Task: Look for space in Xinghua, China from 9th June, 2023 to 11th June, 2023 for 2 adults in price range Rs.6000 to Rs.10000. Place can be entire place with 2 bedrooms having 2 beds and 1 bathroom. Property type can be house, flat, guest house. Amenities needed are: wifi, washing machine. Booking option can be shelf check-in. Required host language is Chinese (Simplified).
Action: Mouse moved to (329, 164)
Screenshot: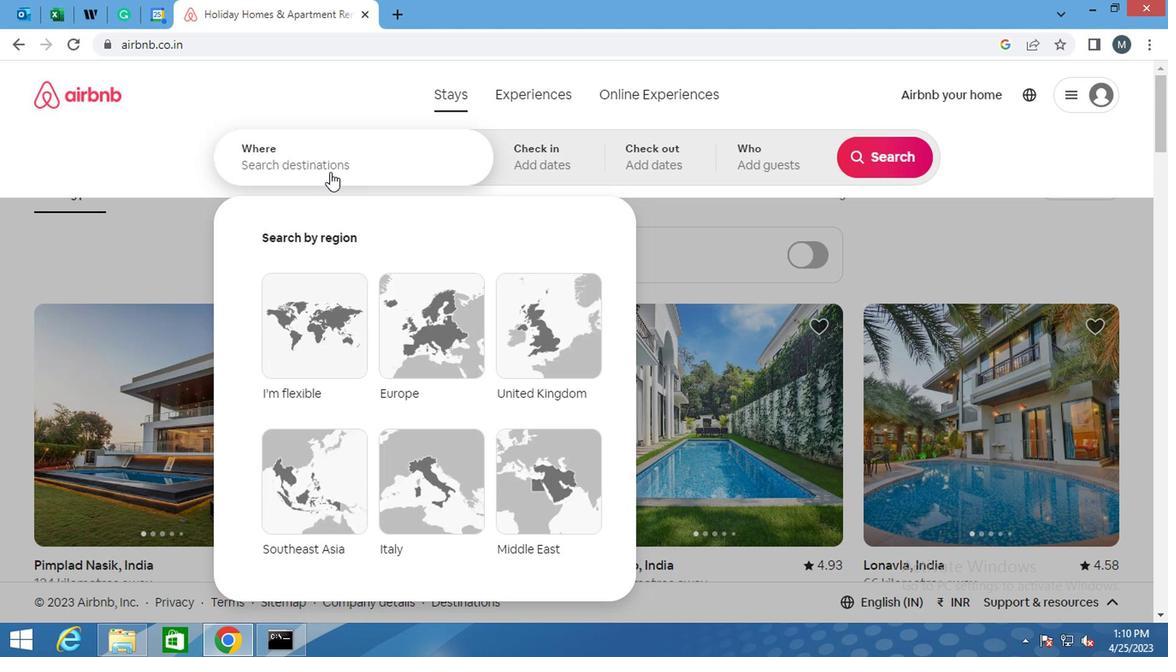 
Action: Mouse pressed left at (329, 164)
Screenshot: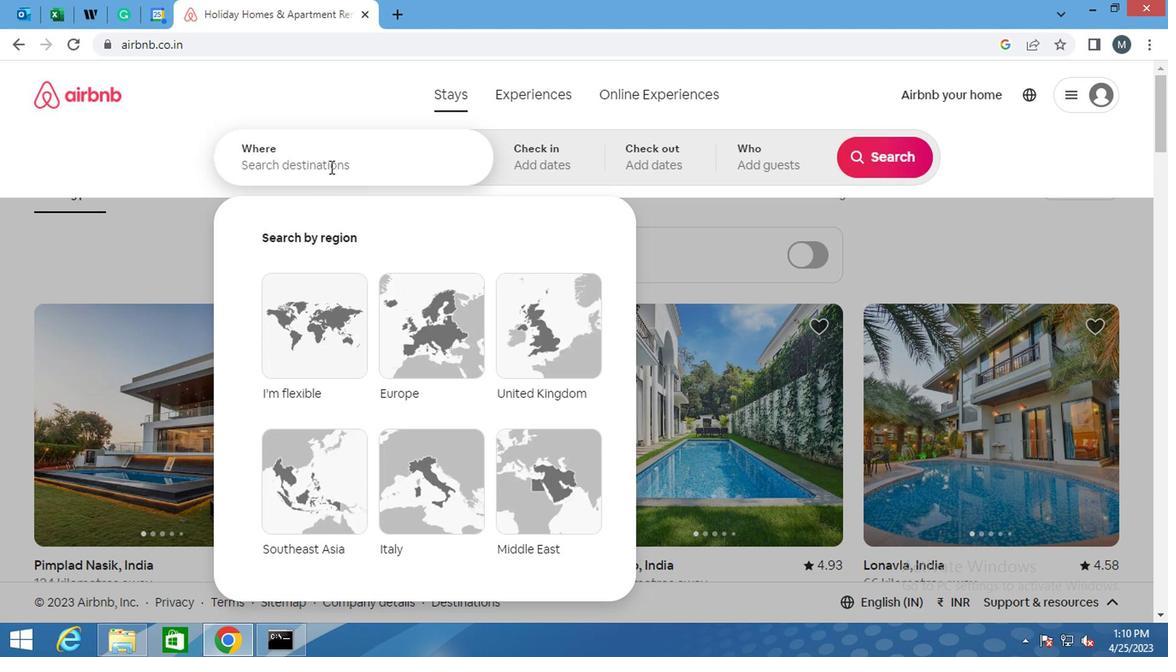 
Action: Mouse moved to (316, 175)
Screenshot: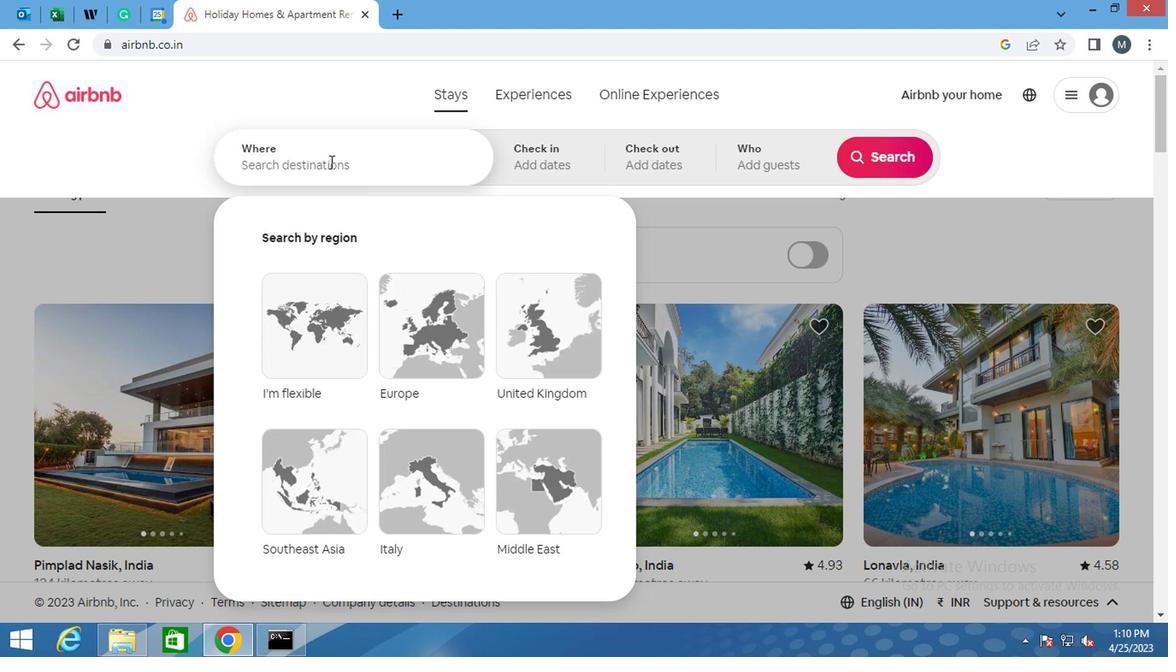
Action: Key pressed <Key.shift>XINGHUA,<Key.shift><Key.shift><Key.shift>CHINA
Screenshot: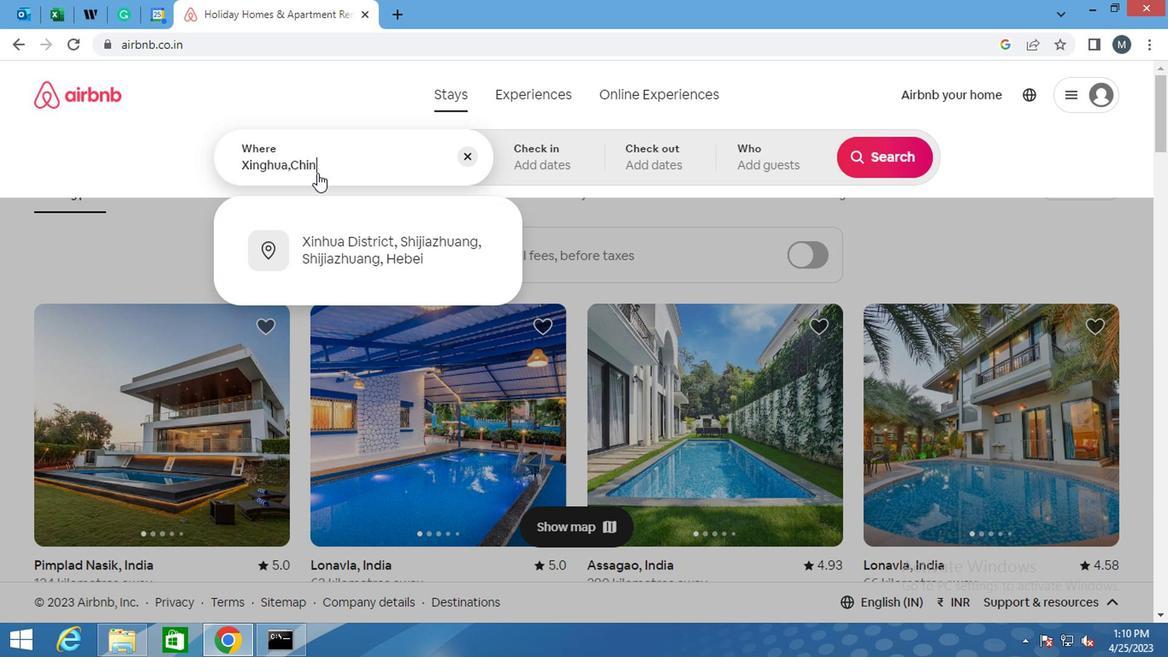
Action: Mouse moved to (555, 181)
Screenshot: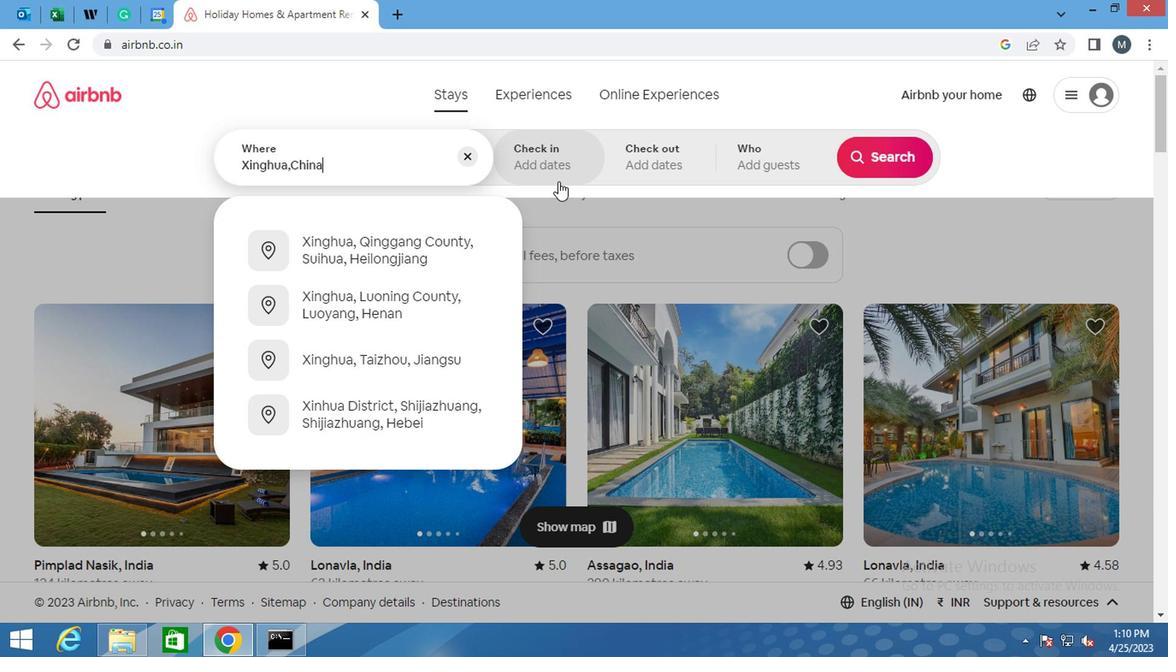 
Action: Mouse pressed left at (555, 181)
Screenshot: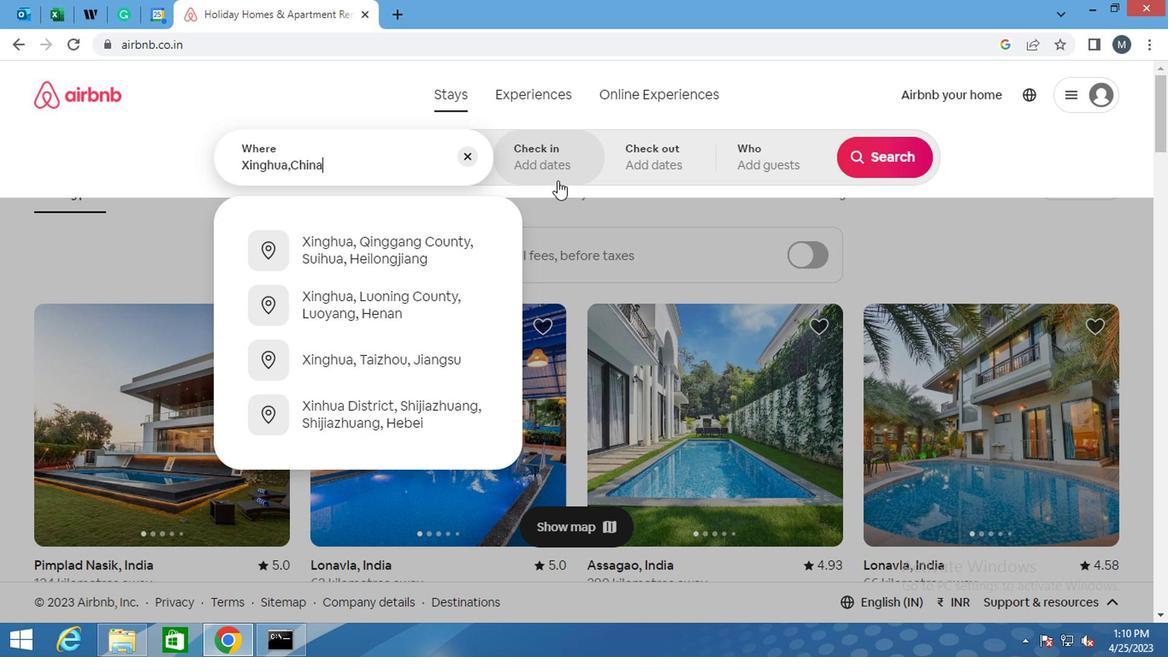 
Action: Mouse moved to (876, 300)
Screenshot: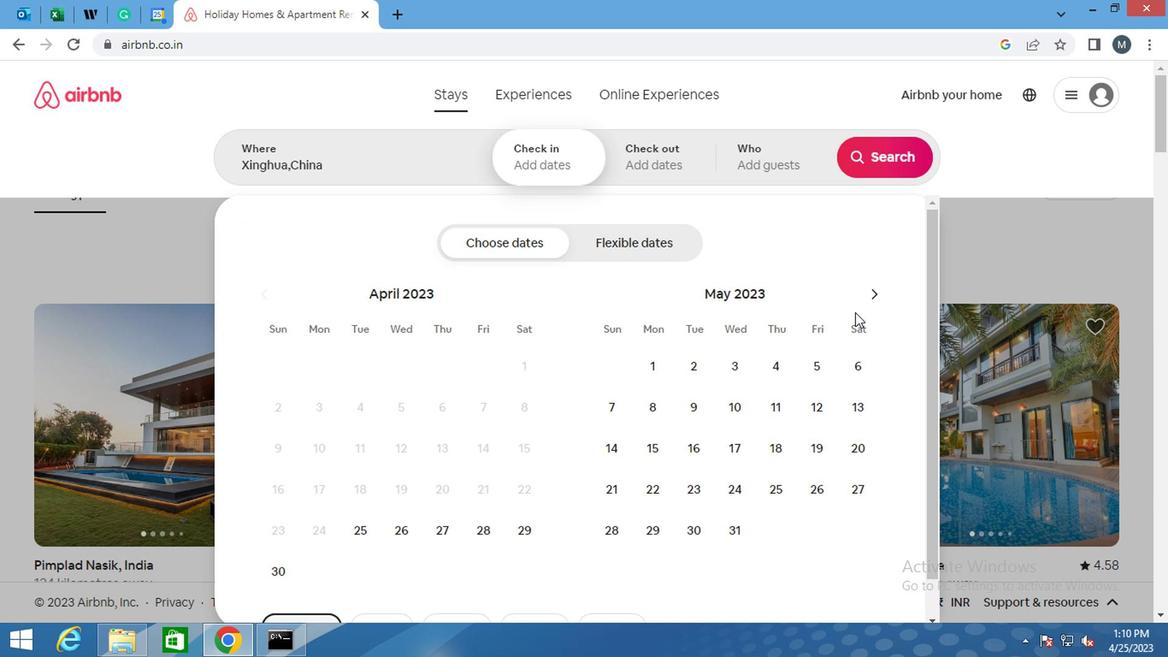 
Action: Mouse pressed left at (876, 300)
Screenshot: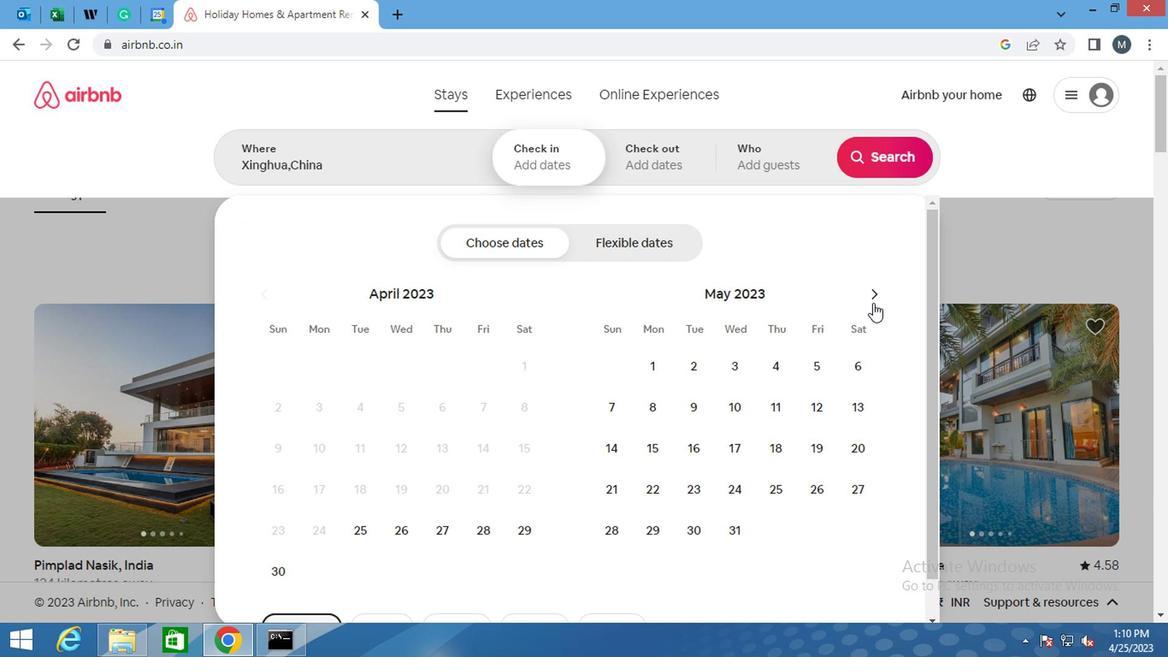 
Action: Mouse moved to (876, 299)
Screenshot: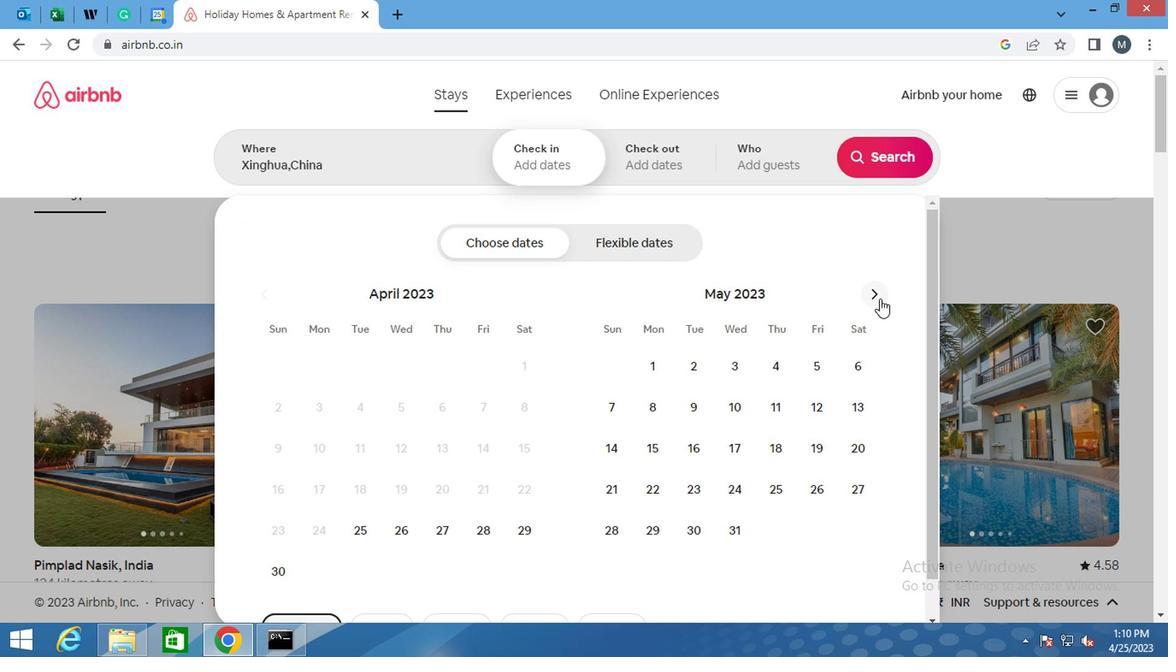 
Action: Mouse pressed left at (876, 299)
Screenshot: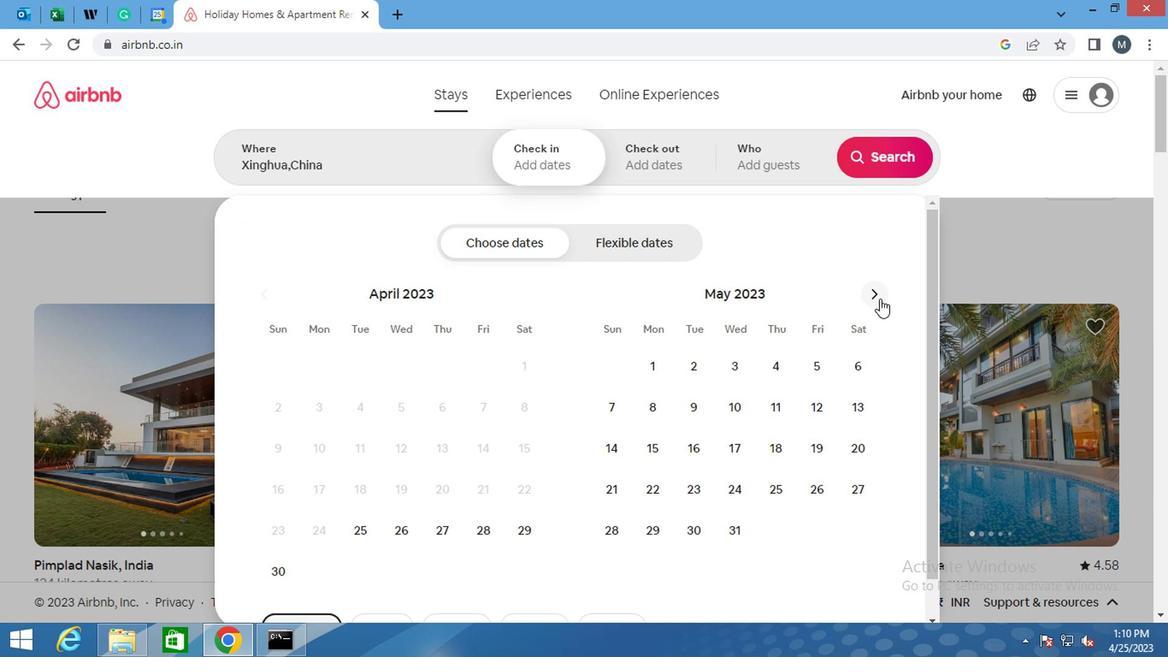 
Action: Mouse moved to (800, 402)
Screenshot: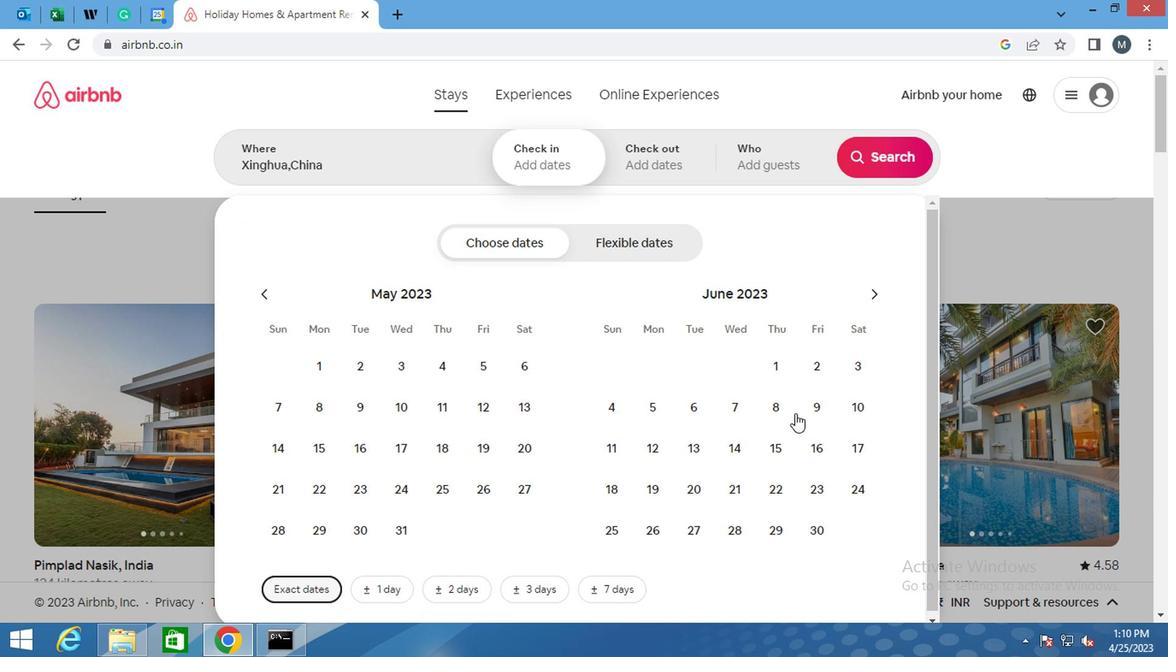 
Action: Mouse pressed left at (800, 402)
Screenshot: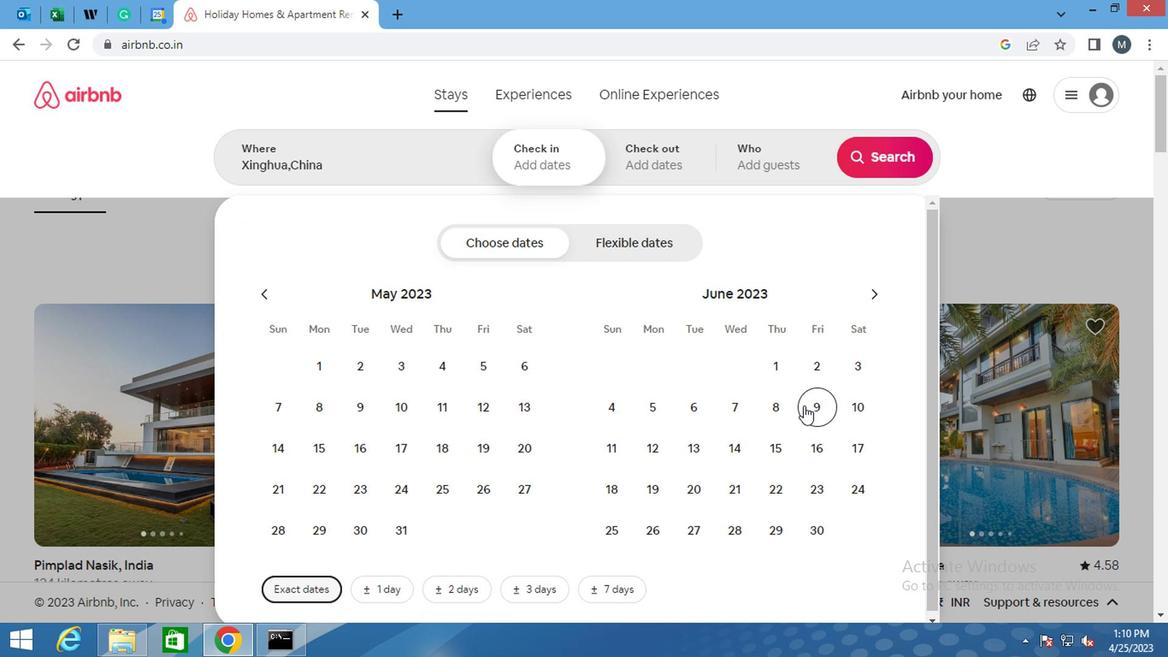 
Action: Mouse moved to (625, 435)
Screenshot: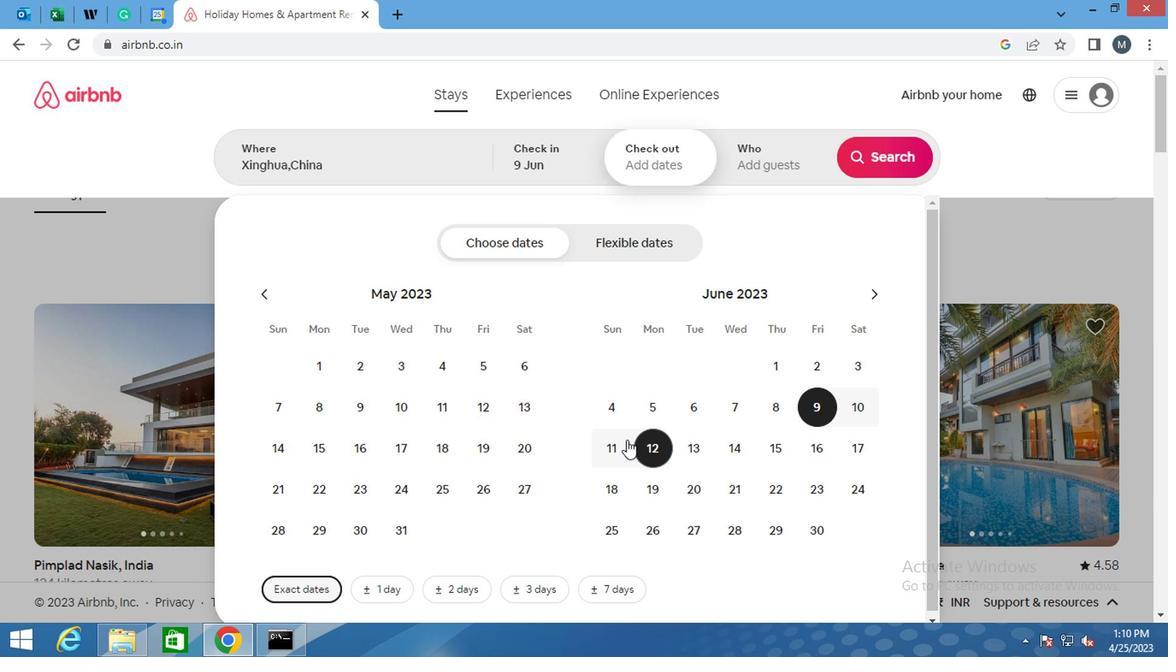 
Action: Mouse pressed left at (625, 435)
Screenshot: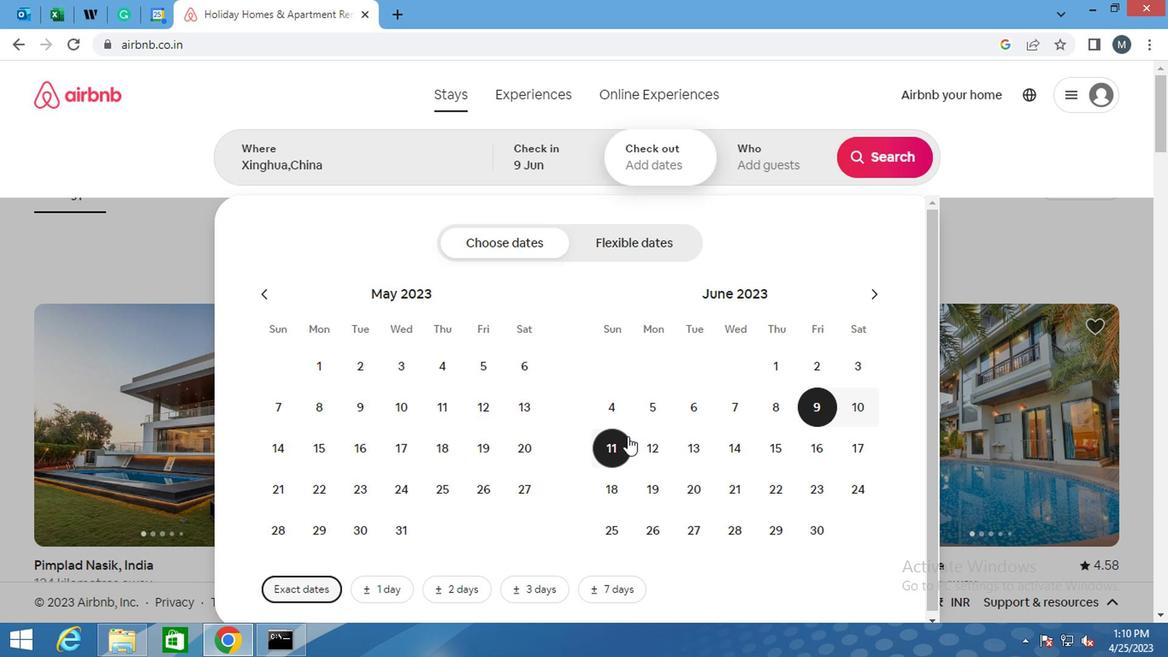 
Action: Mouse moved to (788, 166)
Screenshot: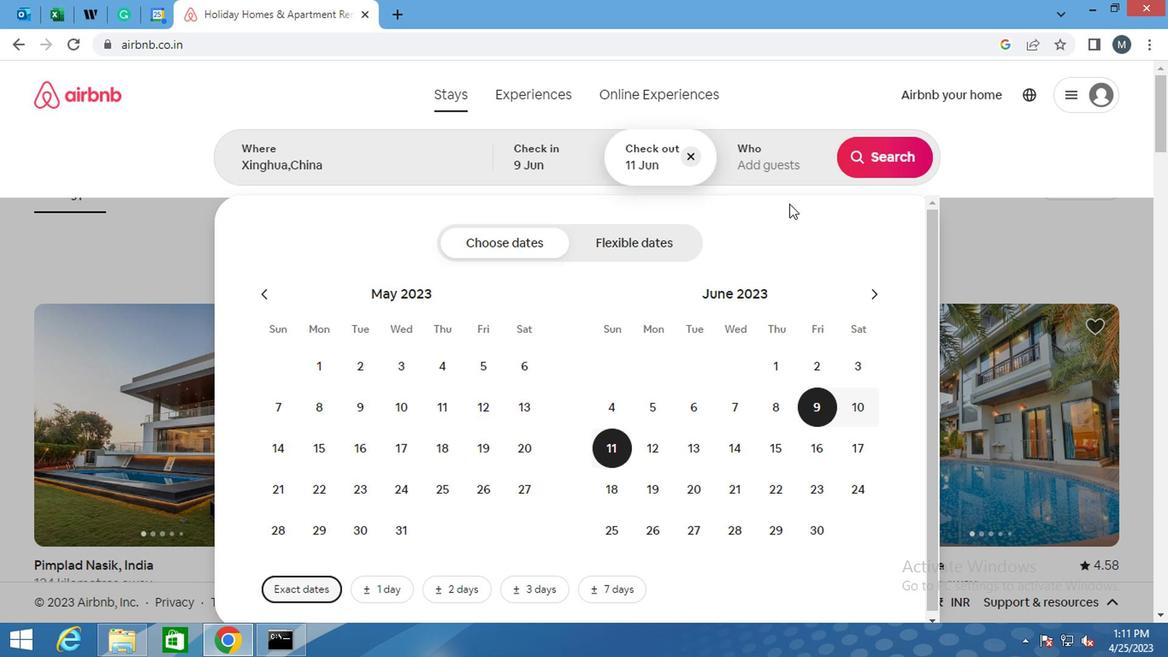 
Action: Mouse pressed left at (788, 166)
Screenshot: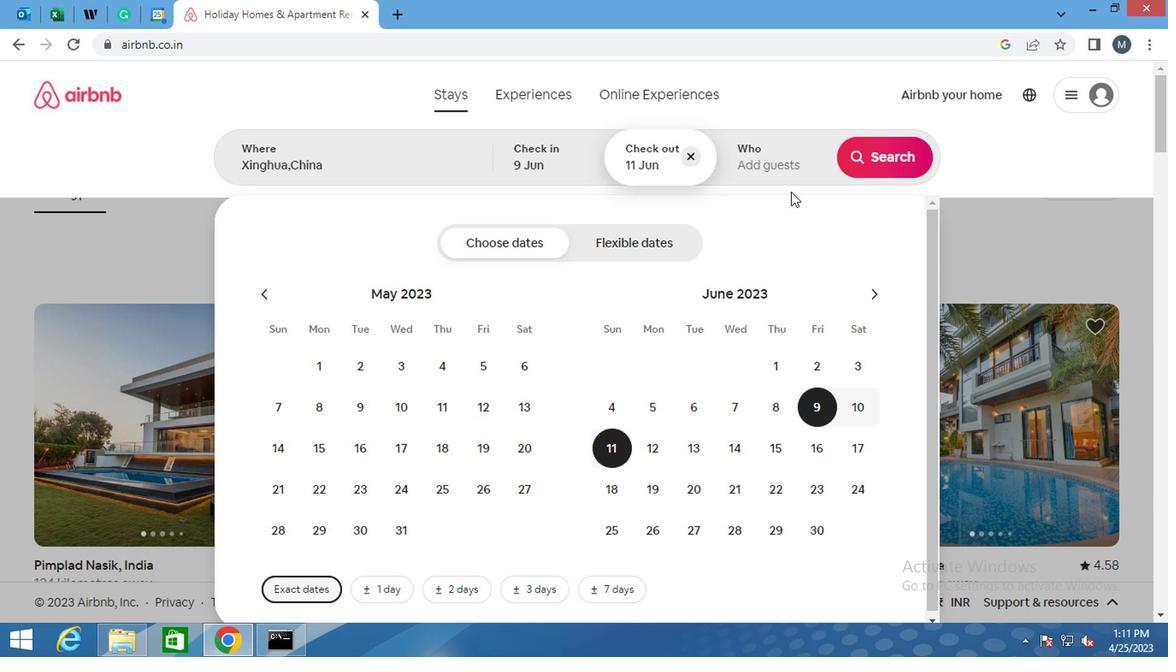 
Action: Mouse moved to (897, 245)
Screenshot: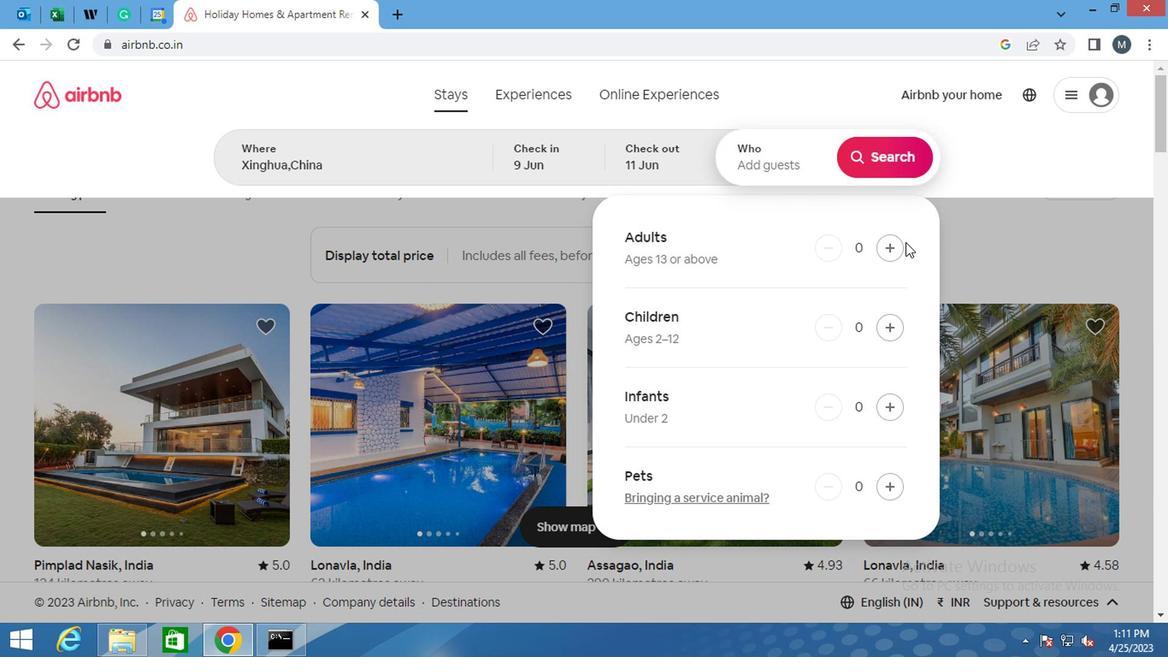 
Action: Mouse pressed left at (897, 245)
Screenshot: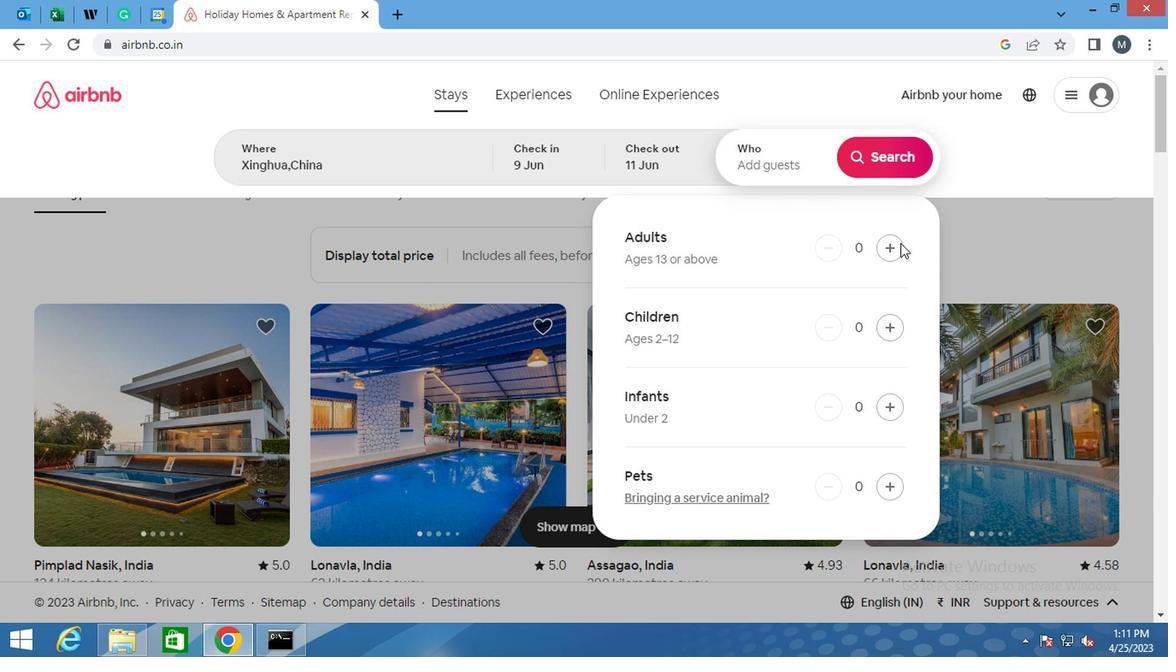 
Action: Mouse moved to (895, 246)
Screenshot: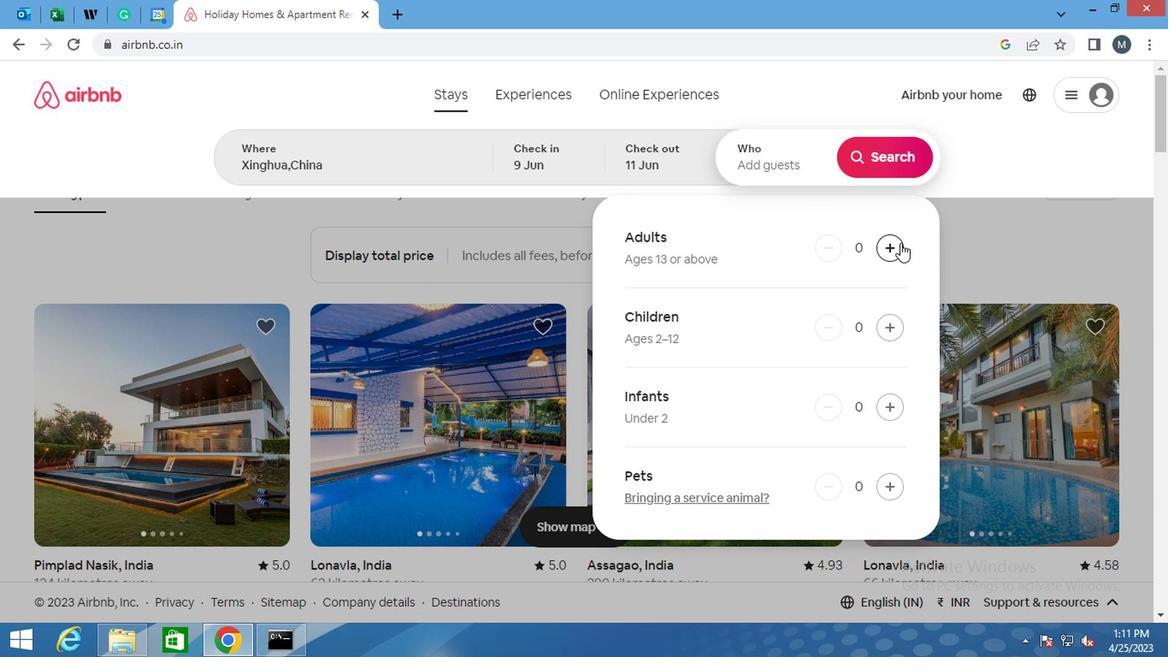 
Action: Mouse pressed left at (895, 246)
Screenshot: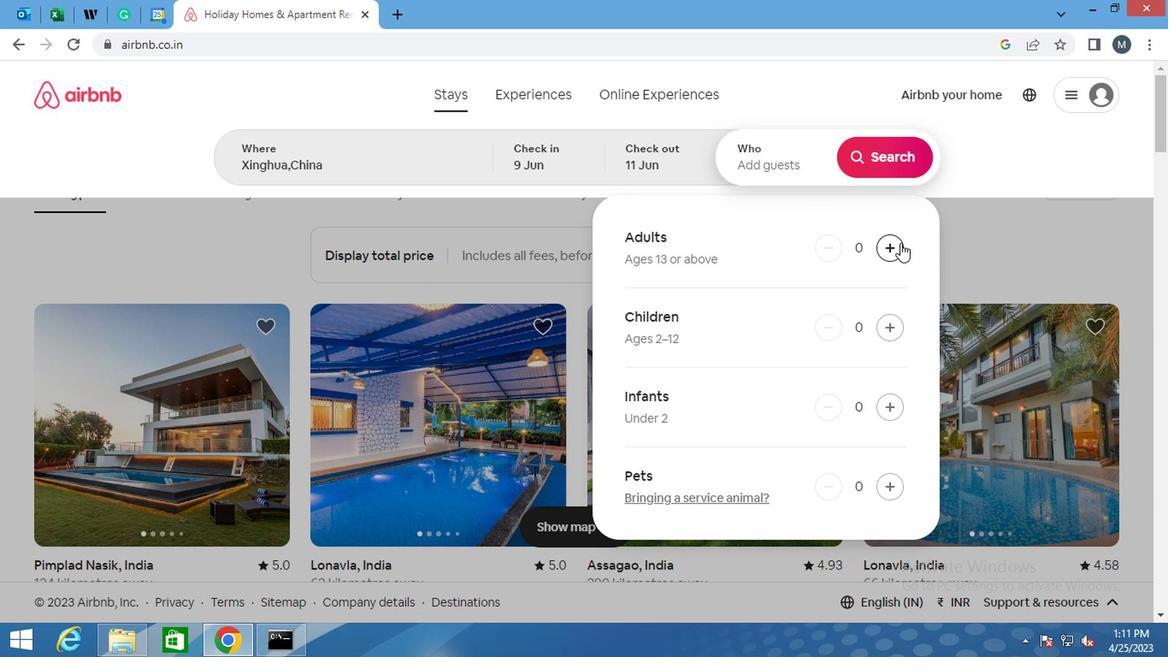 
Action: Mouse moved to (876, 161)
Screenshot: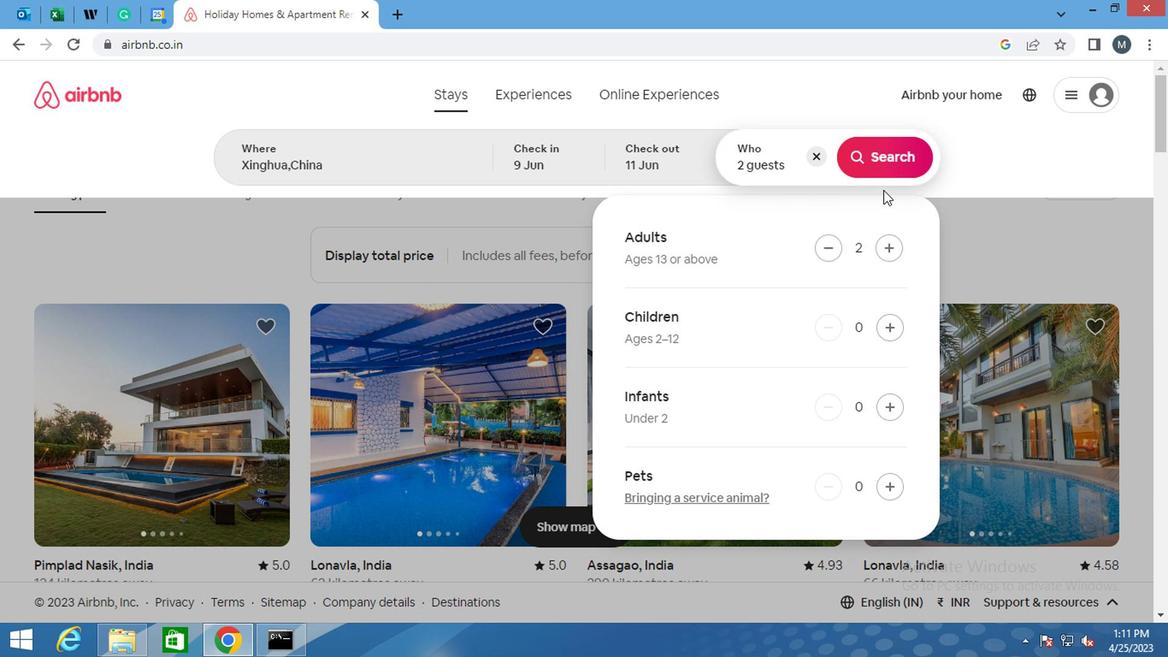
Action: Mouse pressed left at (876, 161)
Screenshot: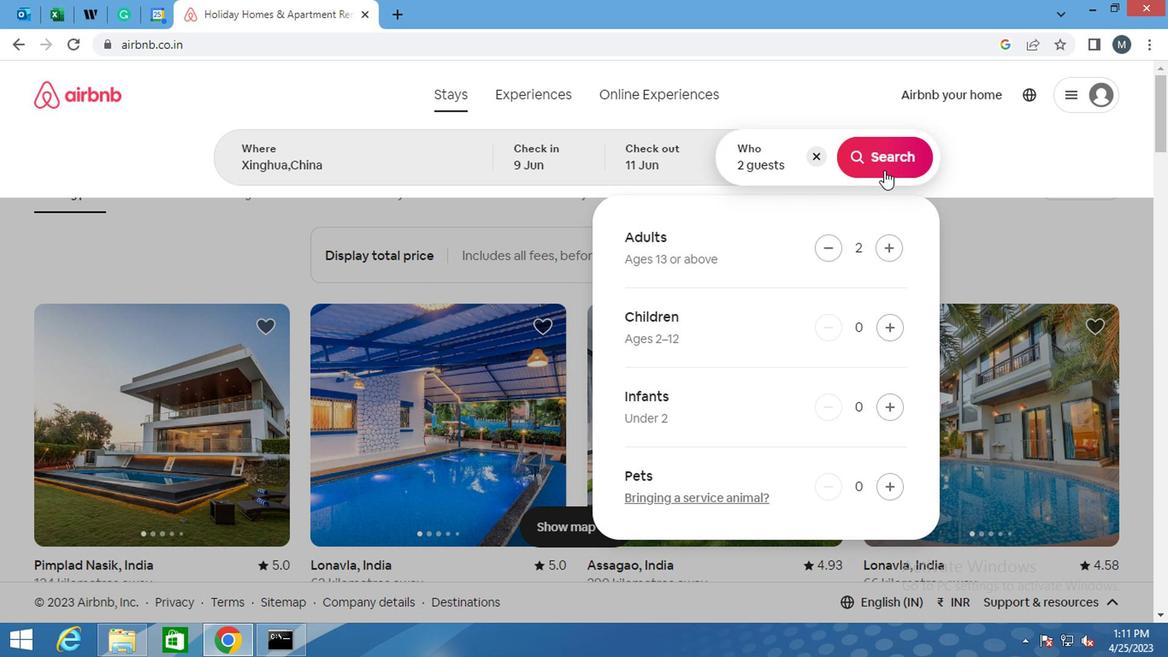
Action: Mouse moved to (1081, 161)
Screenshot: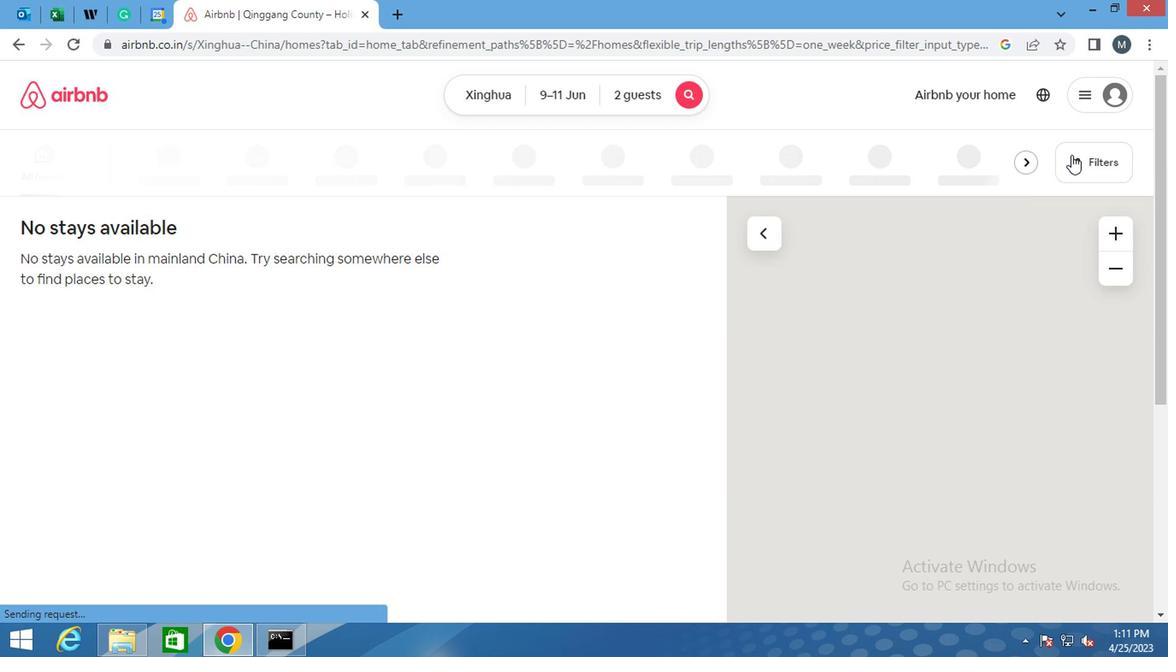 
Action: Mouse pressed left at (1081, 161)
Screenshot: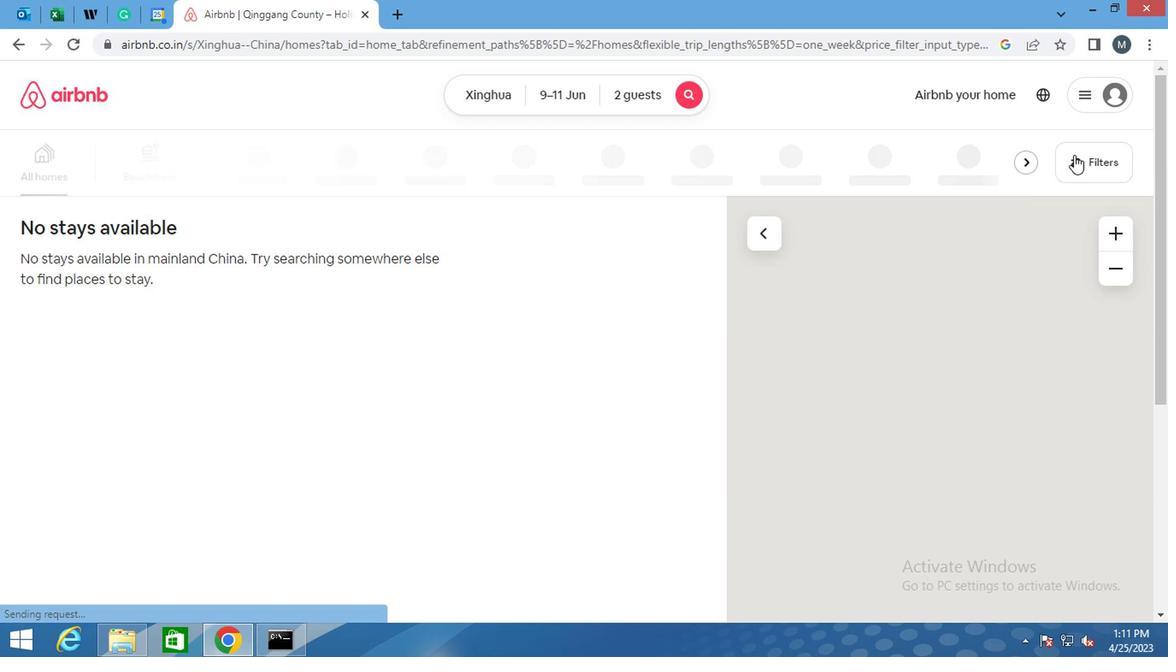 
Action: Mouse moved to (451, 261)
Screenshot: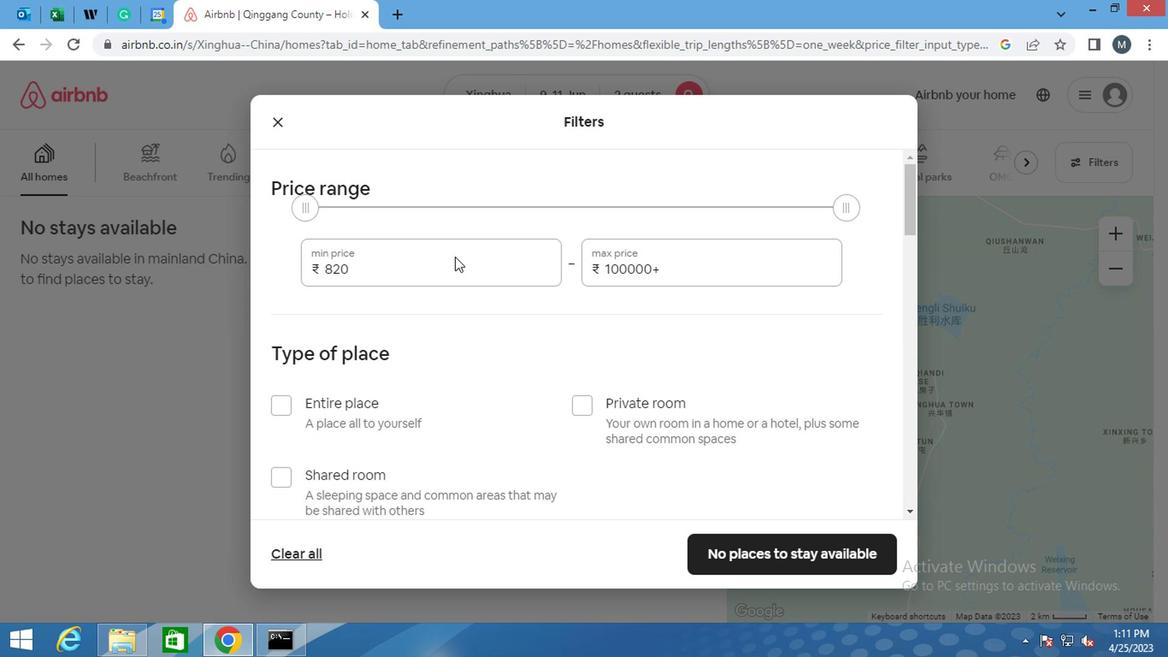 
Action: Mouse pressed left at (451, 261)
Screenshot: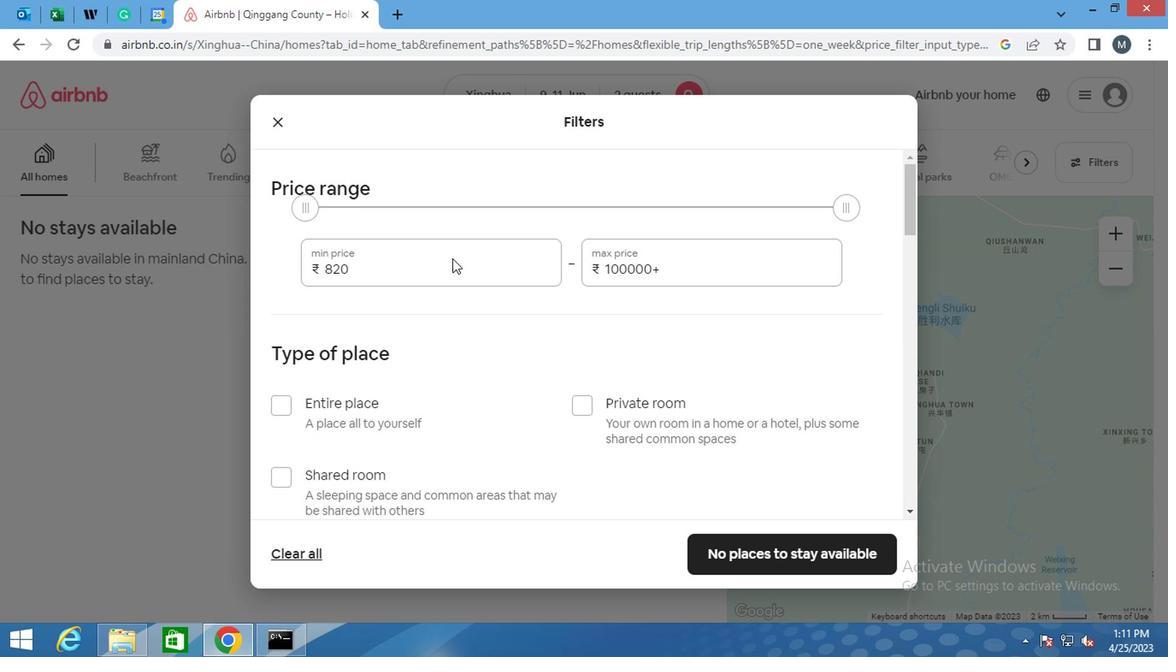 
Action: Mouse moved to (443, 273)
Screenshot: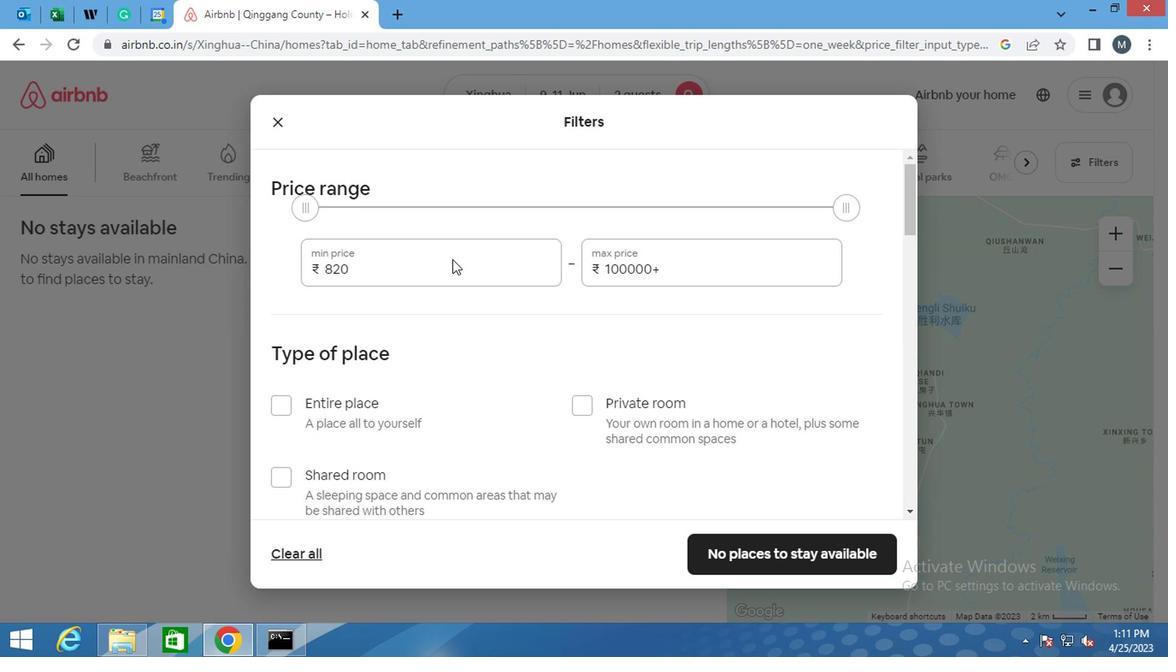 
Action: Key pressed <Key.backspace><Key.backspace><Key.backspace>
Screenshot: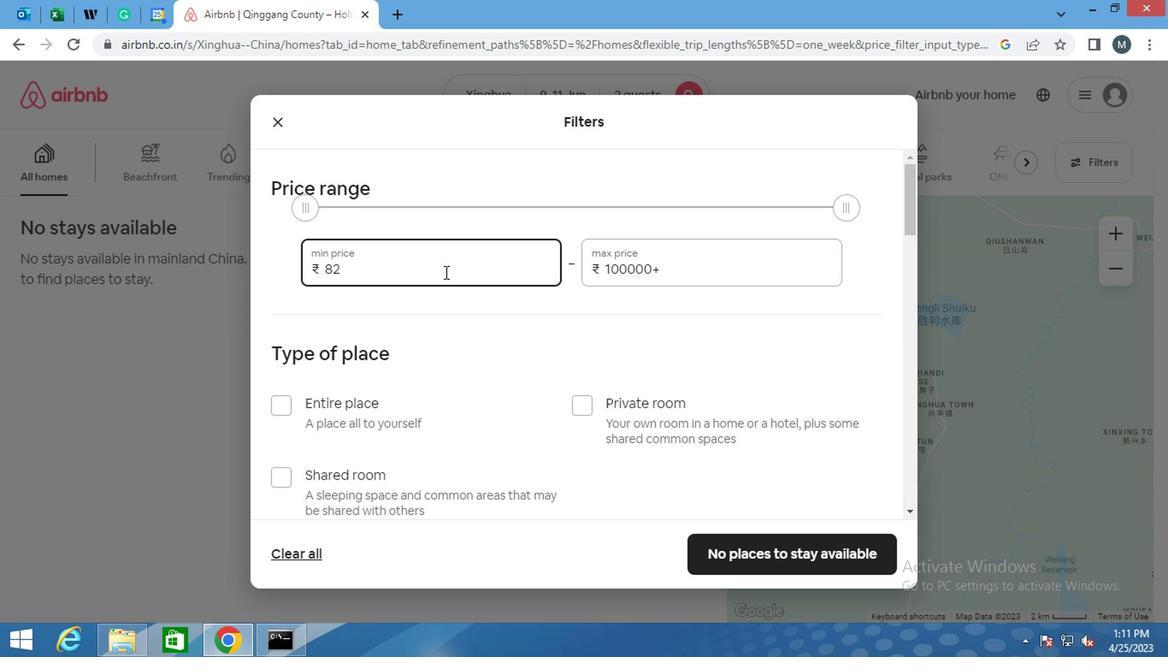 
Action: Mouse moved to (443, 273)
Screenshot: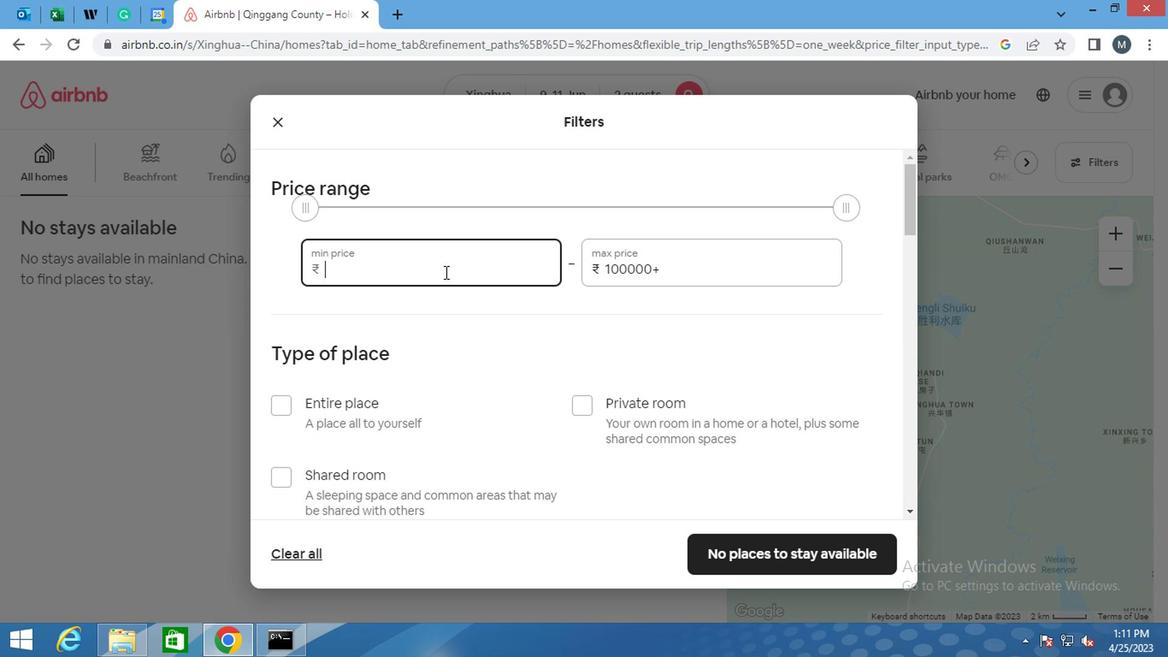 
Action: Key pressed 60
Screenshot: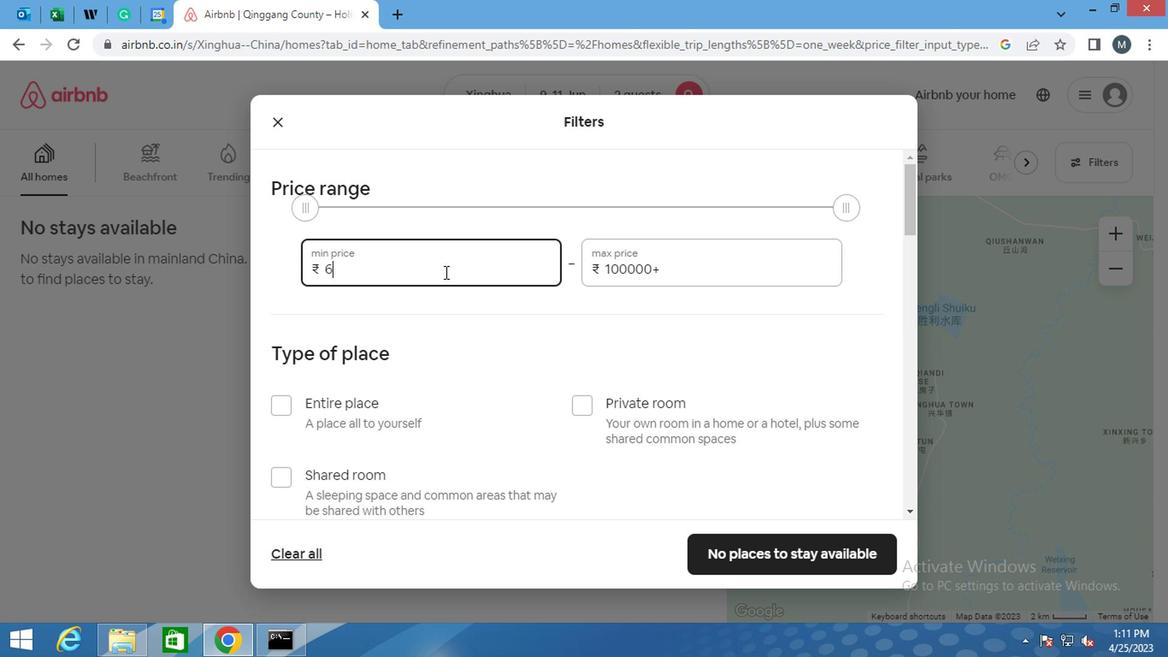 
Action: Mouse moved to (442, 273)
Screenshot: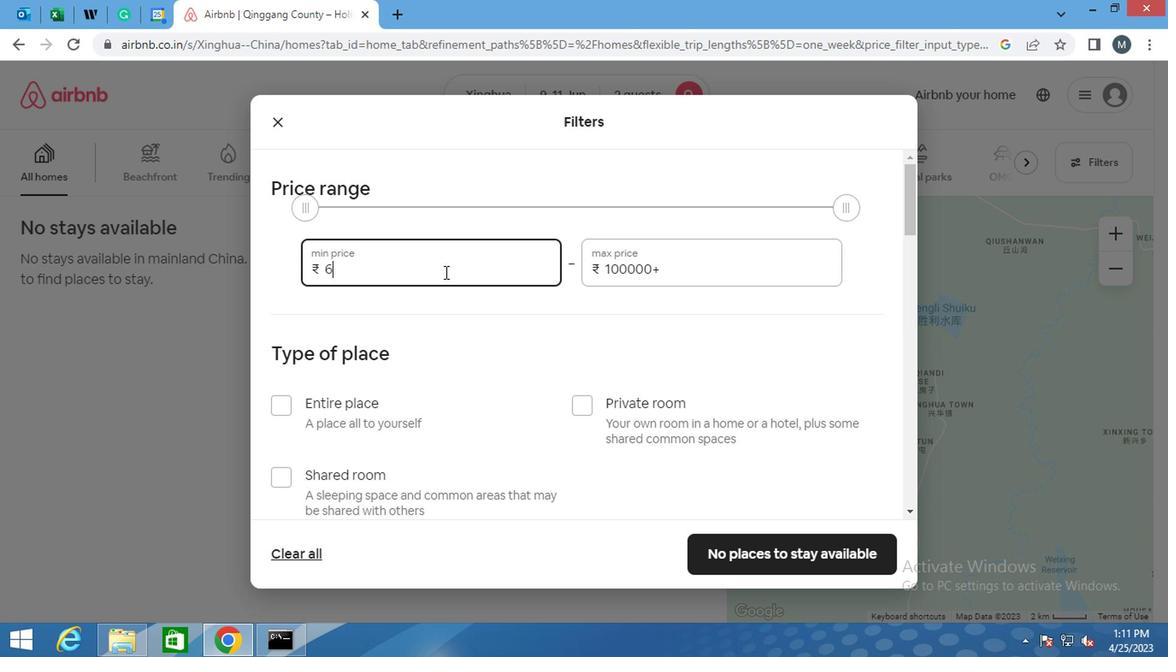 
Action: Key pressed 00
Screenshot: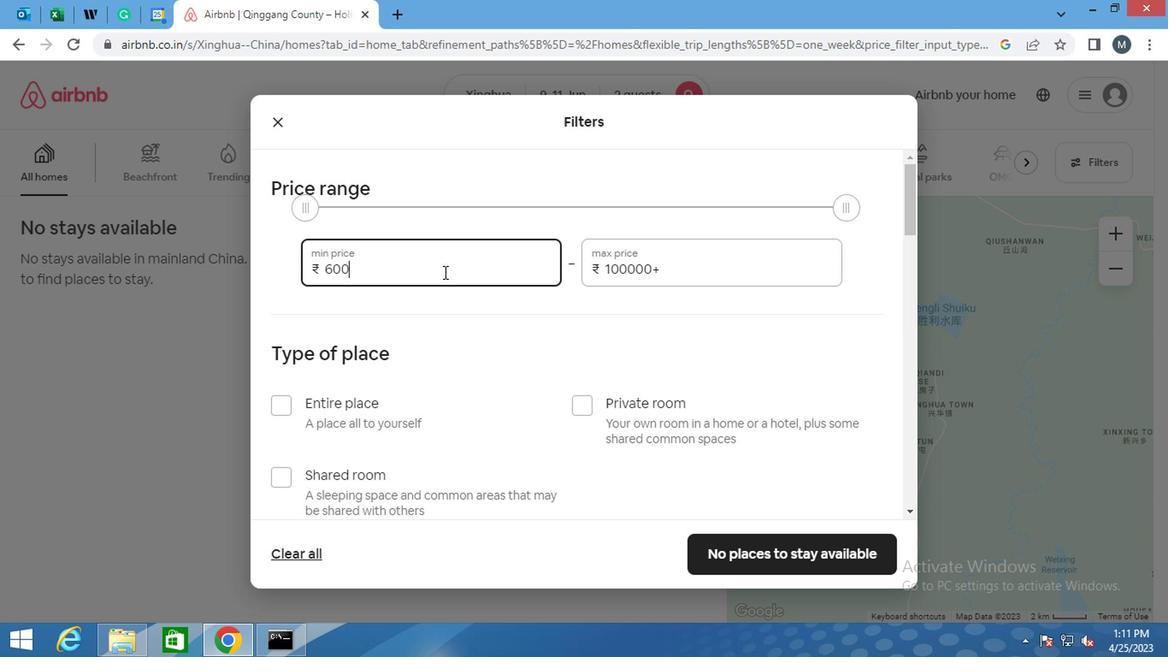 
Action: Mouse moved to (662, 270)
Screenshot: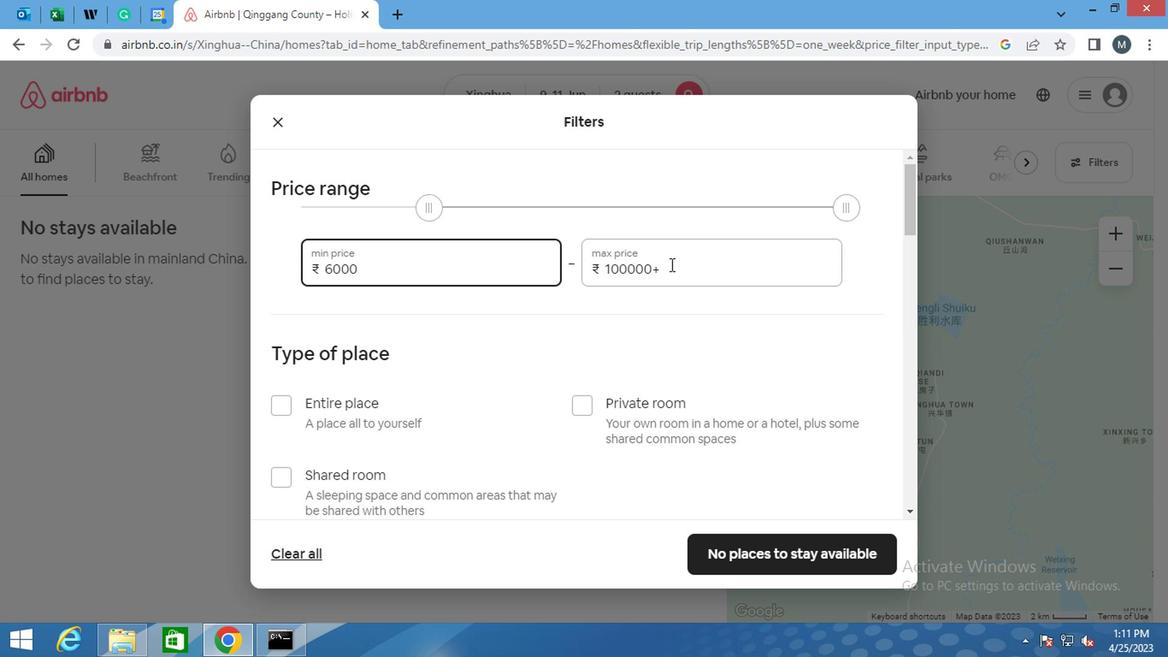 
Action: Mouse pressed left at (662, 270)
Screenshot: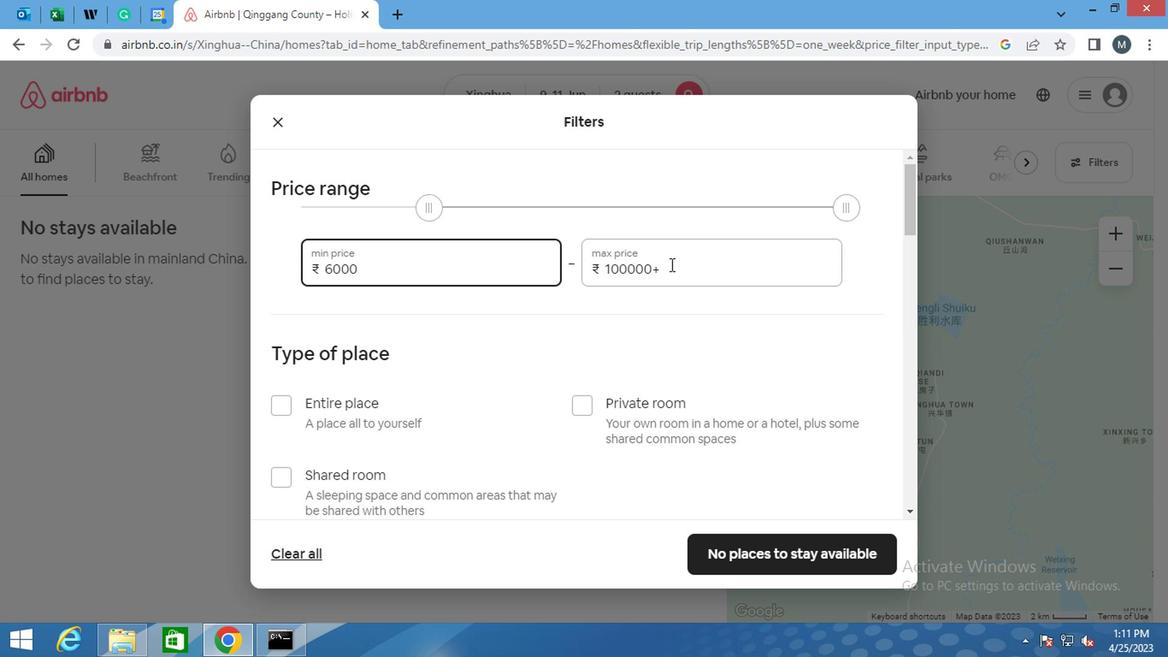 
Action: Mouse moved to (661, 271)
Screenshot: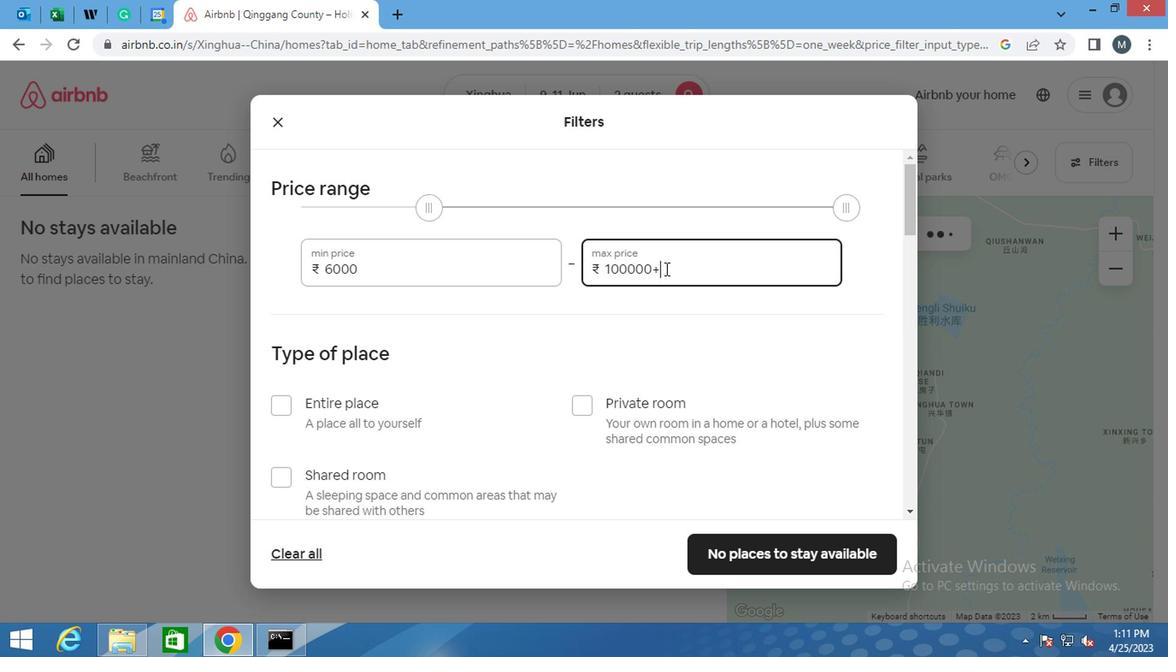 
Action: Key pressed <Key.backspace><Key.backspace>
Screenshot: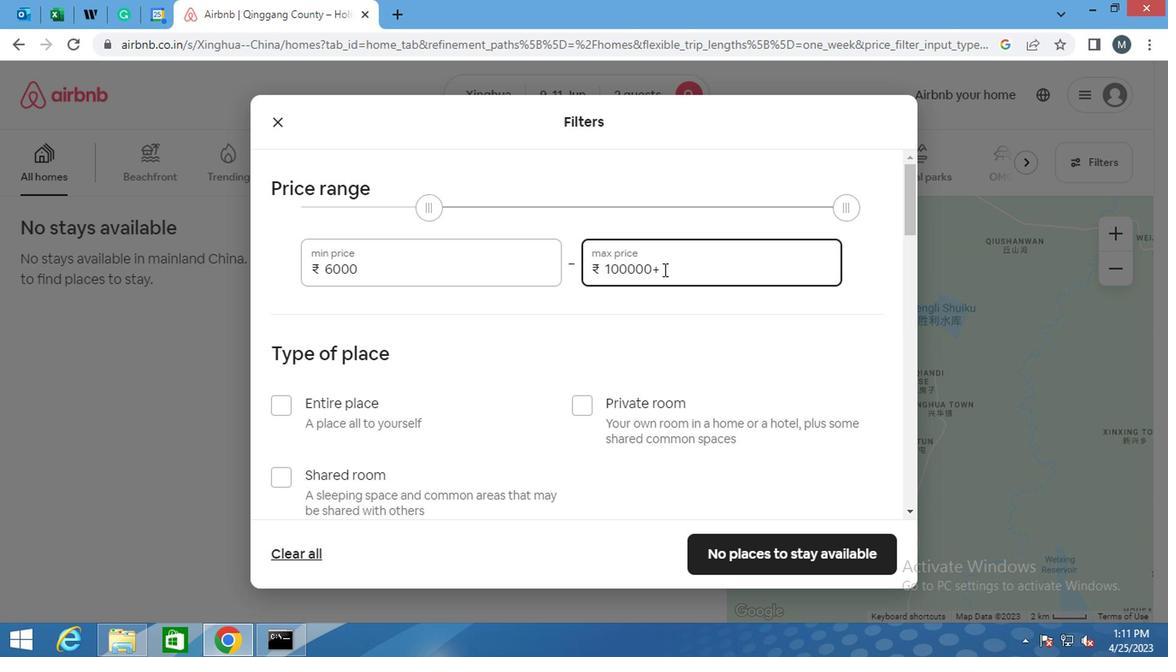 
Action: Mouse moved to (660, 271)
Screenshot: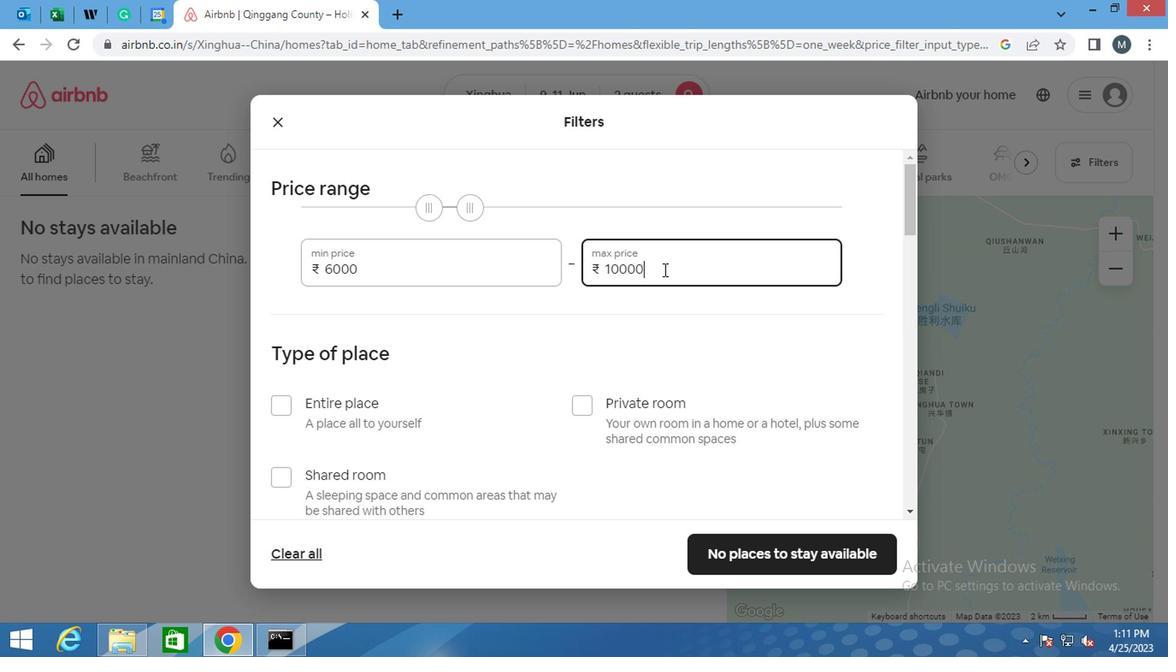 
Action: Key pressed <Key.backspace>
Screenshot: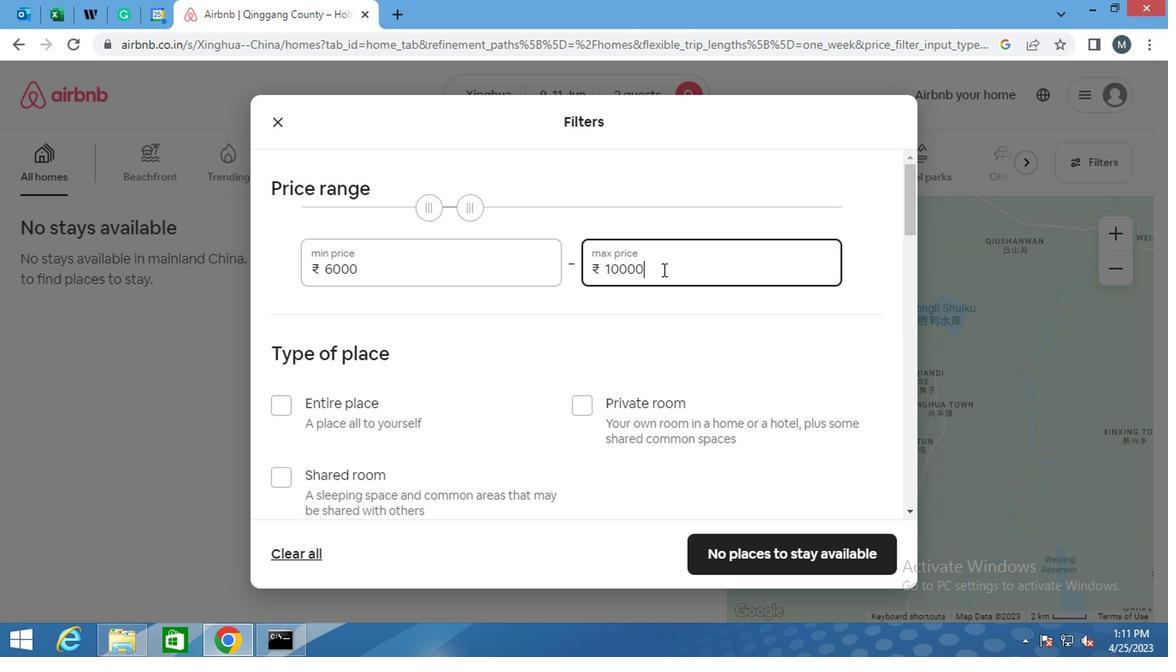 
Action: Mouse moved to (647, 276)
Screenshot: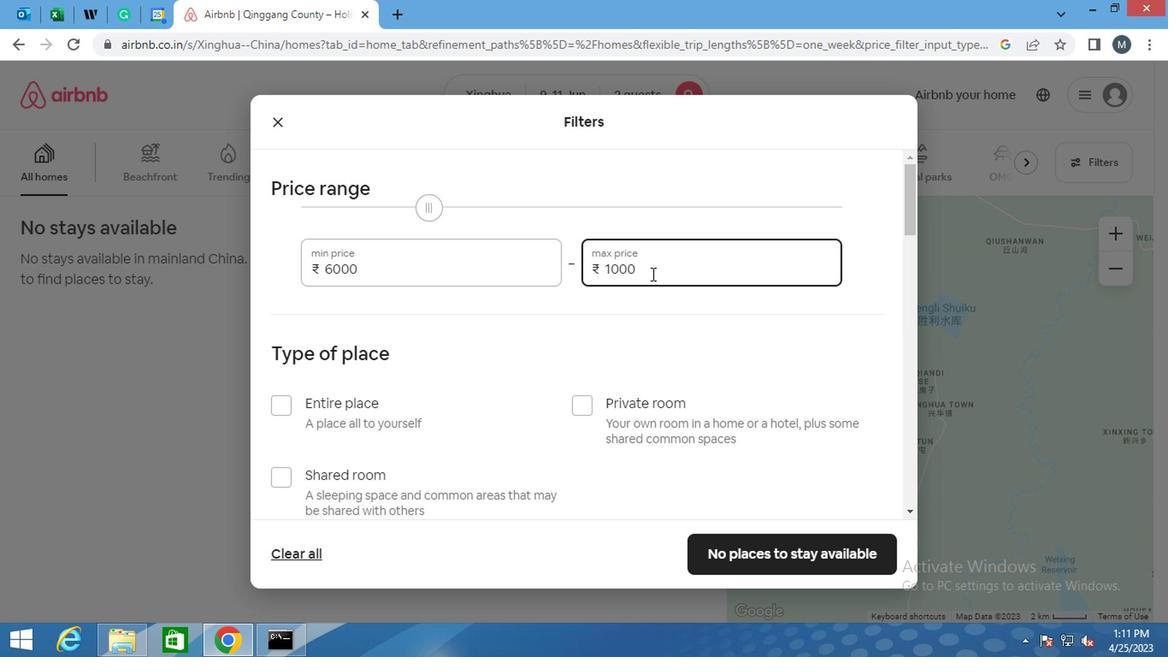 
Action: Key pressed 0
Screenshot: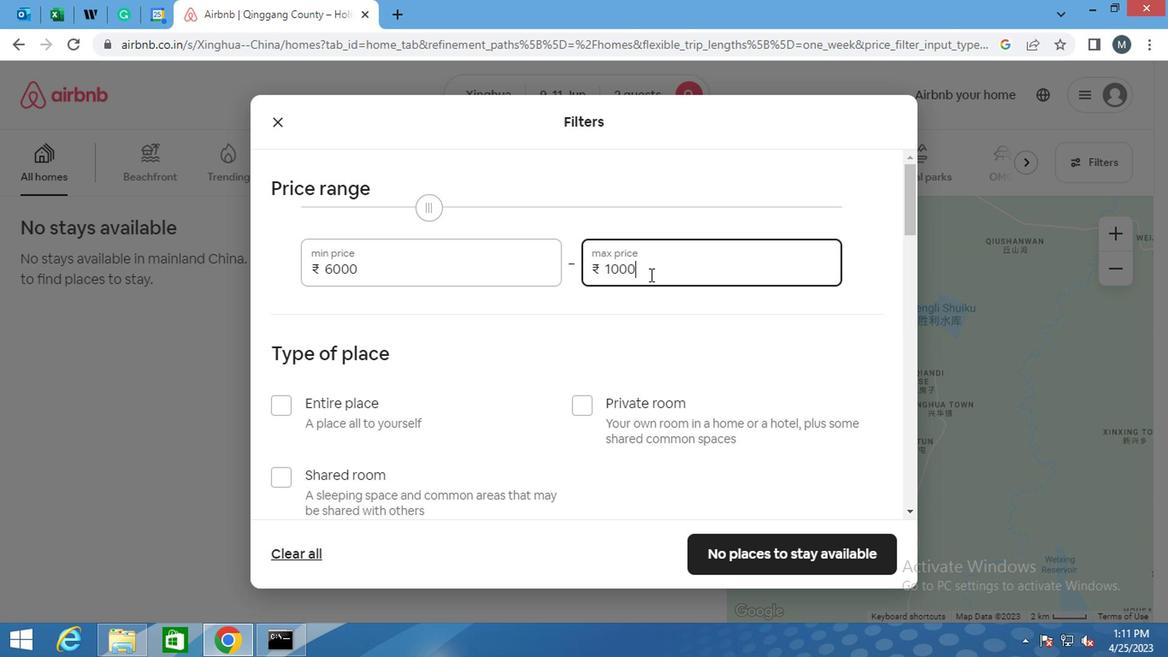 
Action: Mouse moved to (498, 306)
Screenshot: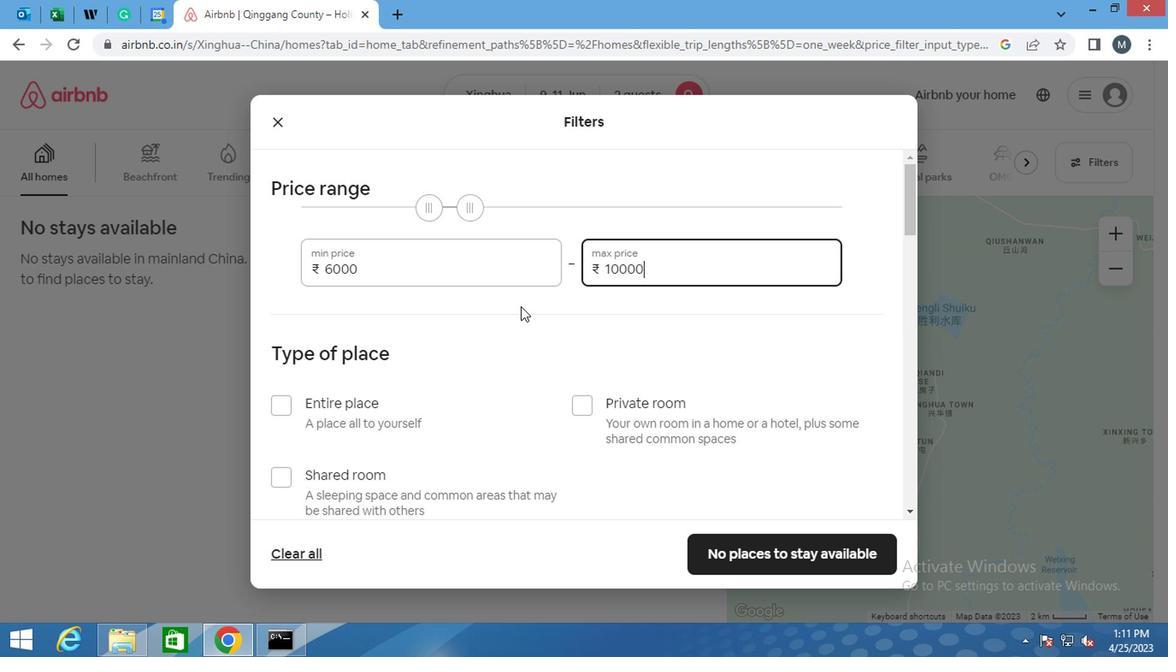 
Action: Mouse scrolled (498, 306) with delta (0, 0)
Screenshot: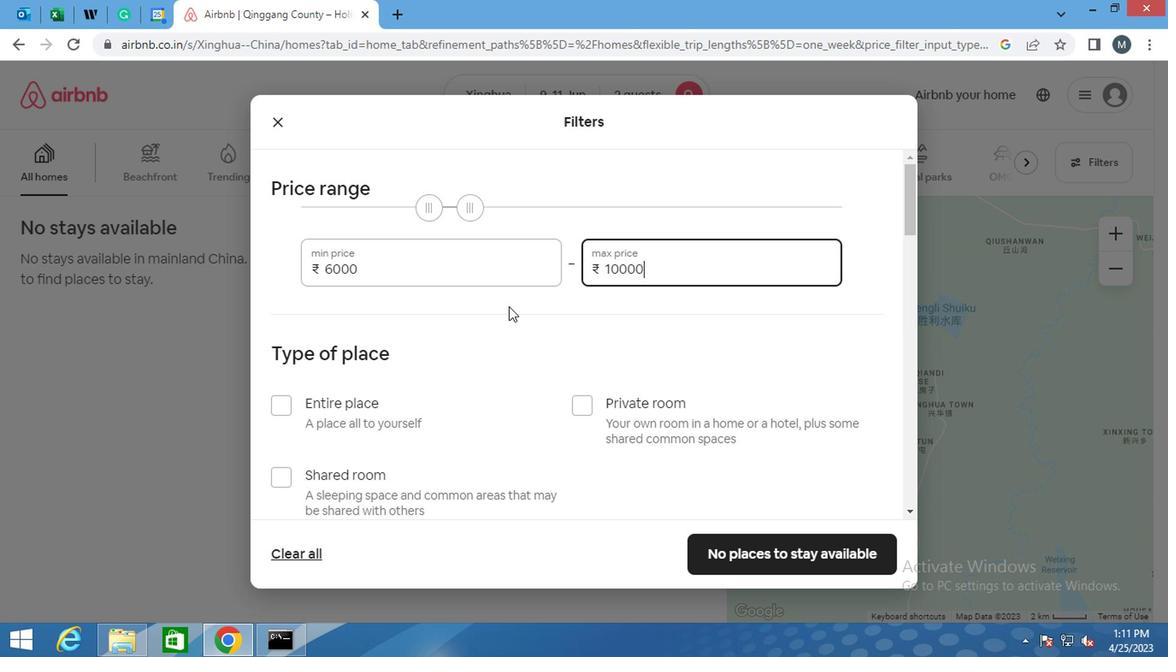 
Action: Mouse scrolled (498, 306) with delta (0, 0)
Screenshot: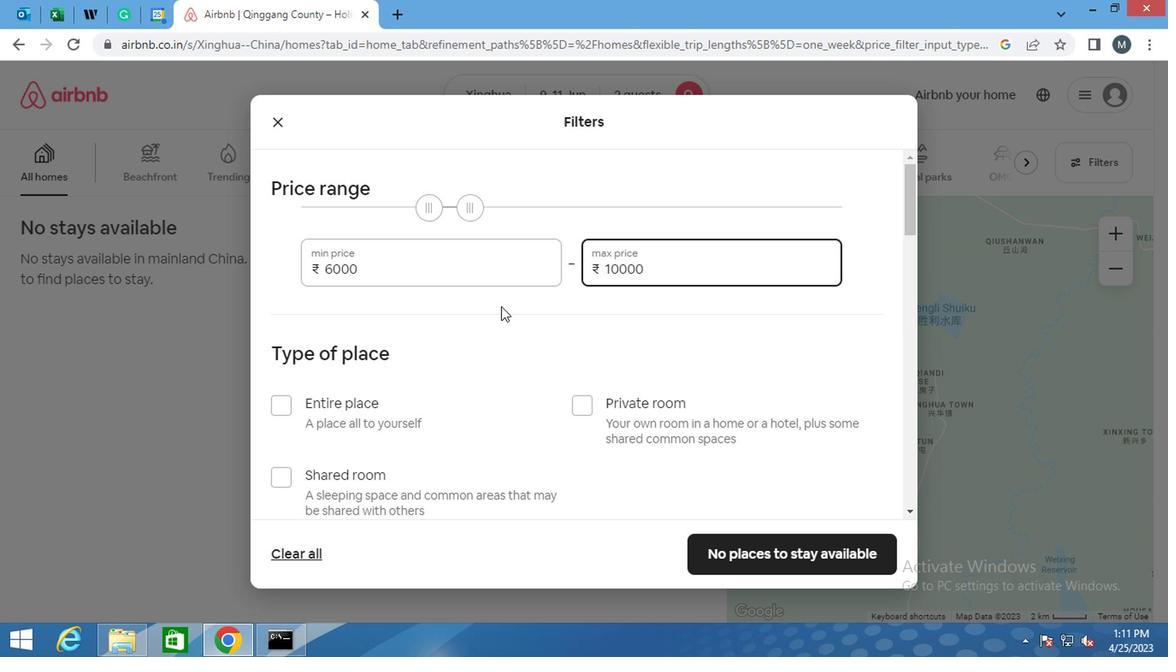 
Action: Mouse moved to (285, 235)
Screenshot: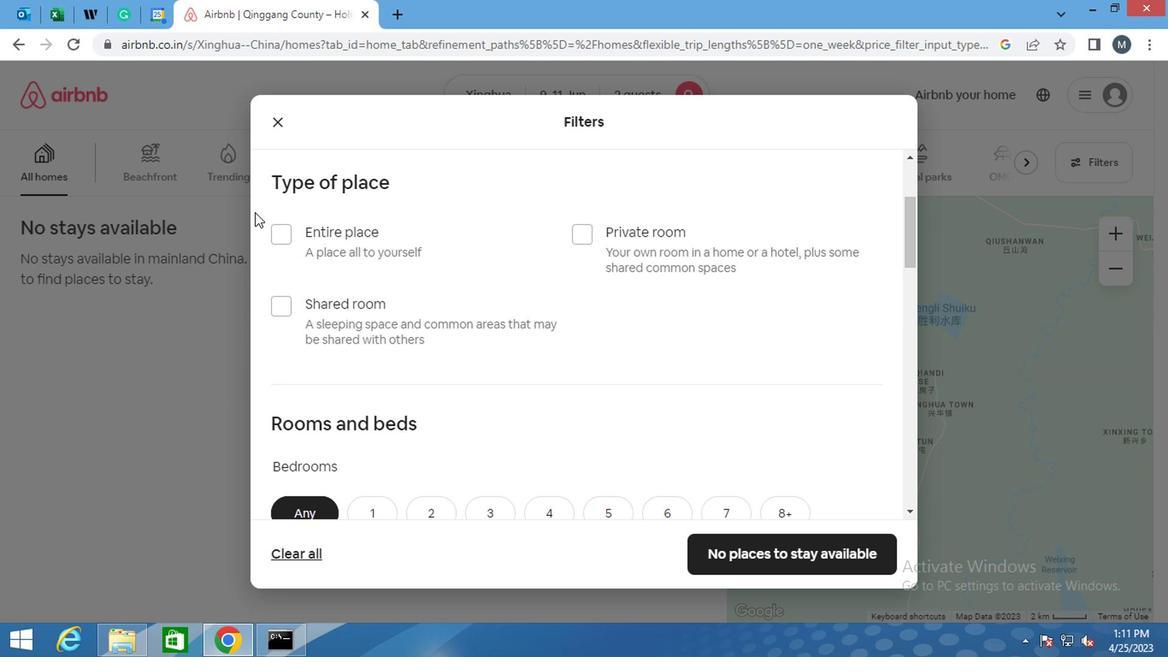 
Action: Mouse pressed left at (285, 235)
Screenshot: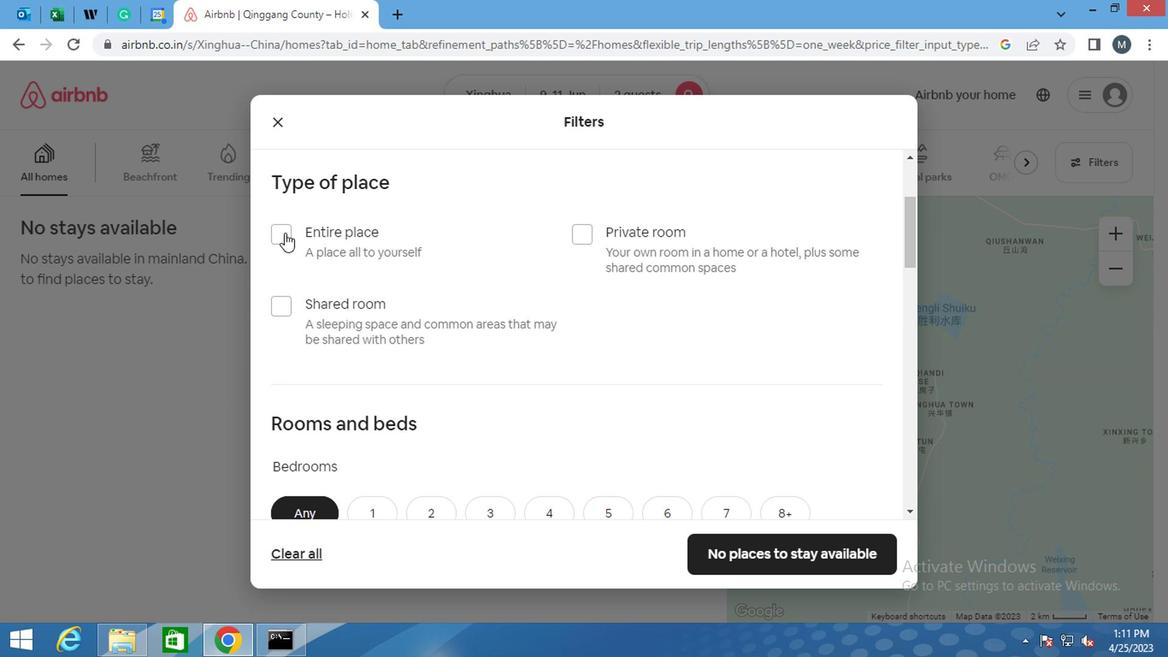 
Action: Mouse moved to (532, 294)
Screenshot: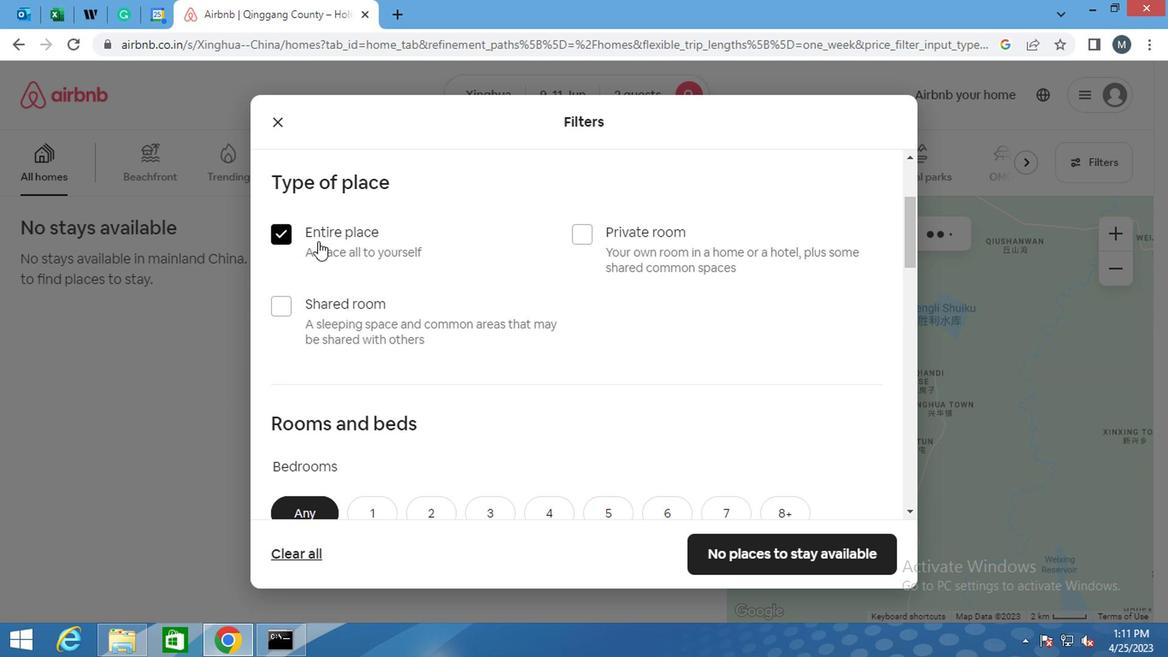 
Action: Mouse scrolled (532, 293) with delta (0, -1)
Screenshot: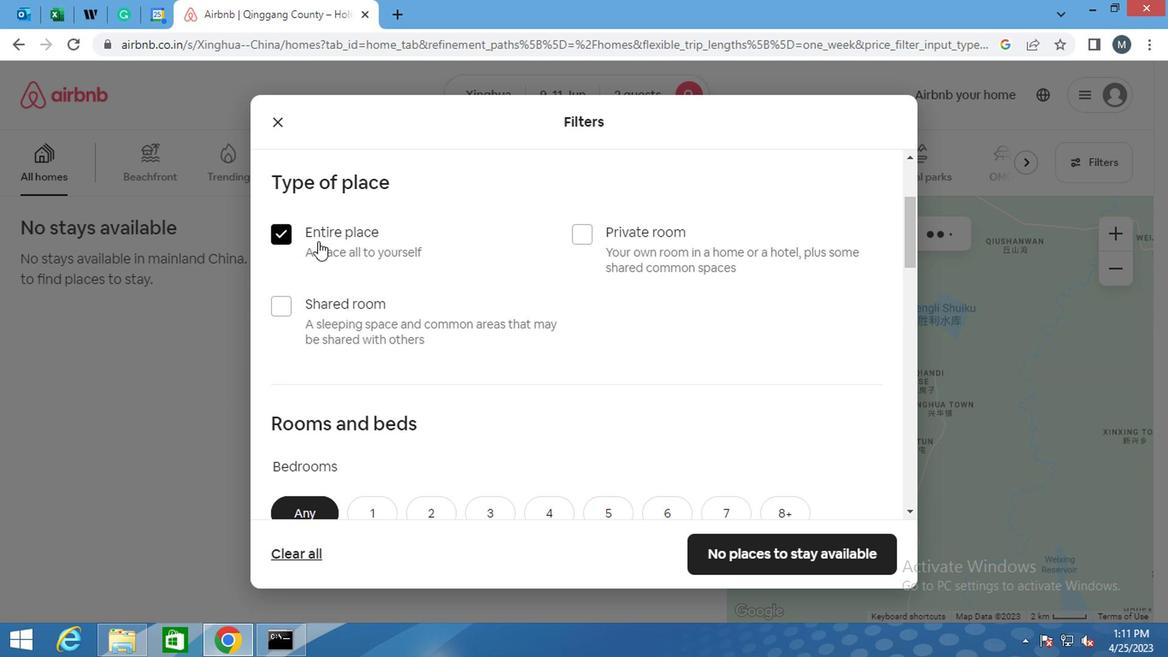 
Action: Mouse moved to (532, 311)
Screenshot: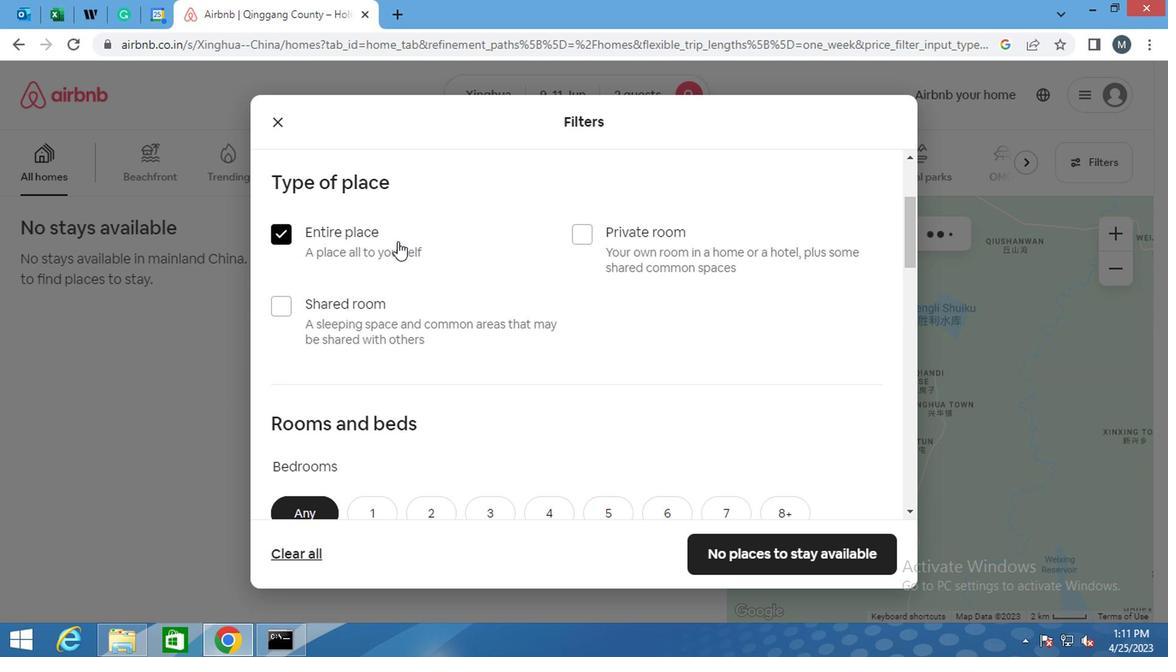 
Action: Mouse scrolled (532, 310) with delta (0, 0)
Screenshot: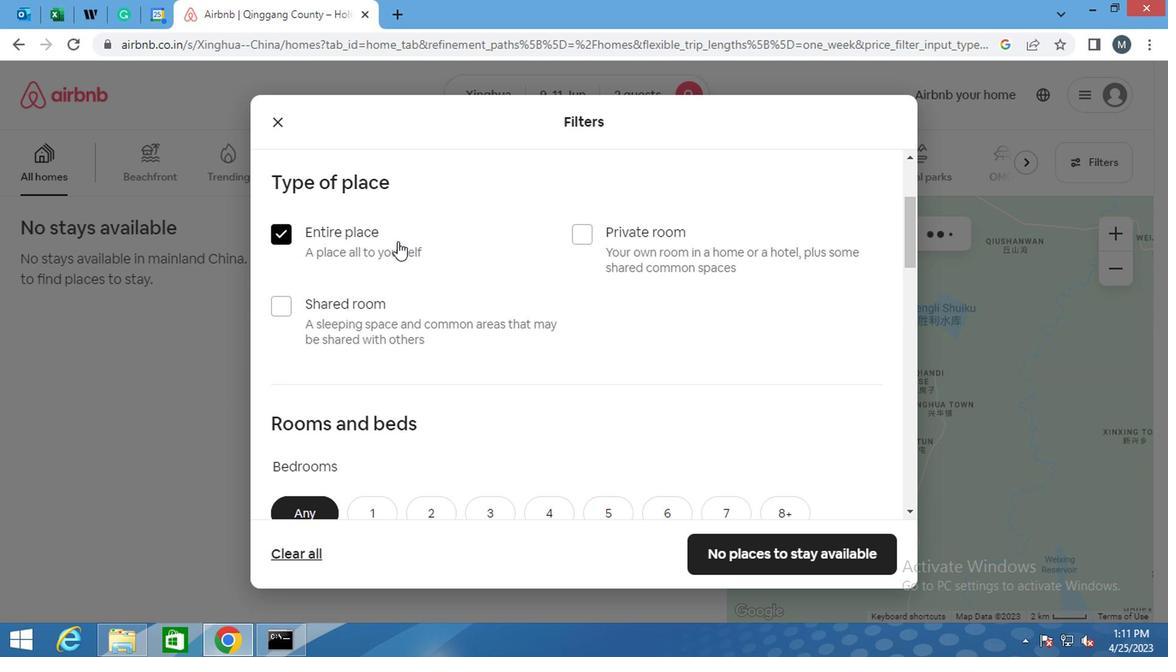 
Action: Mouse moved to (532, 313)
Screenshot: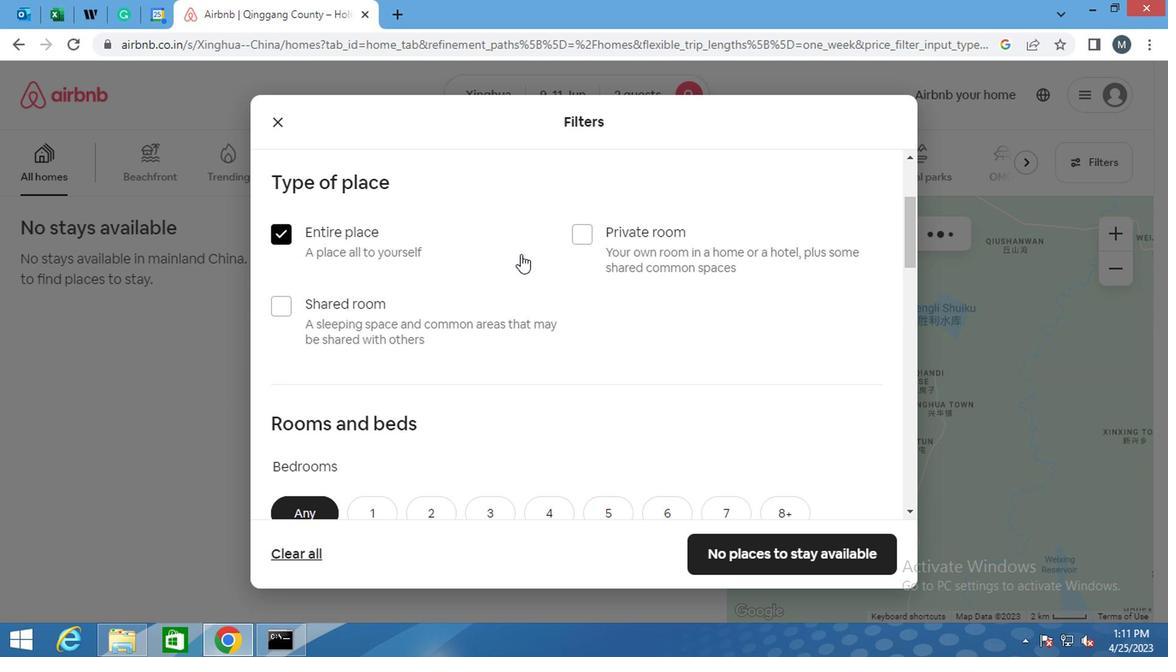 
Action: Mouse scrolled (532, 312) with delta (0, 0)
Screenshot: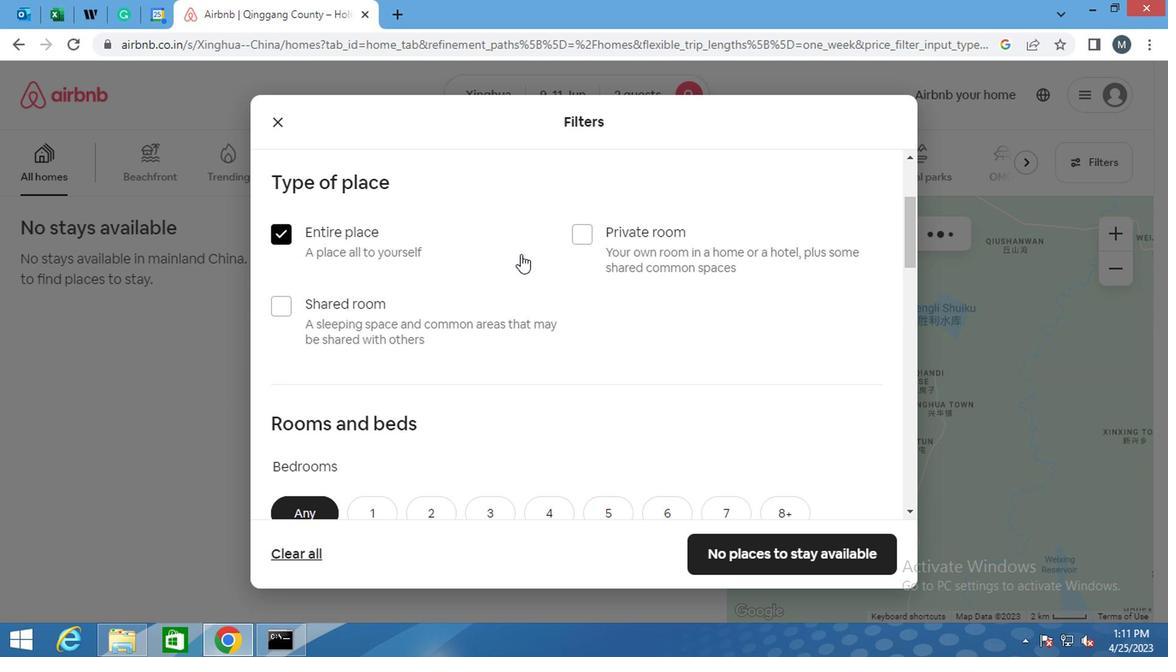 
Action: Mouse moved to (427, 268)
Screenshot: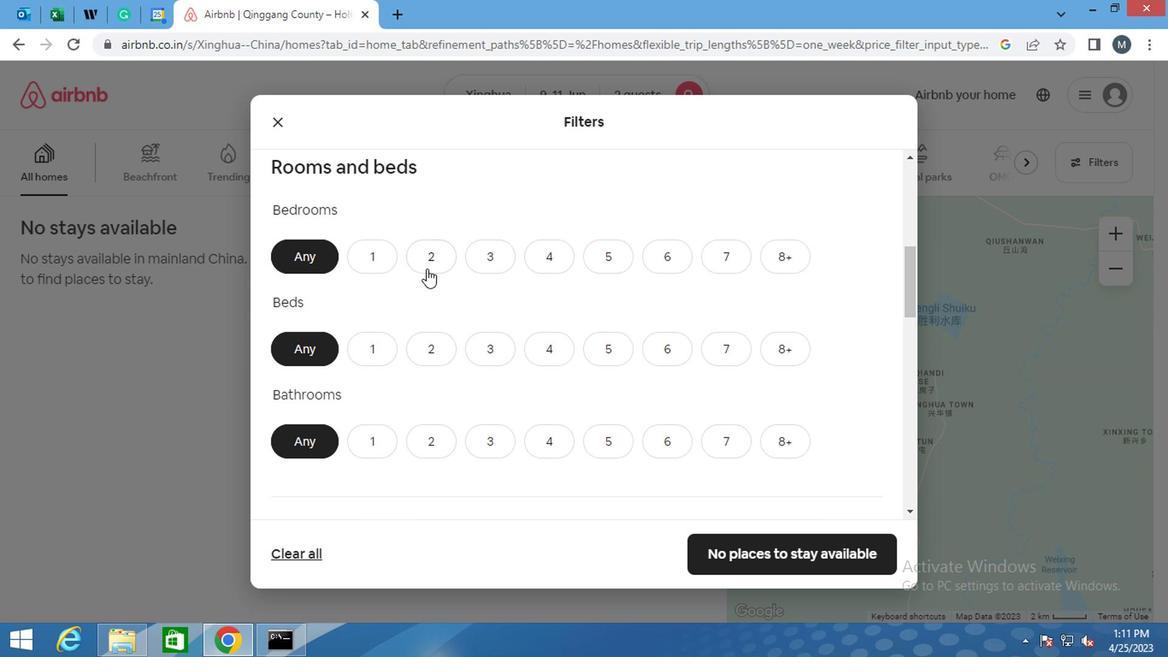 
Action: Mouse pressed left at (427, 268)
Screenshot: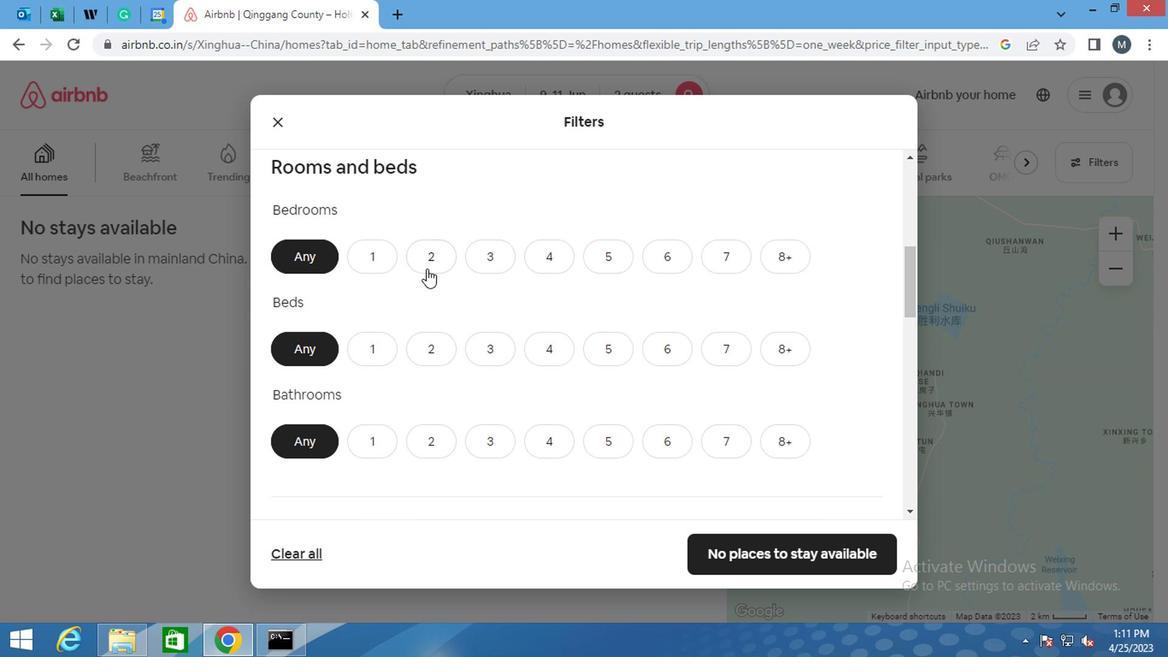 
Action: Mouse moved to (421, 338)
Screenshot: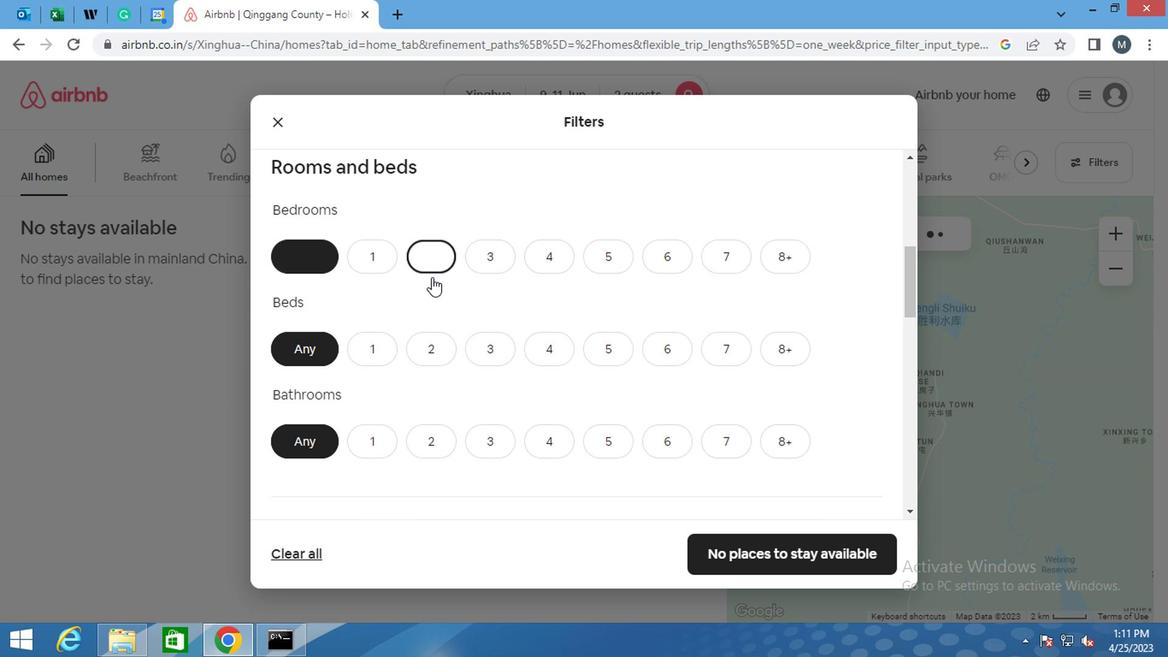 
Action: Mouse pressed left at (421, 338)
Screenshot: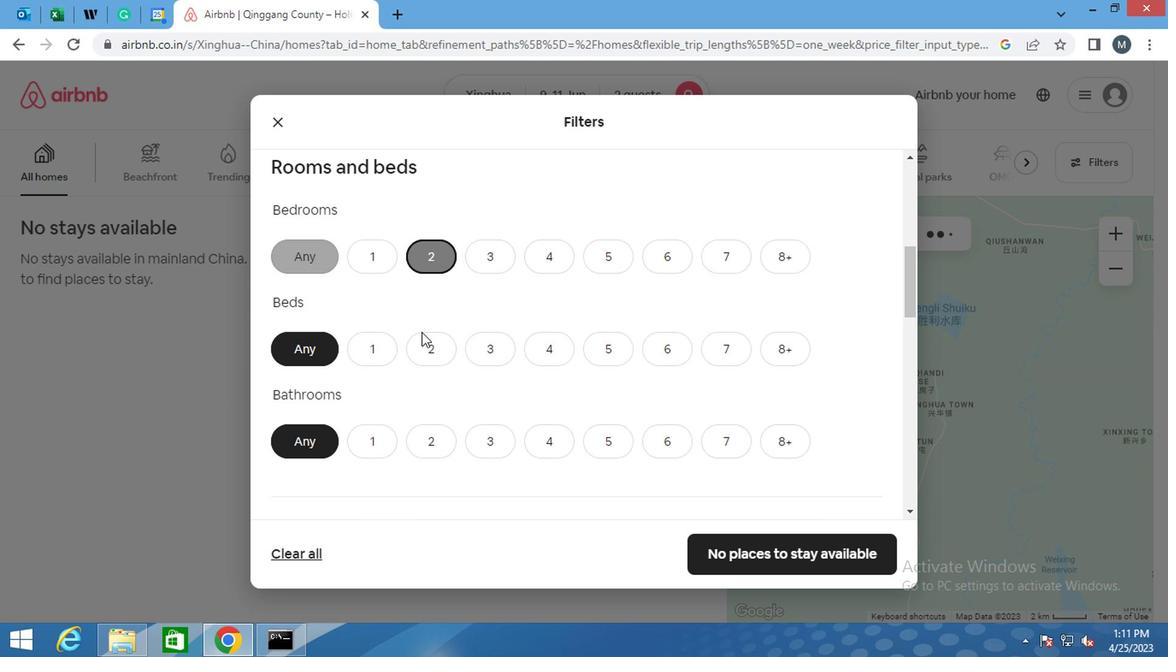 
Action: Mouse moved to (373, 438)
Screenshot: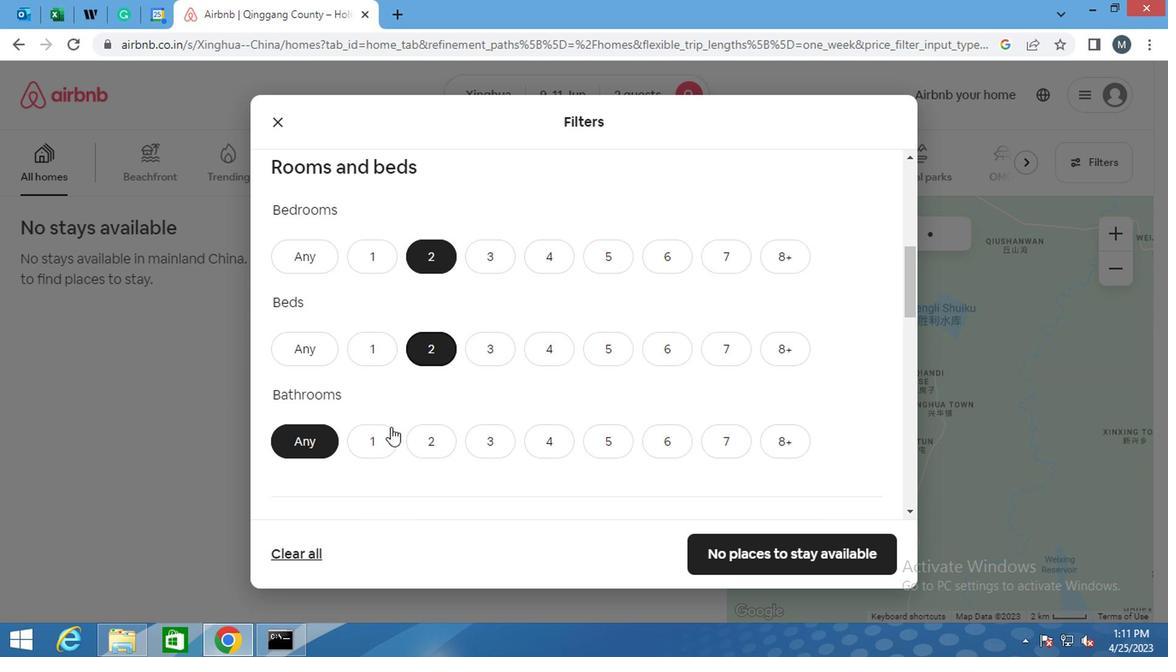 
Action: Mouse pressed left at (373, 438)
Screenshot: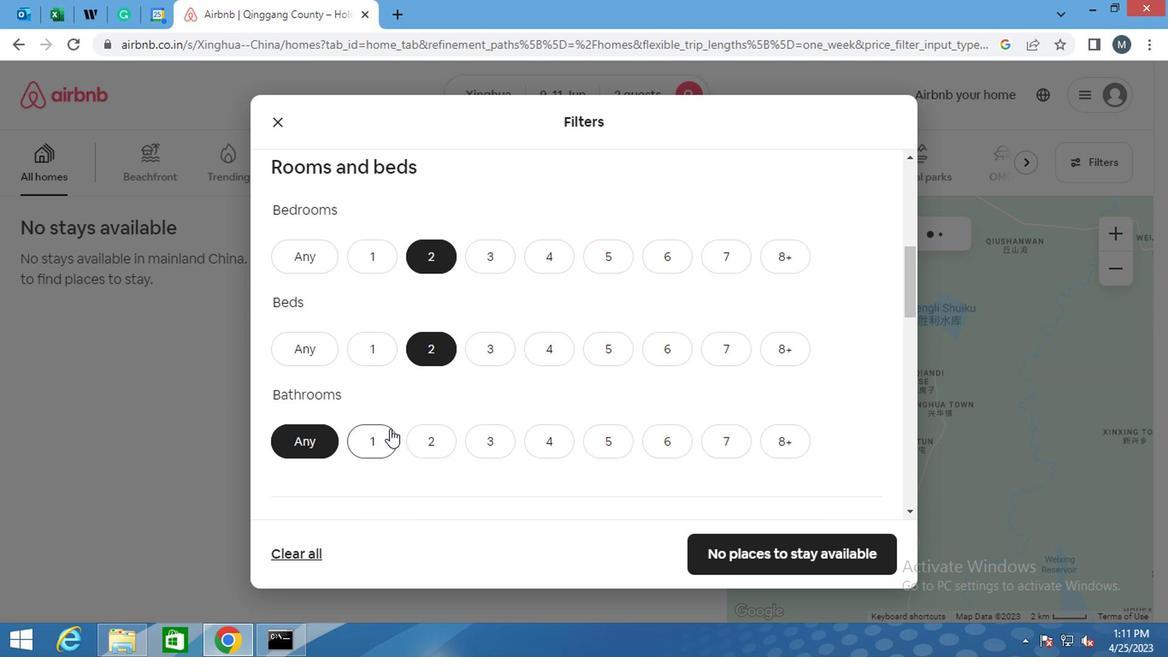 
Action: Mouse moved to (410, 401)
Screenshot: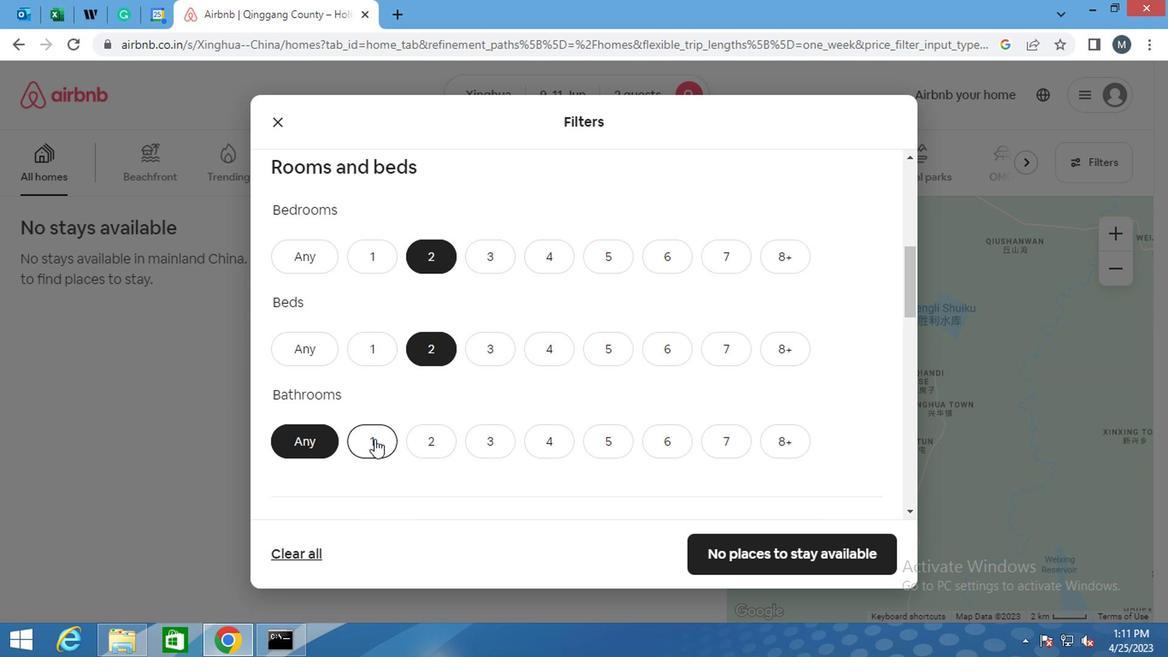 
Action: Mouse scrolled (410, 400) with delta (0, -1)
Screenshot: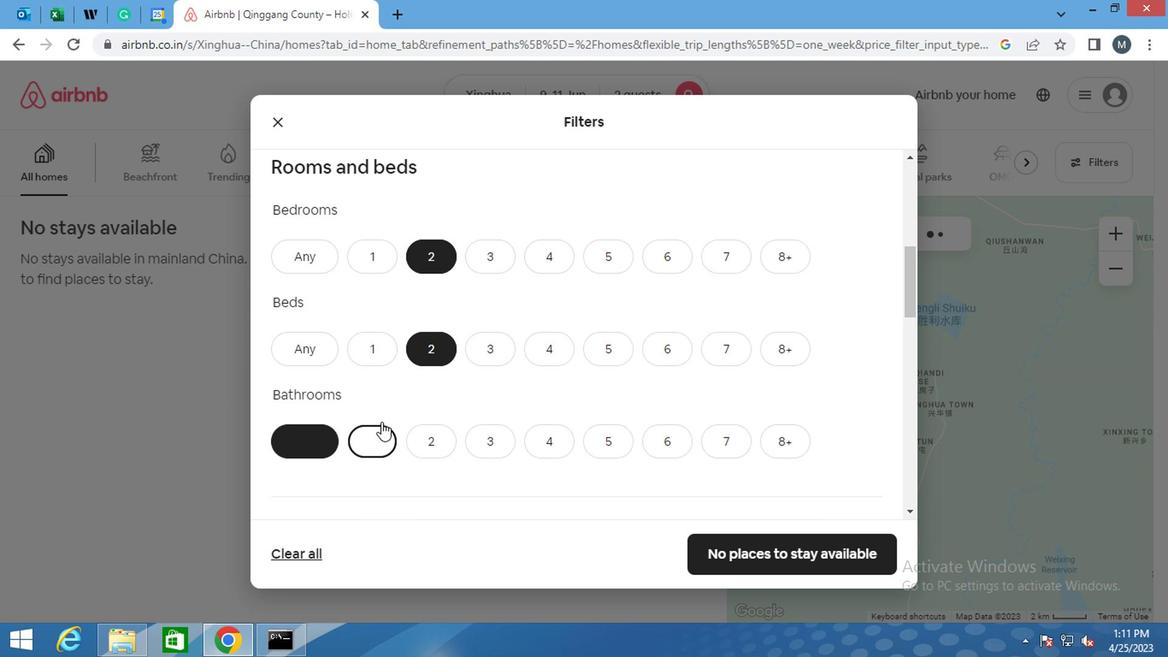 
Action: Mouse scrolled (410, 400) with delta (0, -1)
Screenshot: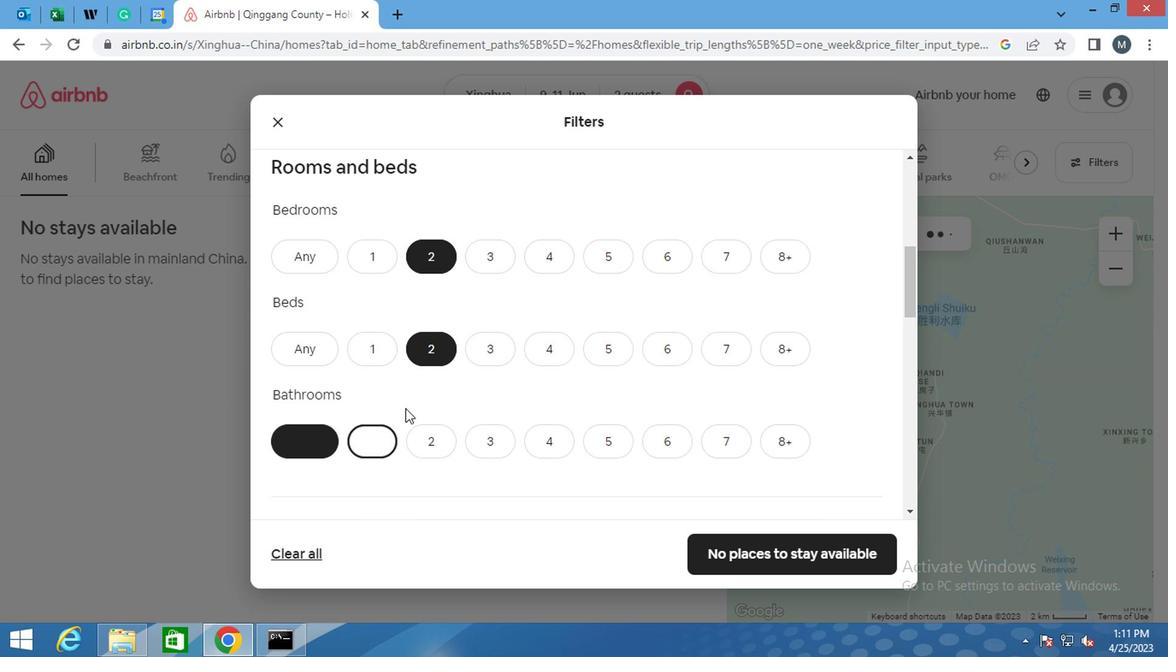 
Action: Mouse moved to (391, 361)
Screenshot: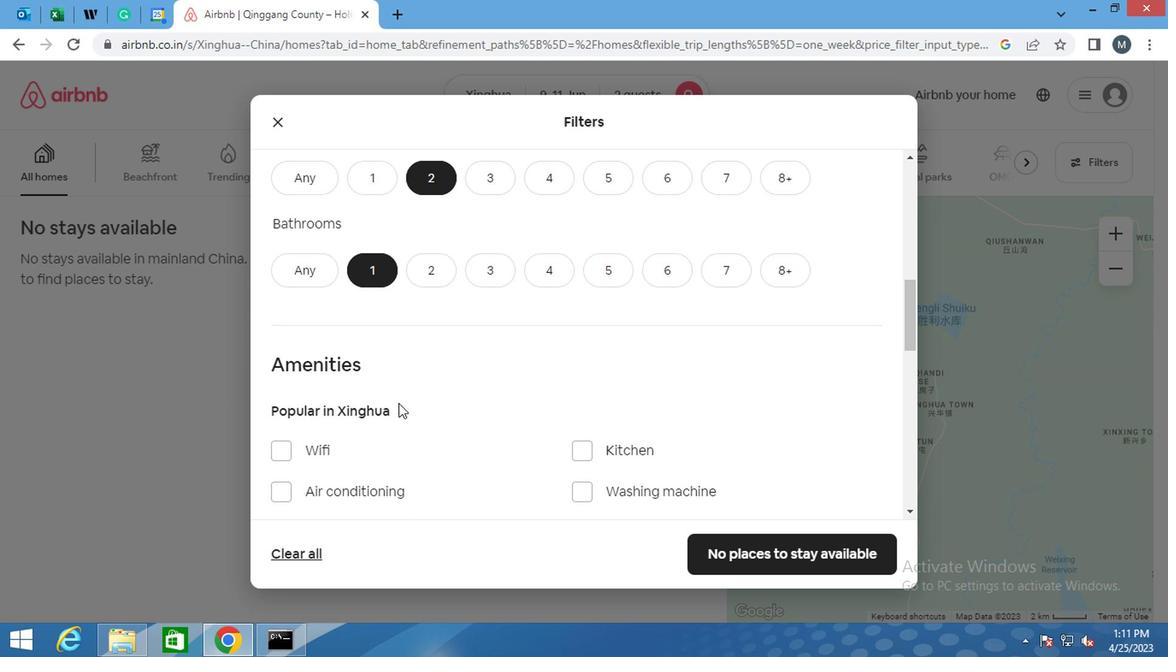 
Action: Mouse scrolled (391, 360) with delta (0, 0)
Screenshot: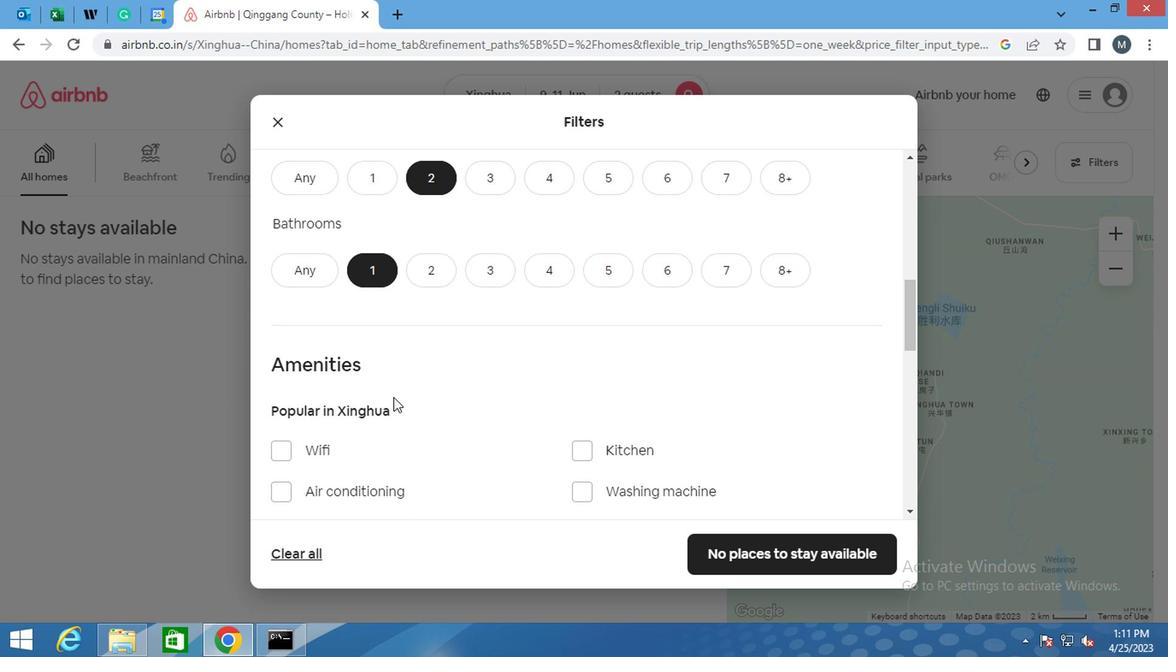 
Action: Mouse moved to (392, 360)
Screenshot: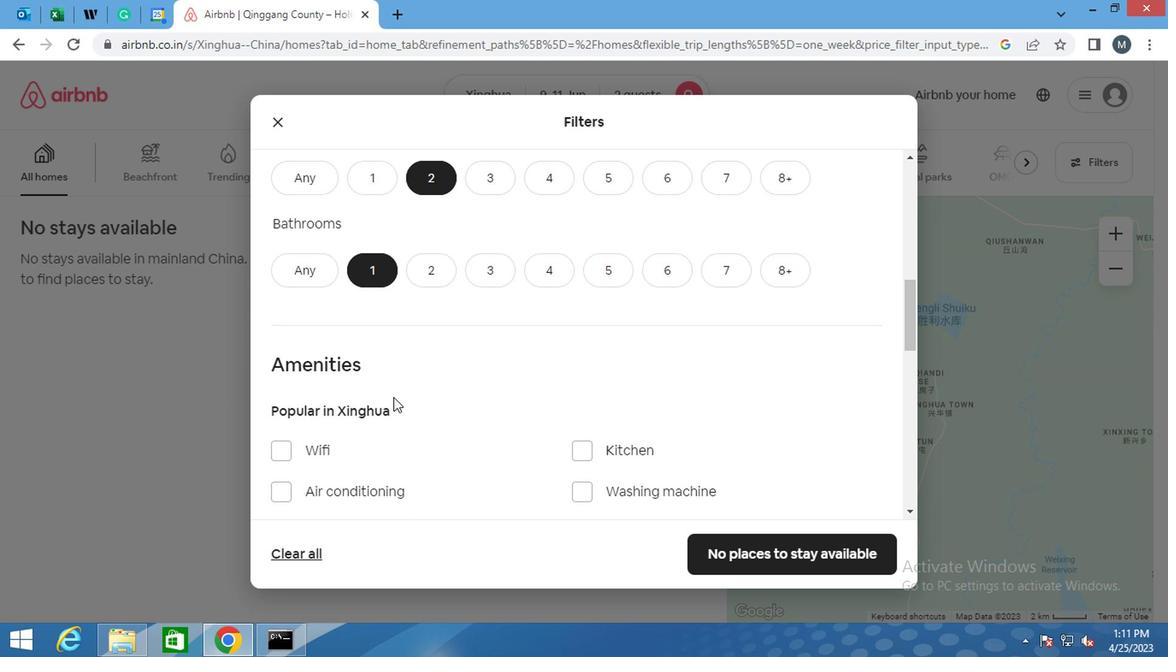 
Action: Mouse scrolled (392, 360) with delta (0, 0)
Screenshot: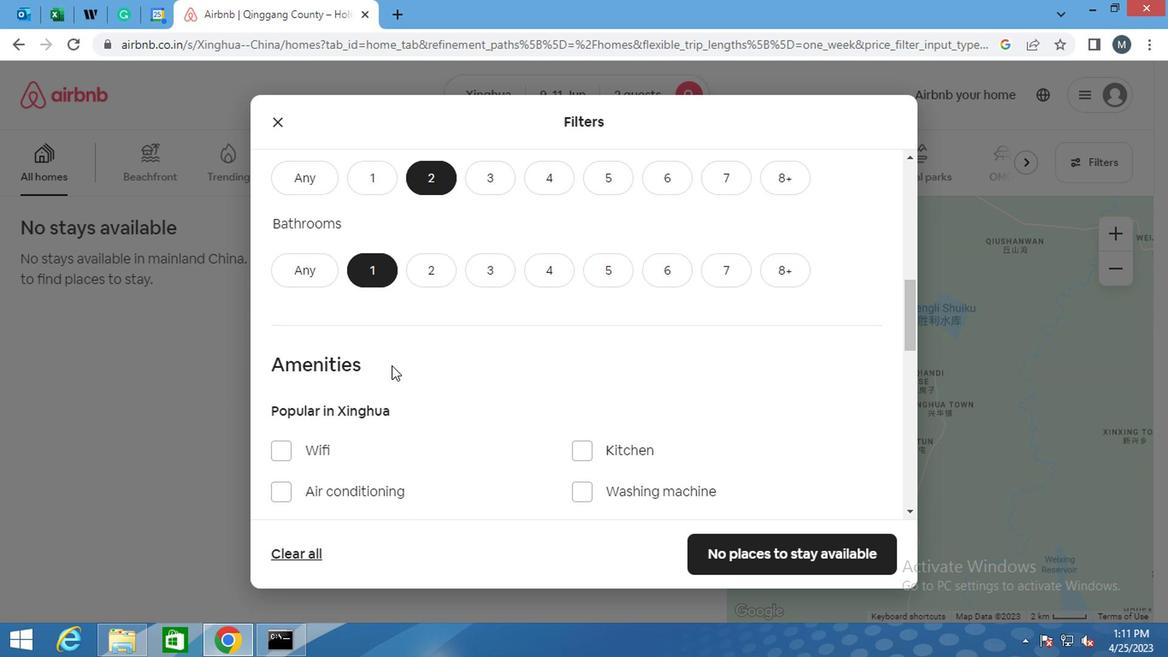 
Action: Mouse moved to (274, 273)
Screenshot: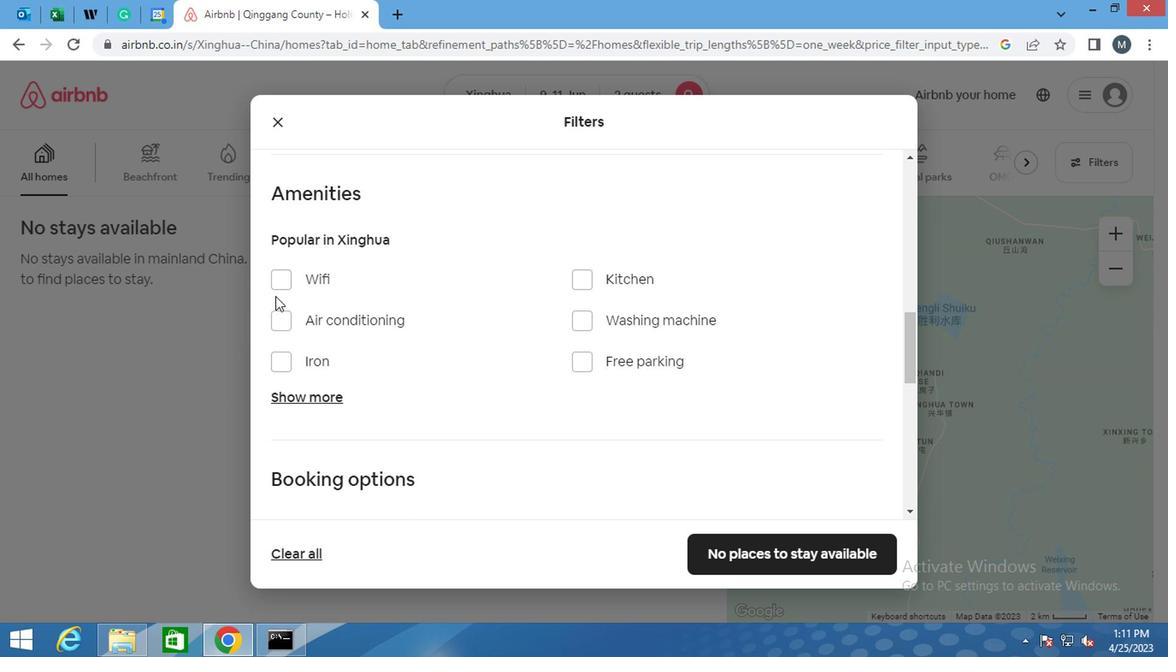 
Action: Mouse pressed left at (274, 273)
Screenshot: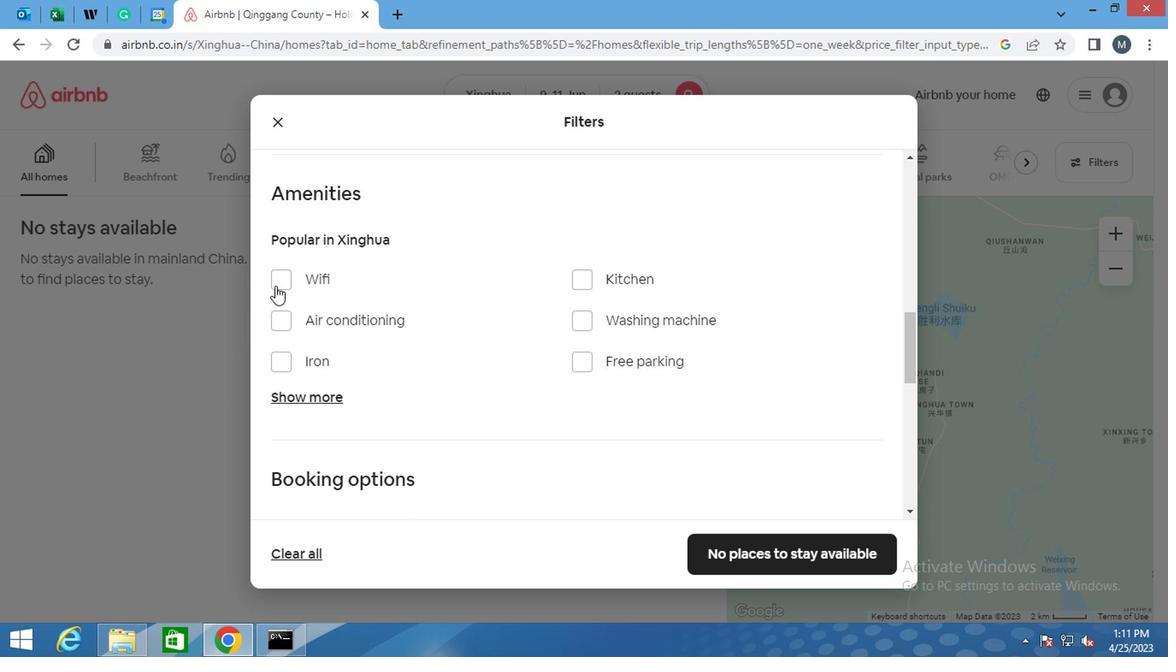 
Action: Mouse moved to (591, 318)
Screenshot: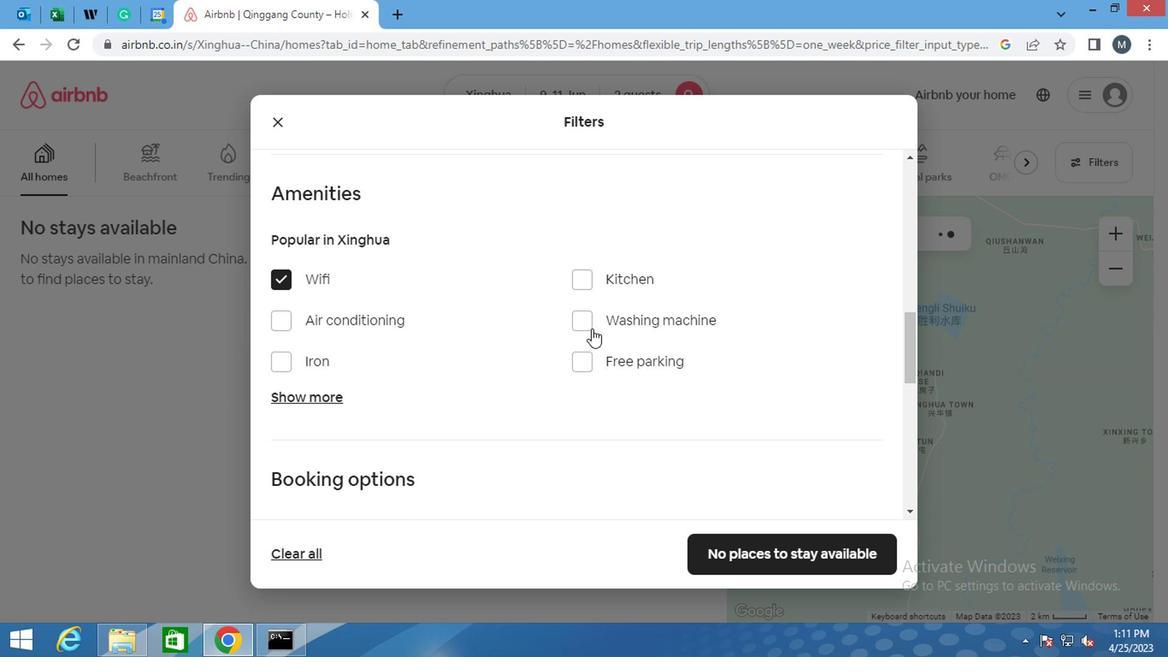 
Action: Mouse pressed left at (591, 318)
Screenshot: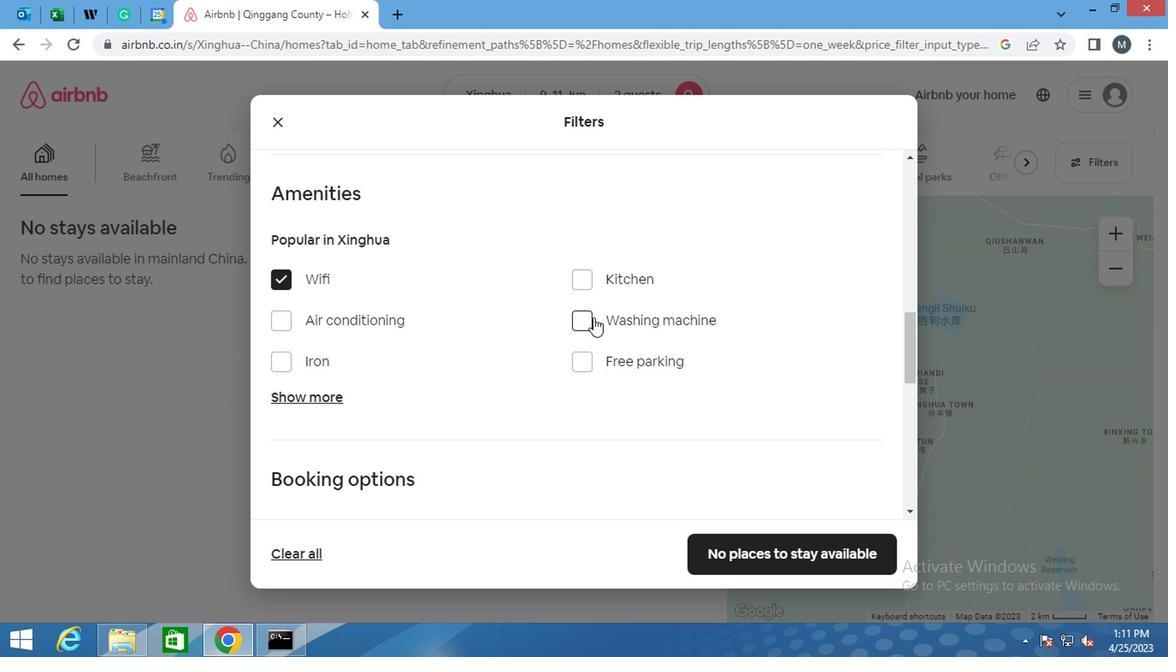 
Action: Mouse moved to (381, 332)
Screenshot: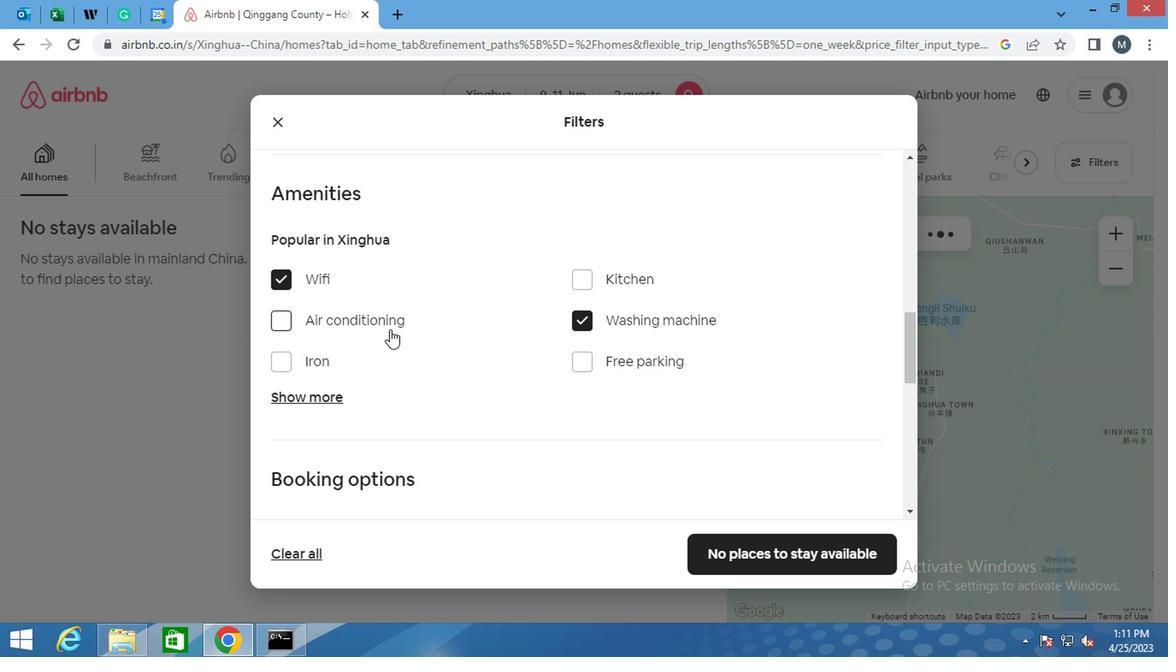 
Action: Mouse scrolled (381, 332) with delta (0, 0)
Screenshot: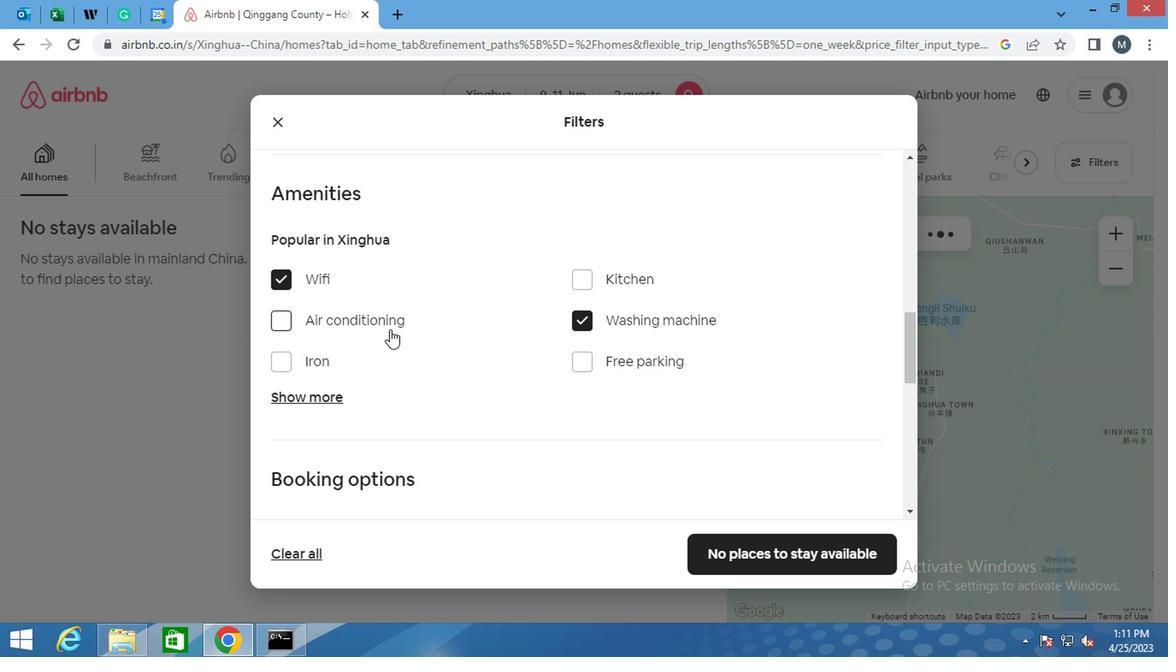 
Action: Mouse moved to (376, 339)
Screenshot: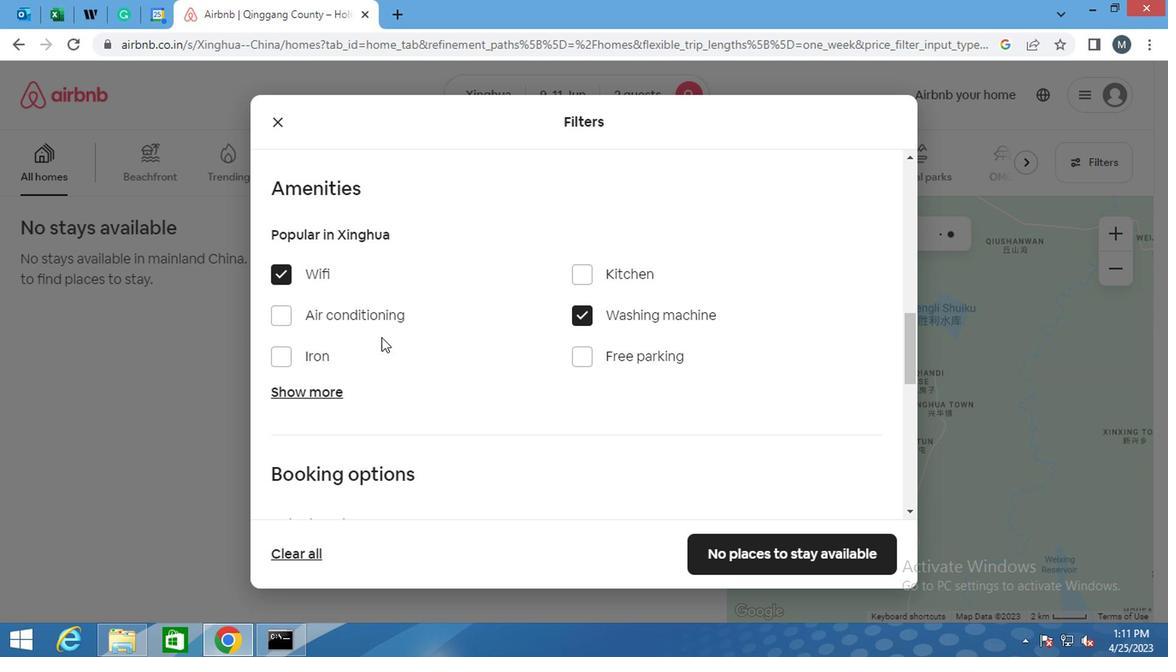 
Action: Mouse scrolled (376, 339) with delta (0, 0)
Screenshot: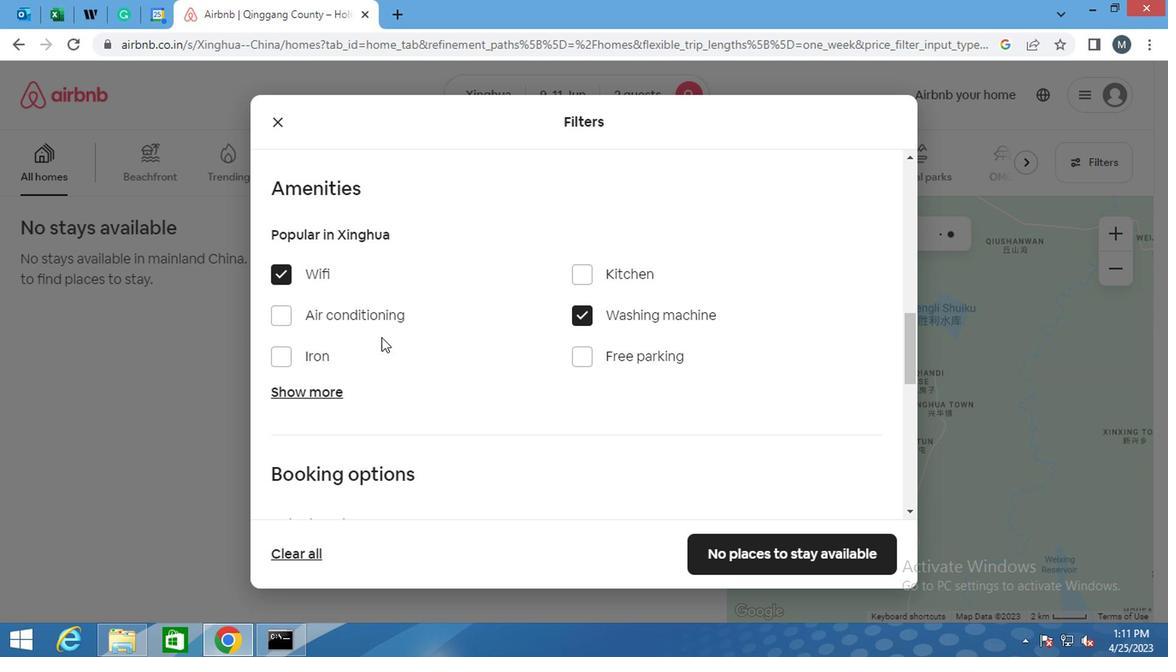 
Action: Mouse moved to (835, 429)
Screenshot: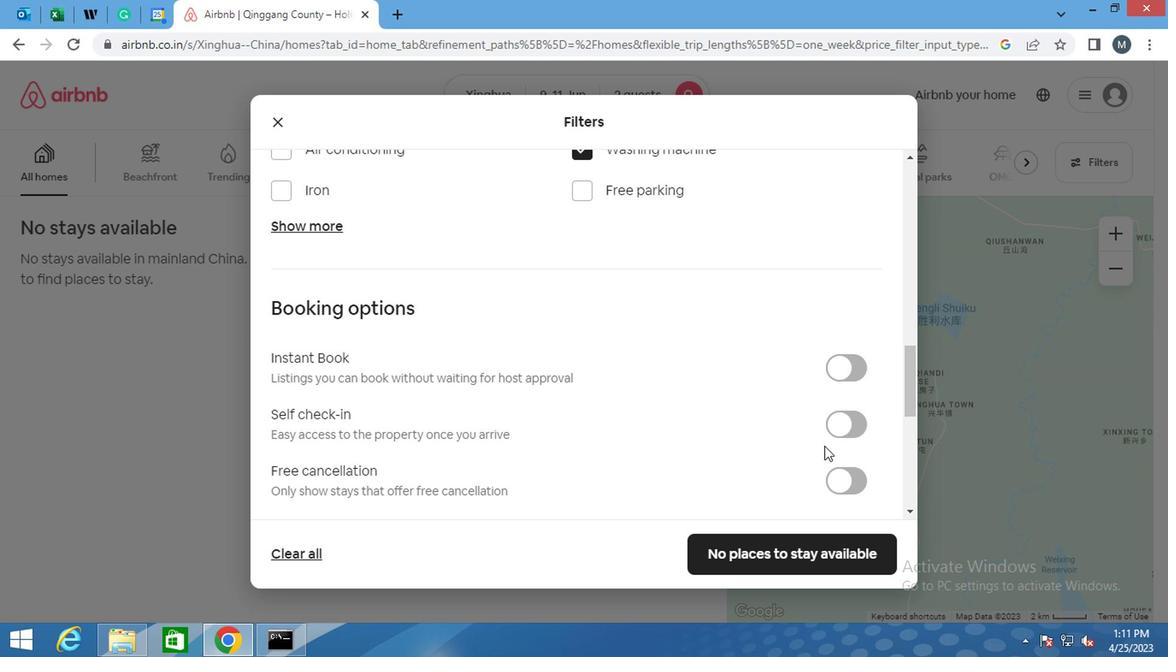 
Action: Mouse pressed left at (835, 429)
Screenshot: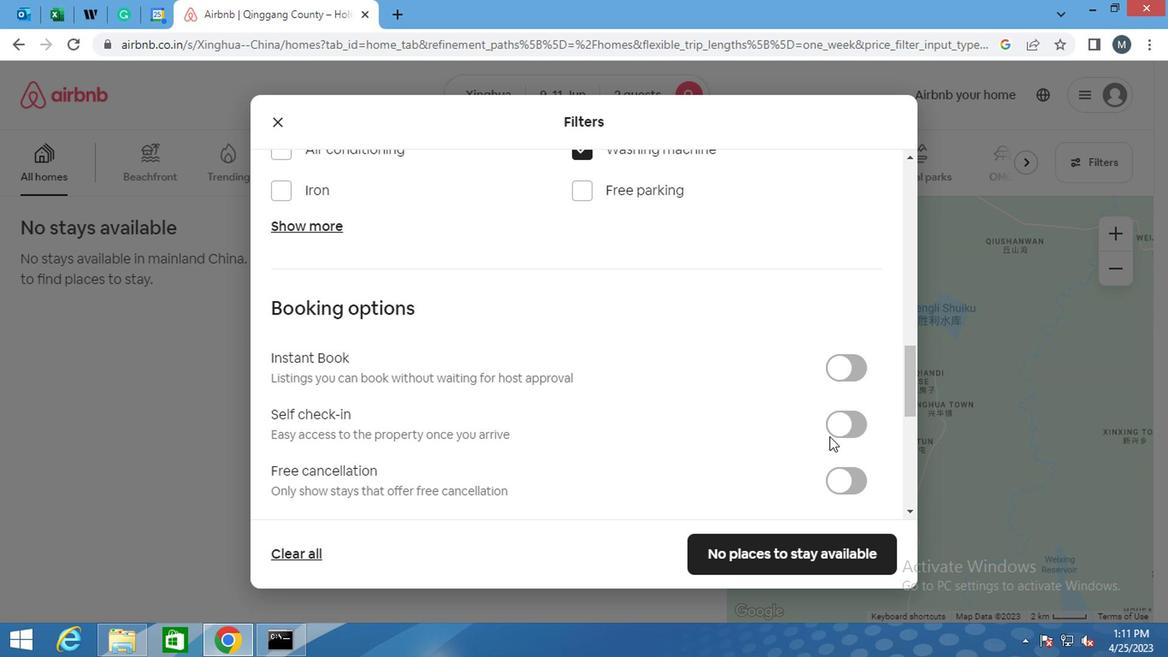 
Action: Mouse moved to (645, 435)
Screenshot: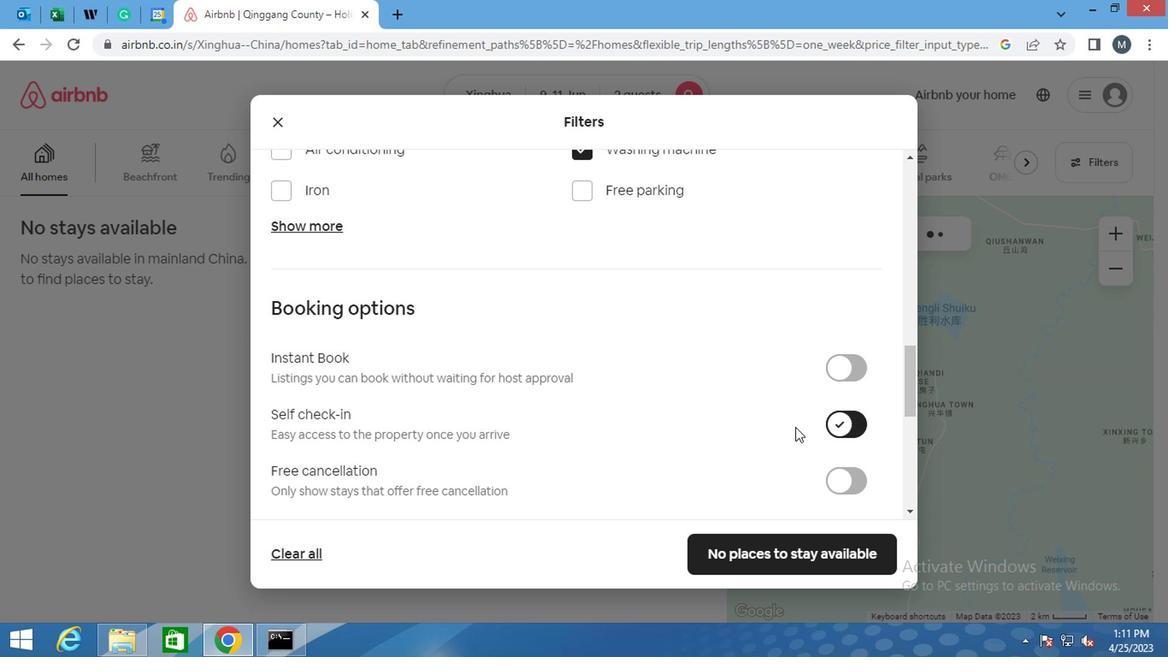
Action: Mouse scrolled (645, 435) with delta (0, 0)
Screenshot: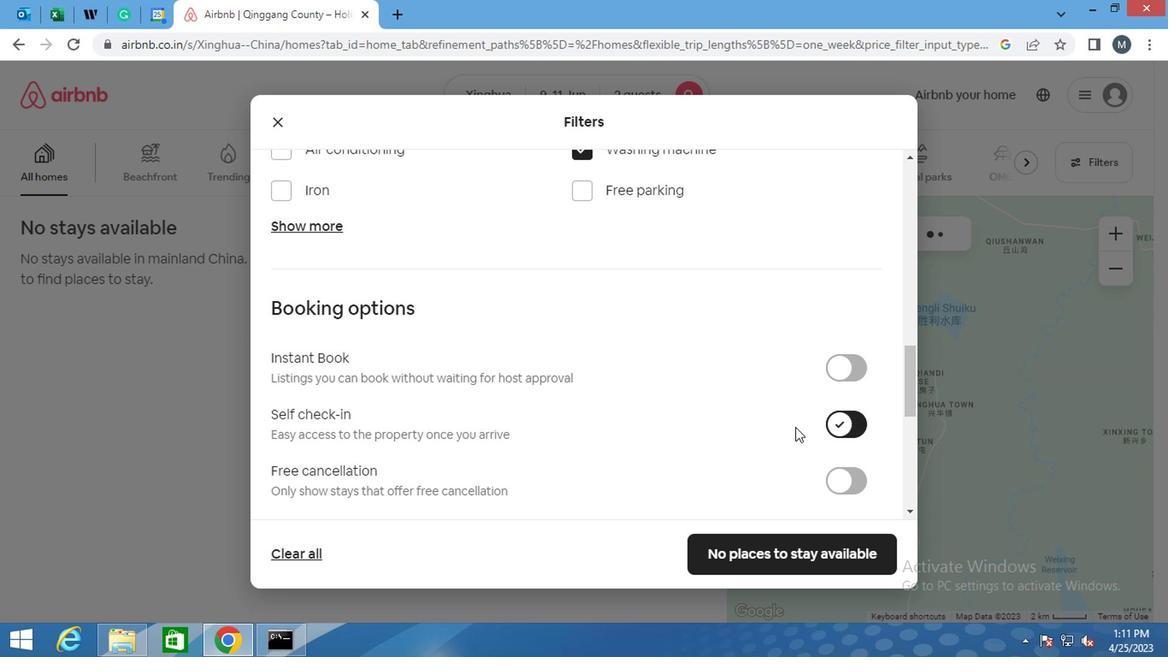 
Action: Mouse moved to (643, 438)
Screenshot: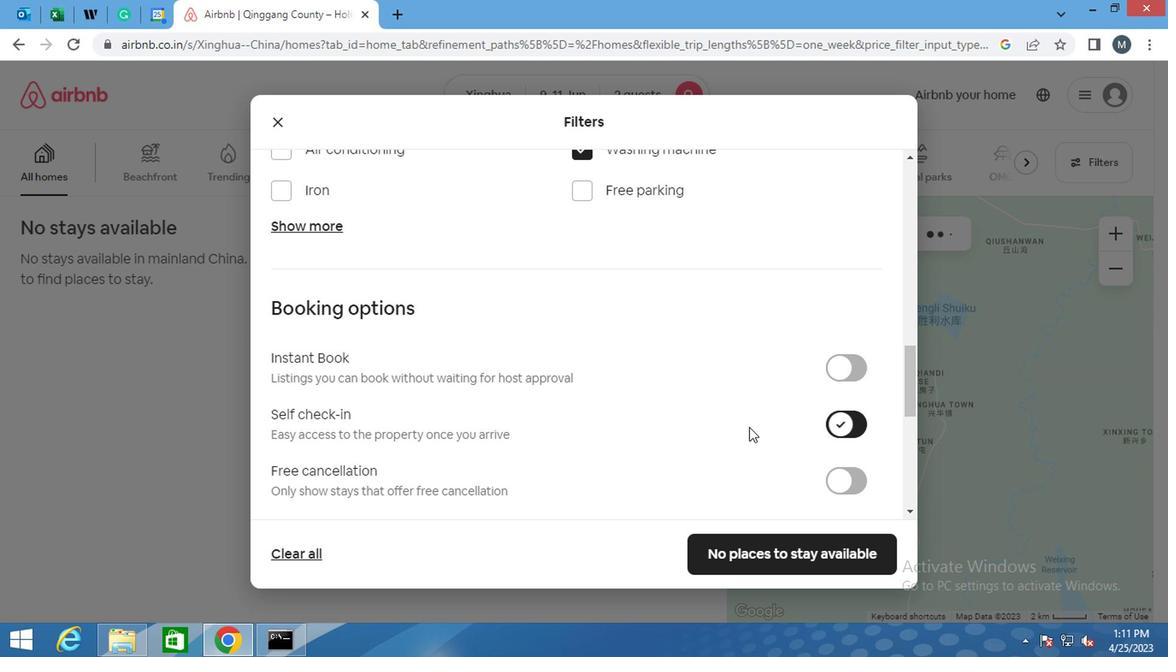
Action: Mouse scrolled (643, 437) with delta (0, -1)
Screenshot: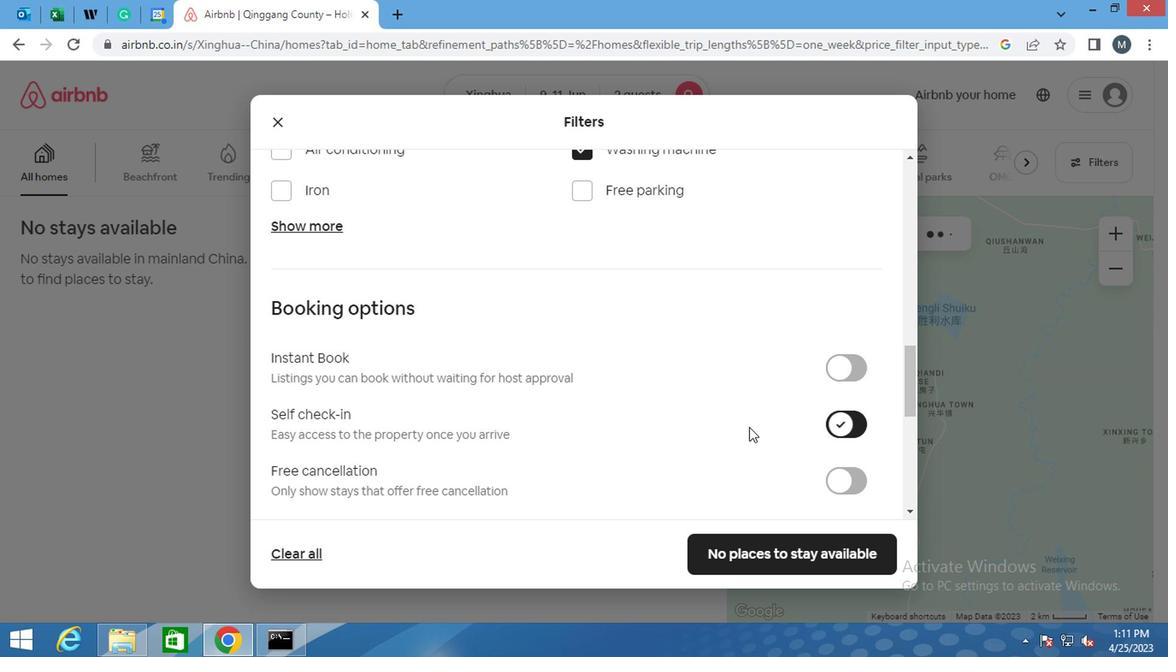
Action: Mouse moved to (608, 442)
Screenshot: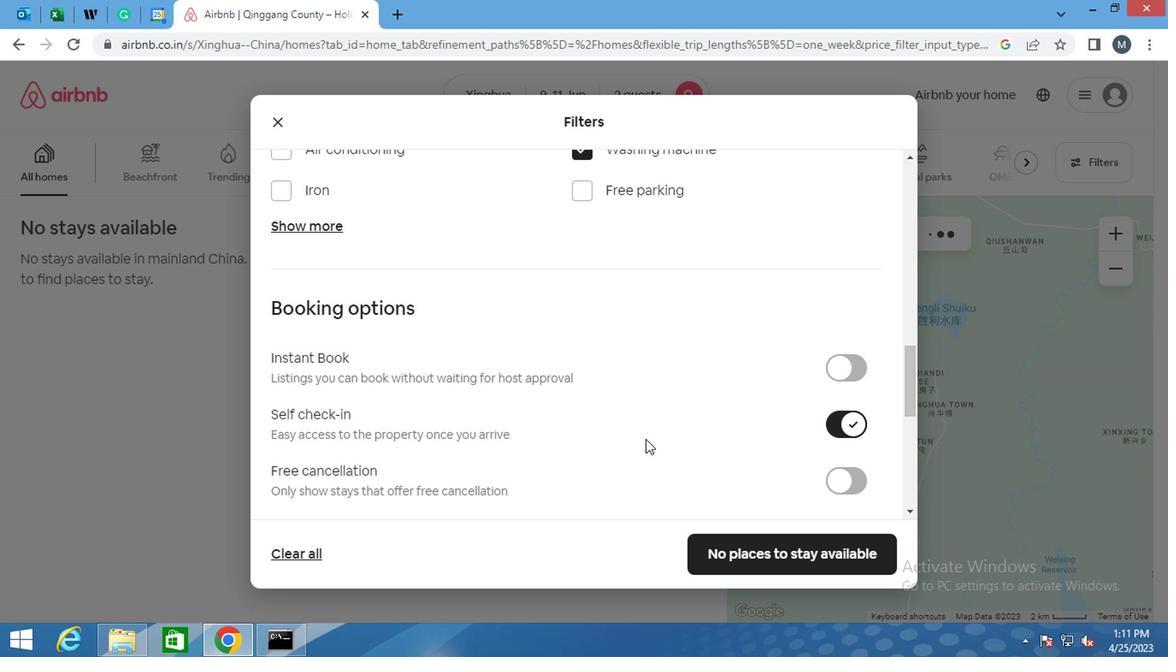 
Action: Mouse scrolled (608, 441) with delta (0, 0)
Screenshot: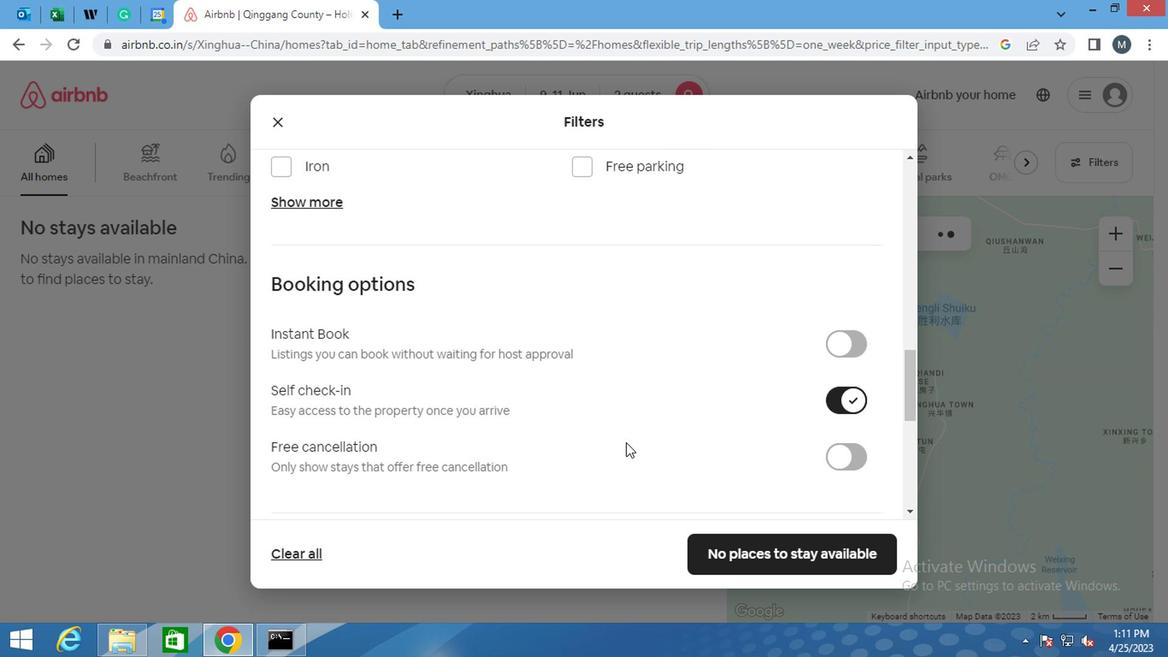 
Action: Mouse scrolled (608, 441) with delta (0, 0)
Screenshot: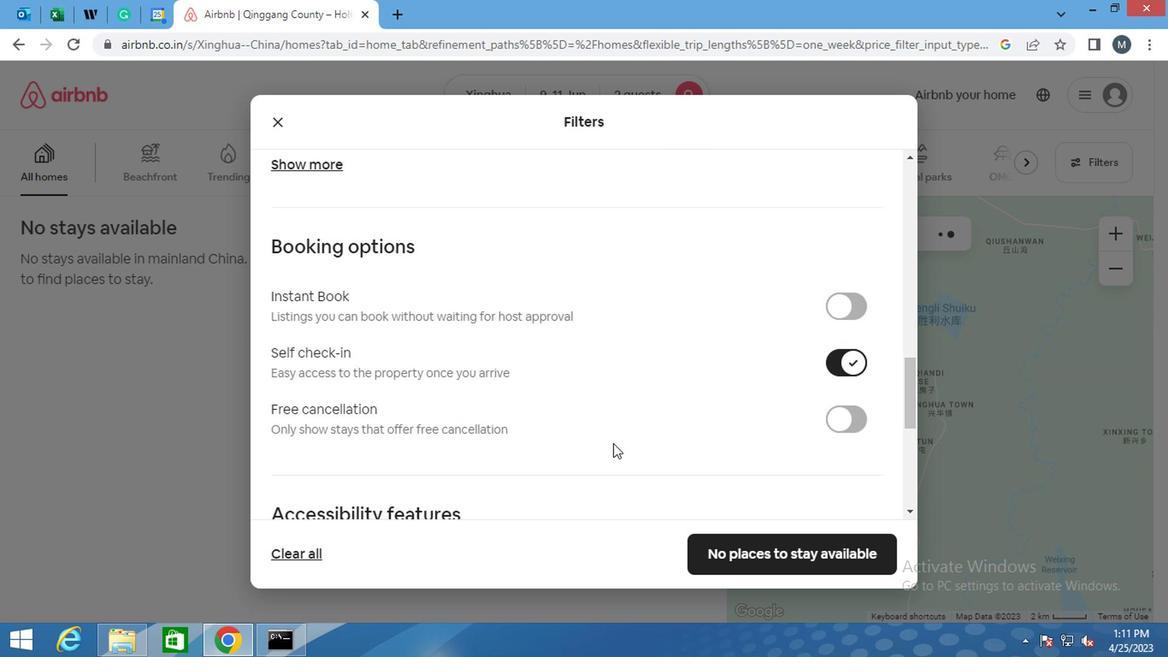 
Action: Mouse moved to (441, 452)
Screenshot: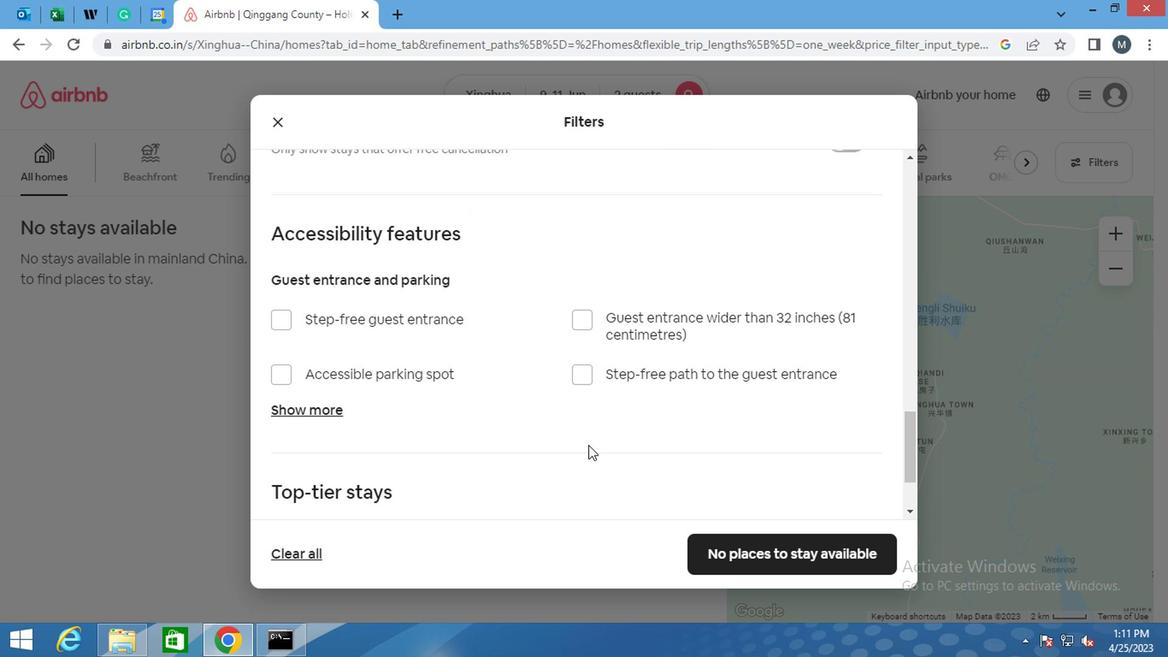 
Action: Mouse scrolled (441, 451) with delta (0, -1)
Screenshot: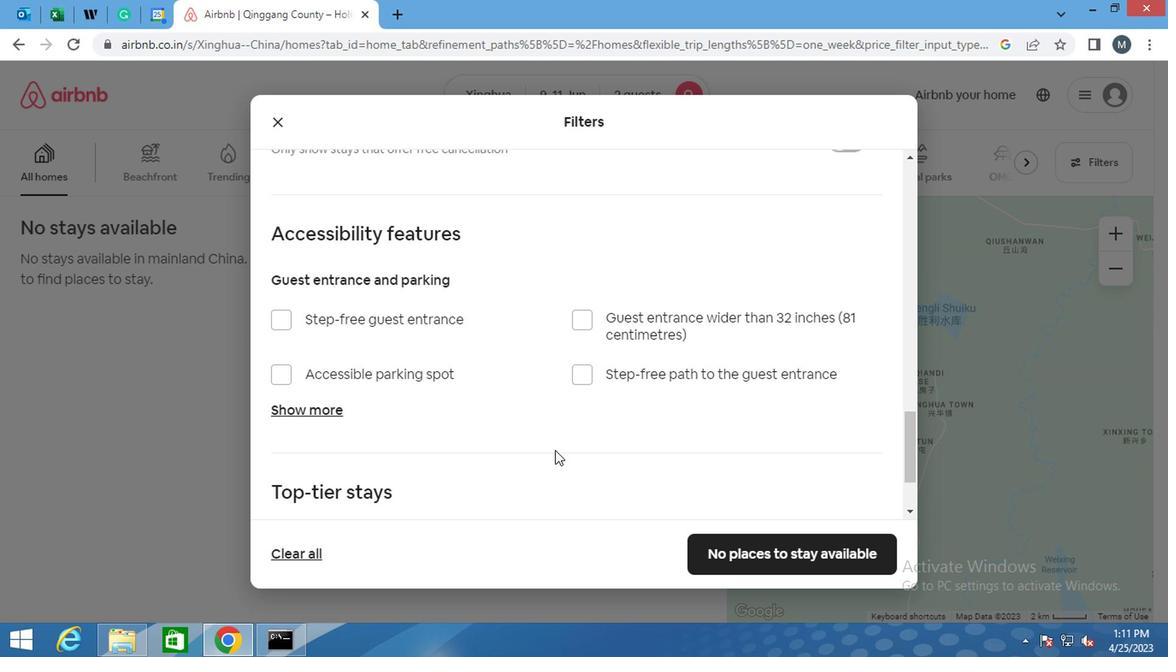 
Action: Mouse scrolled (441, 451) with delta (0, -1)
Screenshot: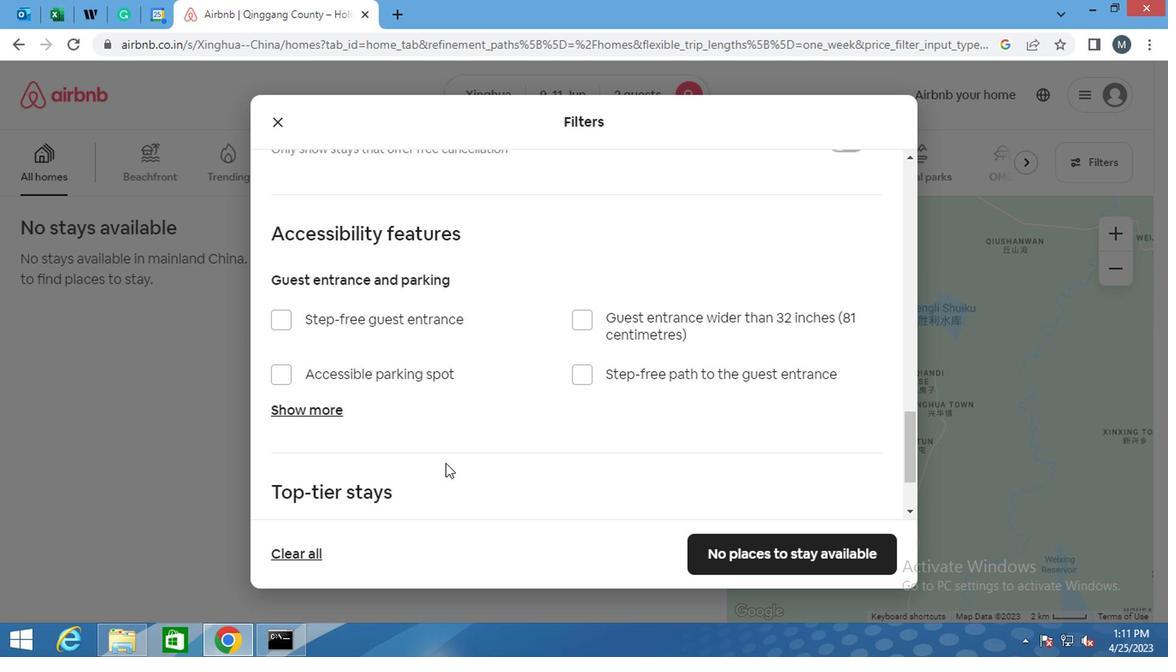 
Action: Mouse moved to (581, 455)
Screenshot: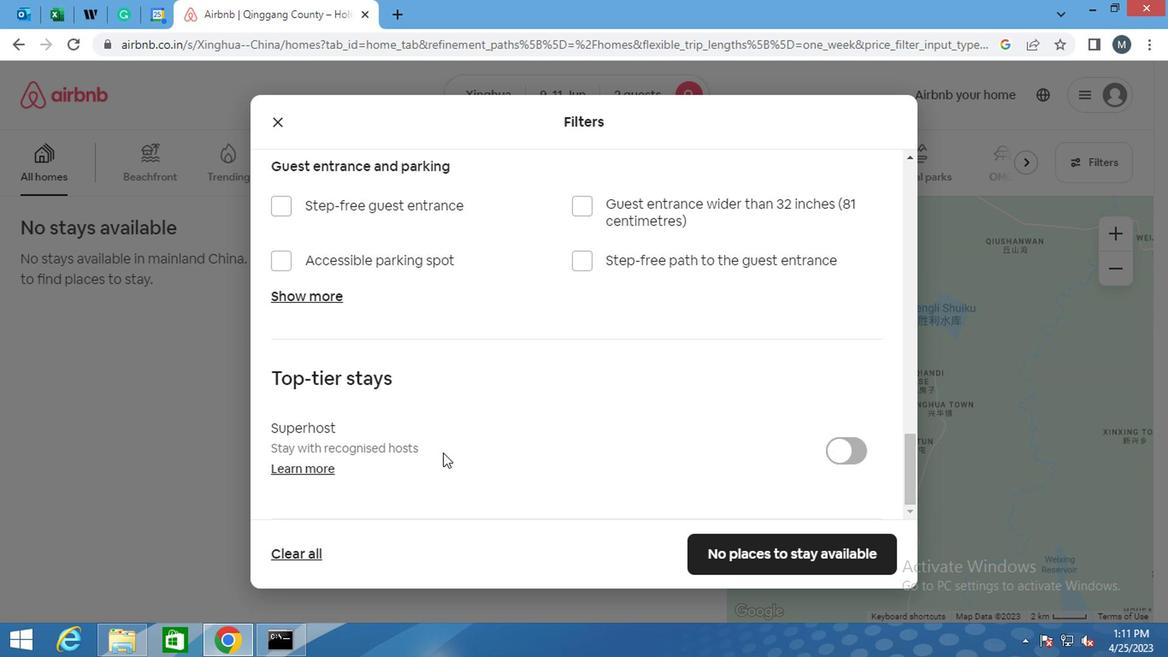 
Action: Mouse scrolled (581, 454) with delta (0, 0)
Screenshot: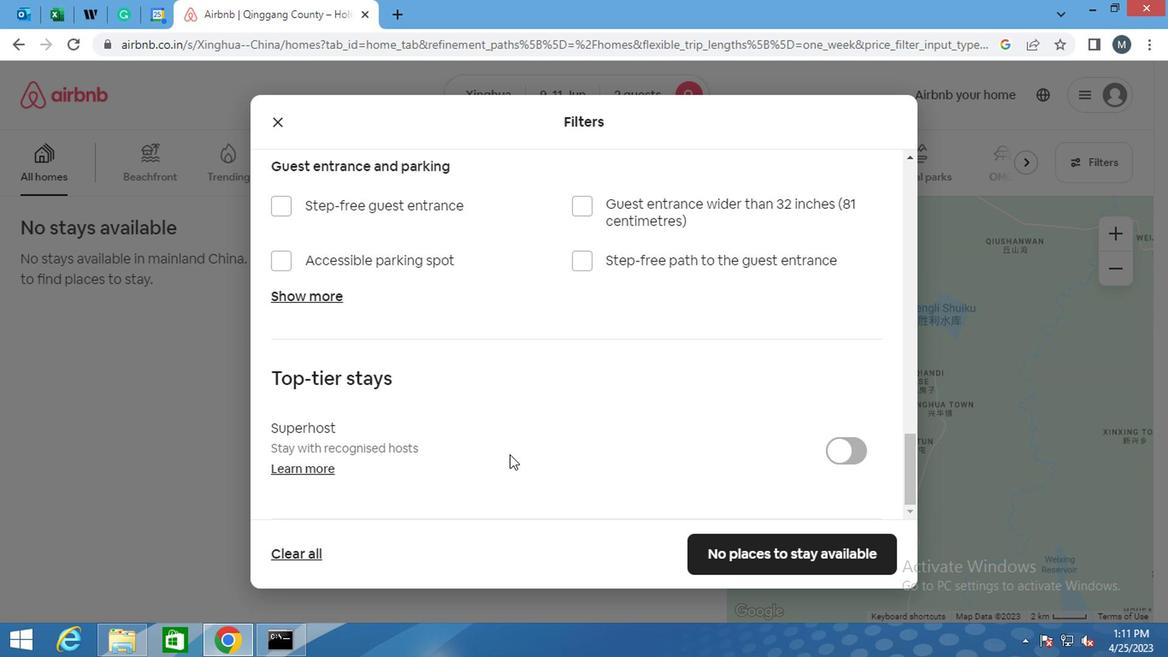 
Action: Mouse scrolled (581, 454) with delta (0, 0)
Screenshot: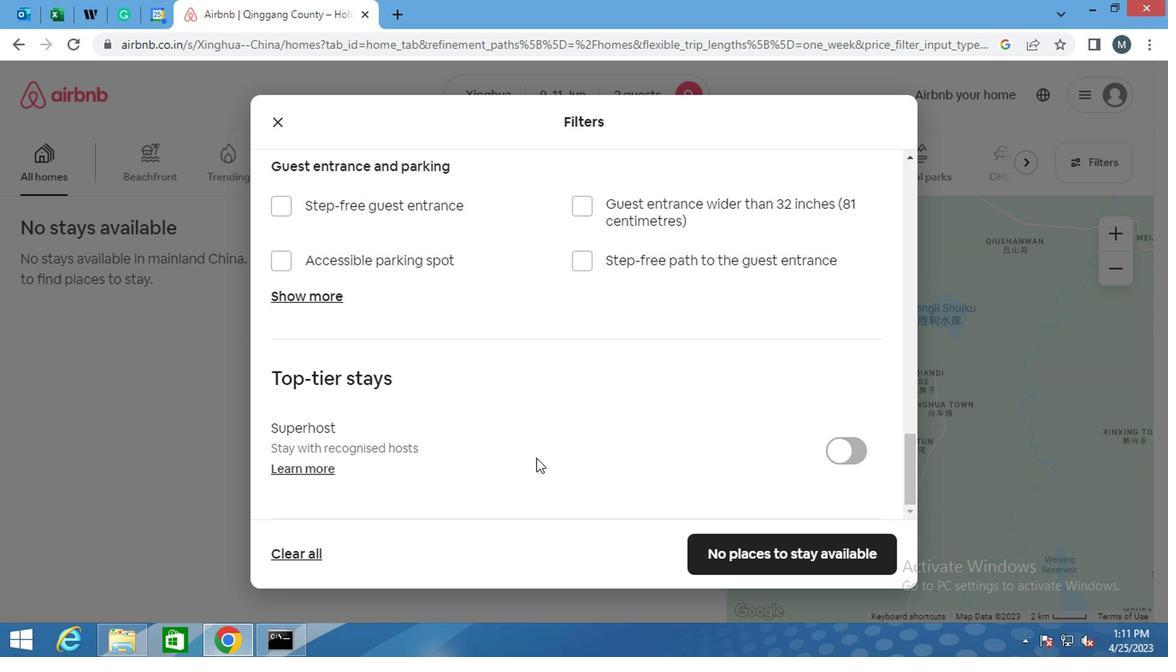 
Action: Mouse moved to (737, 553)
Screenshot: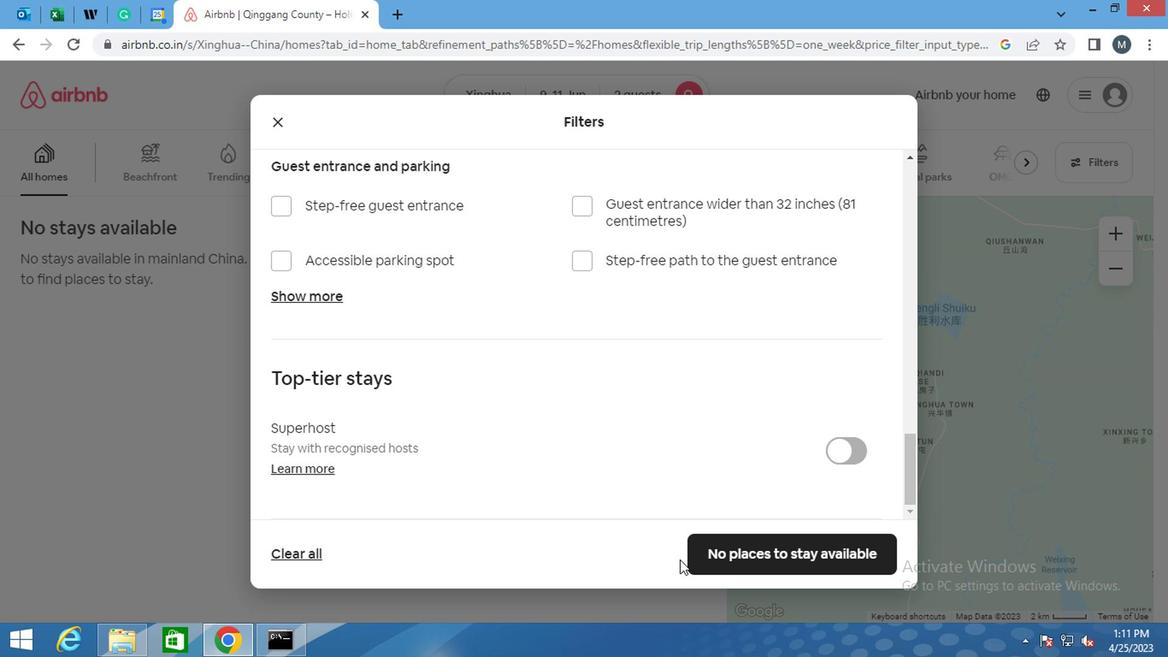 
Action: Mouse pressed left at (737, 553)
Screenshot: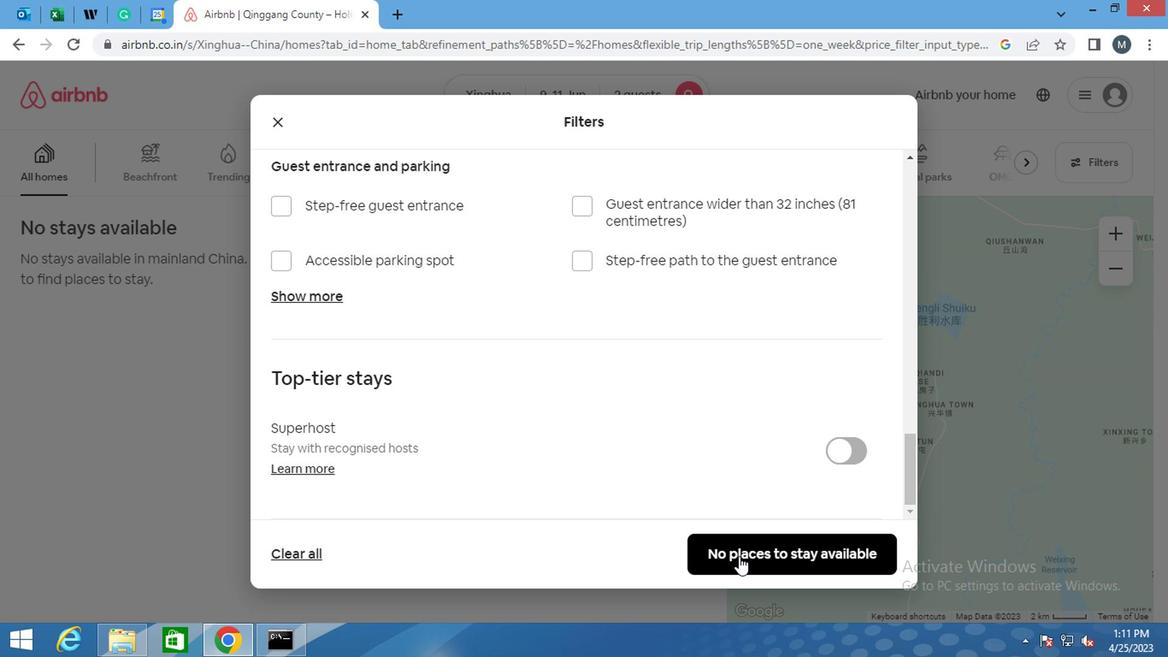
Action: Mouse moved to (729, 553)
Screenshot: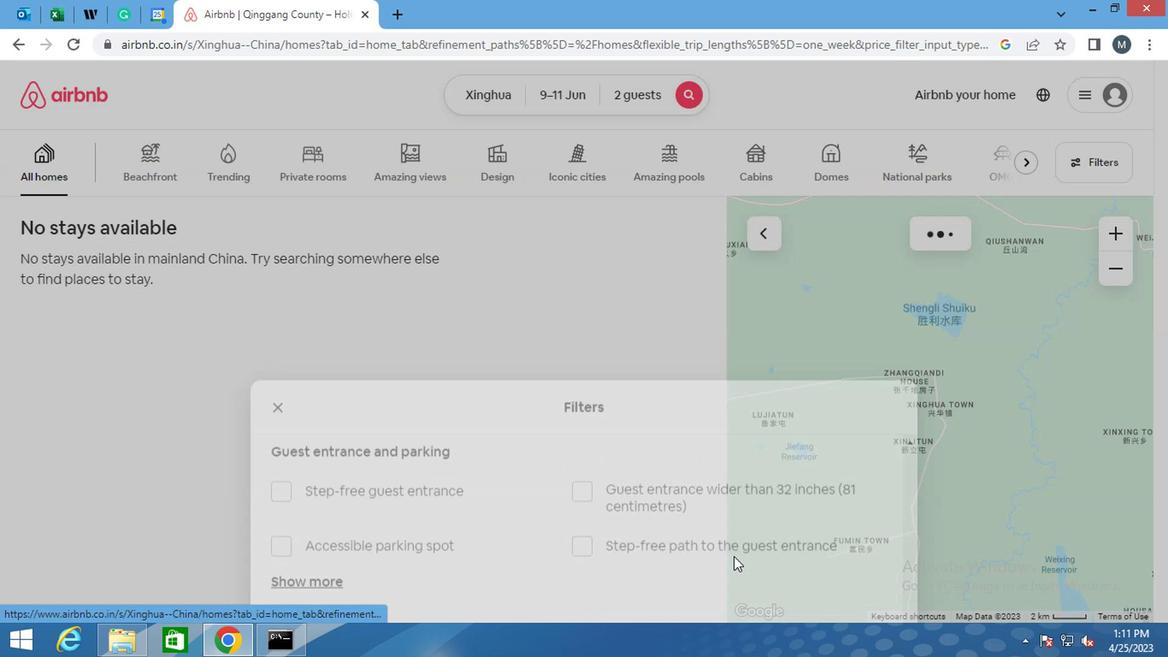 
